 Task: Look for space in Gokwe, Zimbabwe from 6th September, 2023 to 15th September, 2023 for 6 adults in price range Rs.8000 to Rs.12000. Place can be entire place or private room with 6 bedrooms having 6 beds and 6 bathrooms. Property type can be house, flat, guest house. Amenities needed are: wifi, TV, free parkinig on premises, gym, breakfast. Booking option can be shelf check-in. Required host language is English.
Action: Mouse moved to (470, 117)
Screenshot: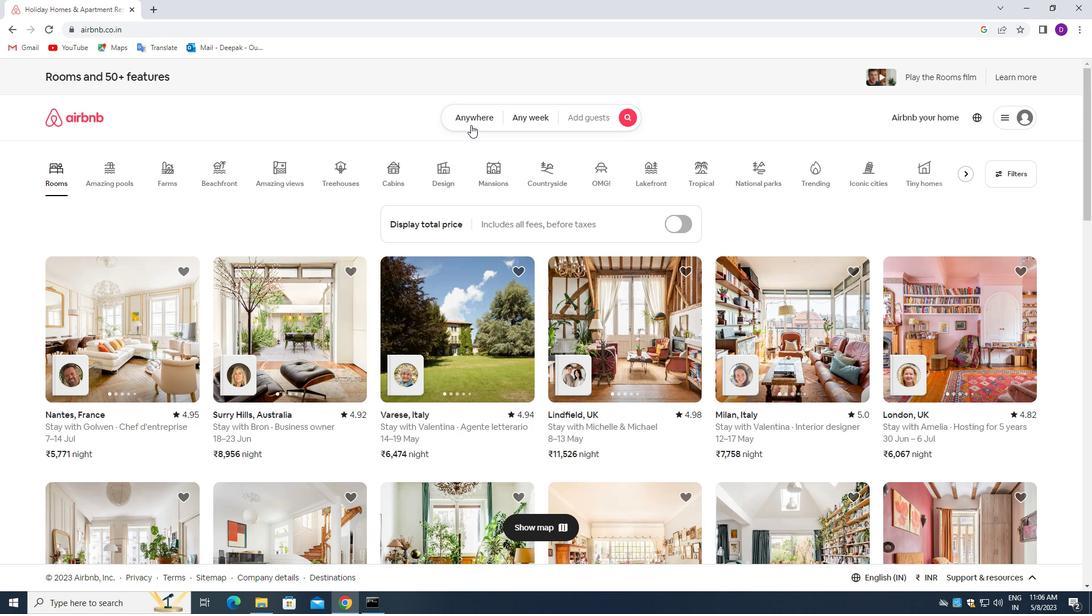 
Action: Mouse pressed left at (470, 117)
Screenshot: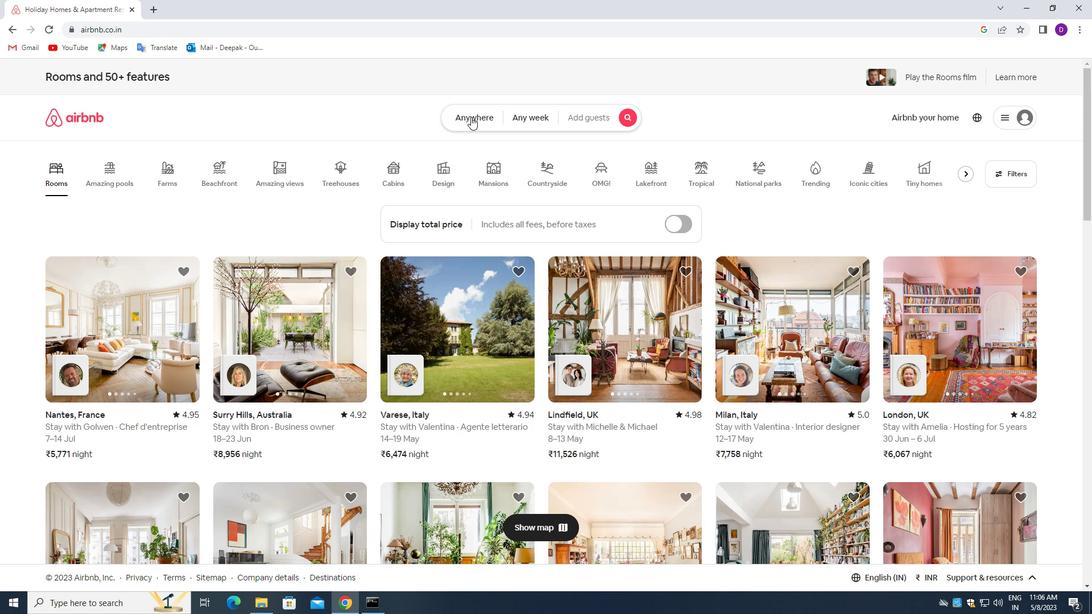 
Action: Mouse moved to (415, 164)
Screenshot: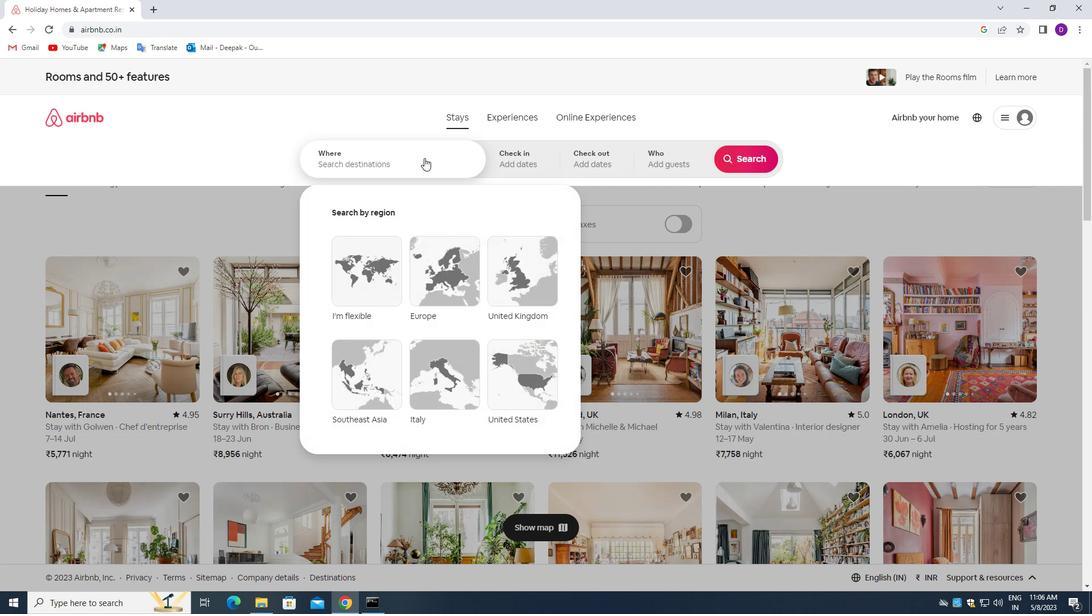 
Action: Mouse pressed left at (415, 164)
Screenshot: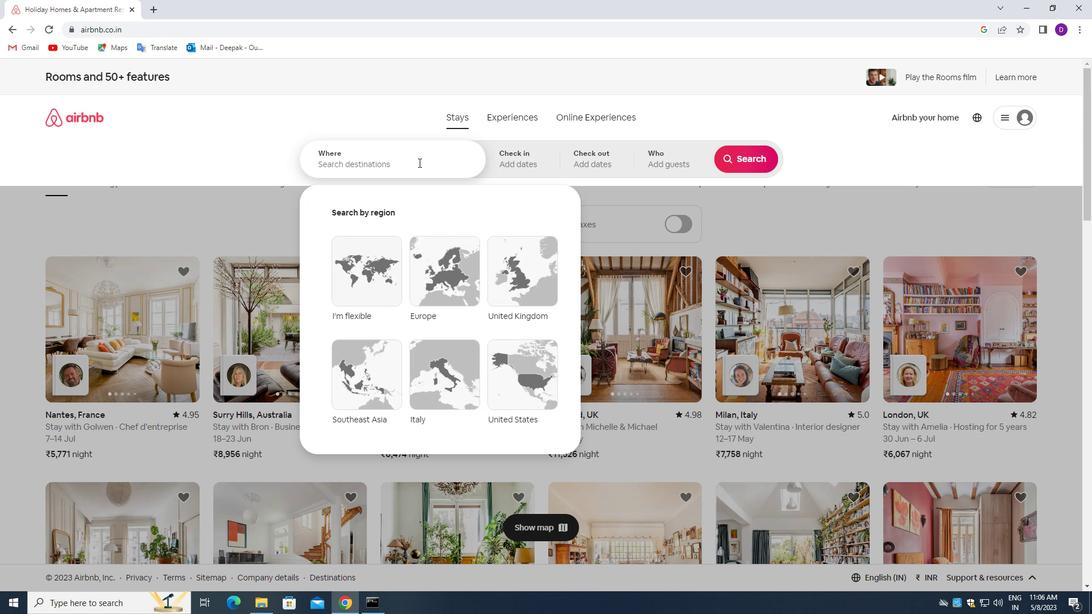 
Action: Mouse moved to (118, 265)
Screenshot: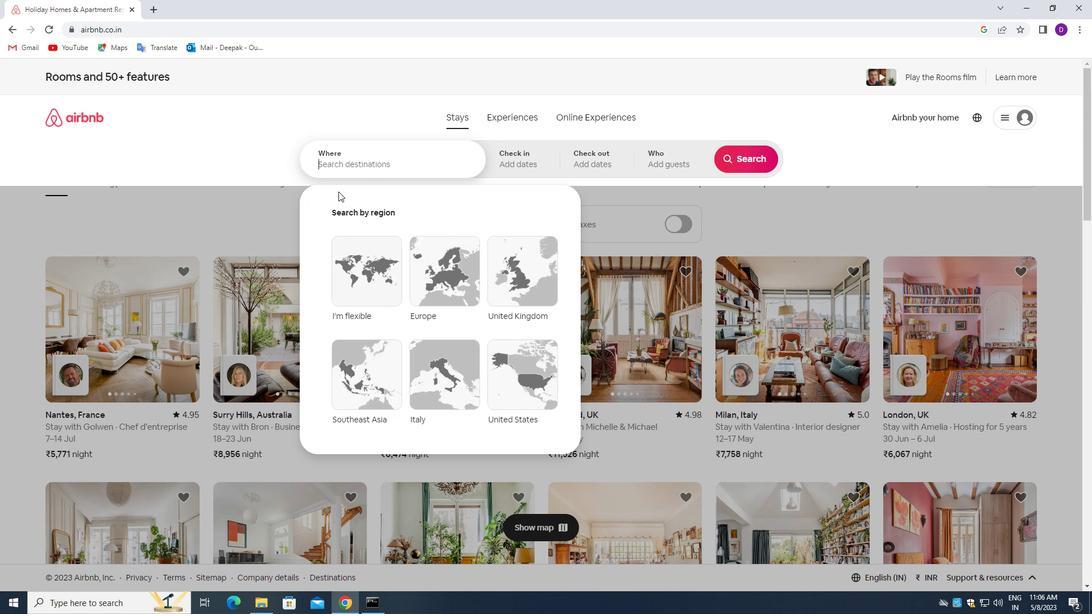 
Action: Key pressed <Key.shift_r>Gokwe,<Key.space><Key.shift_r>Zimbabwe<Key.enter>
Screenshot: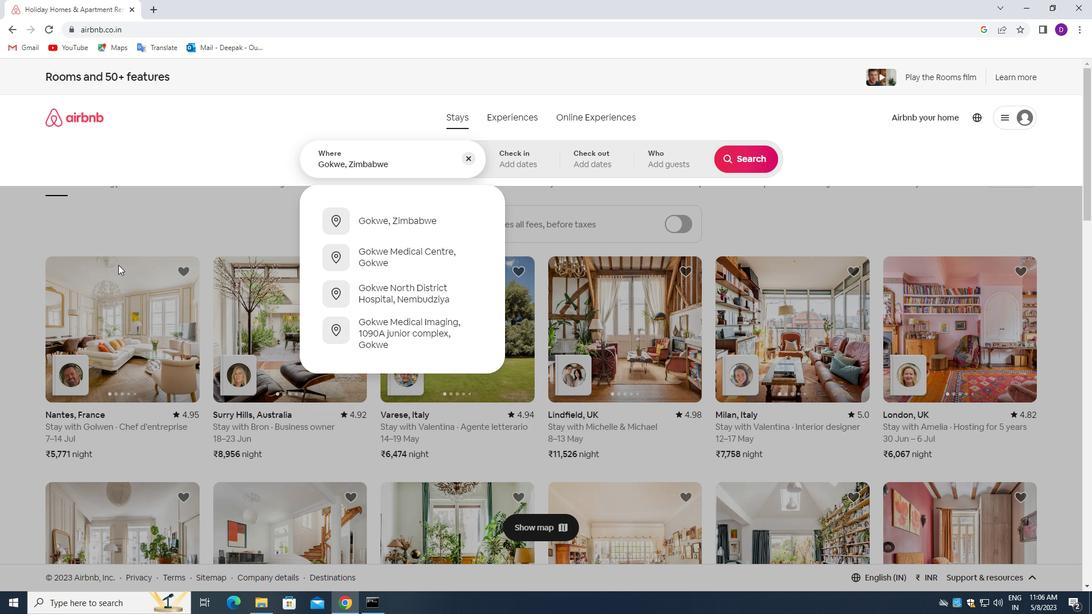 
Action: Mouse moved to (737, 251)
Screenshot: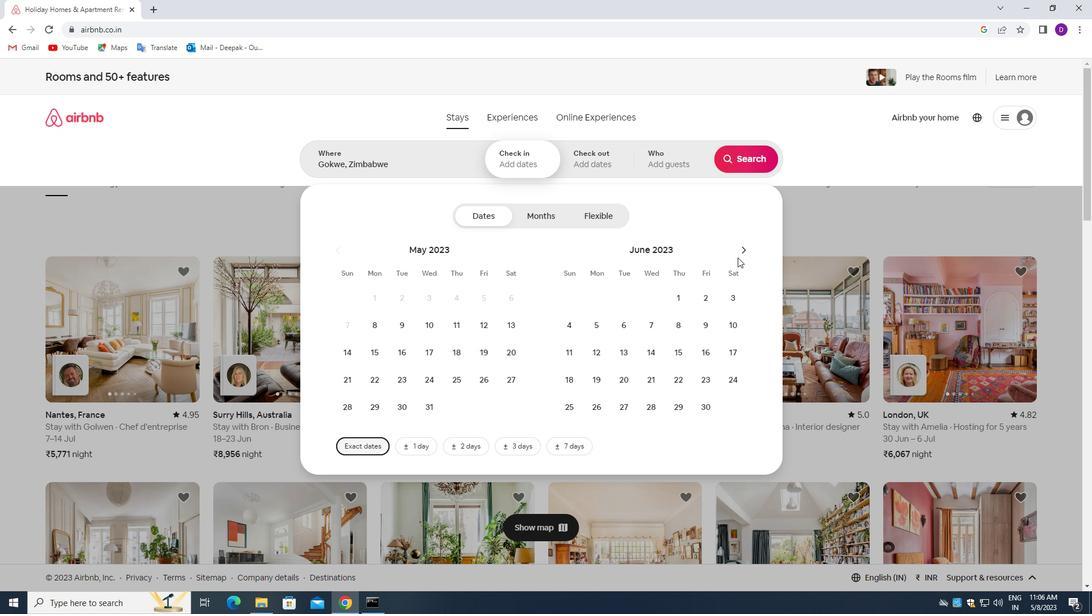 
Action: Mouse pressed left at (737, 251)
Screenshot: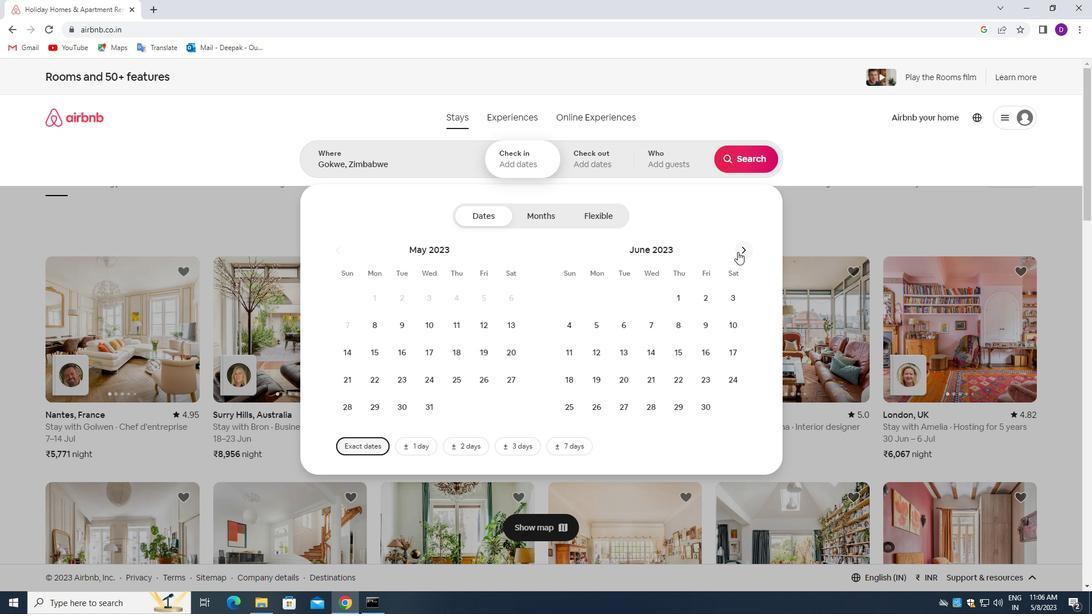 
Action: Mouse pressed left at (737, 251)
Screenshot: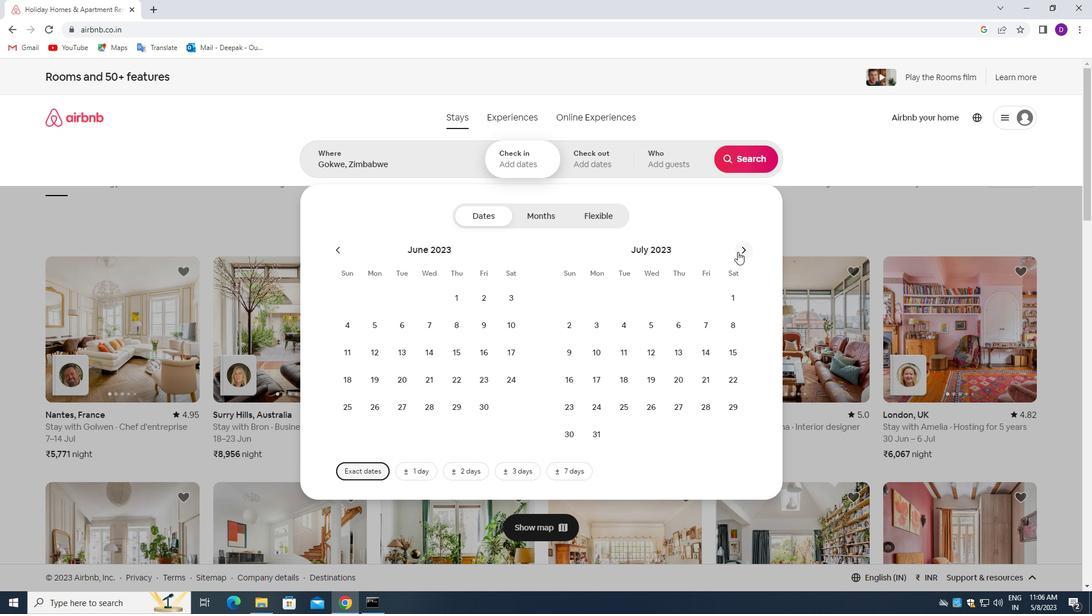 
Action: Mouse pressed left at (737, 251)
Screenshot: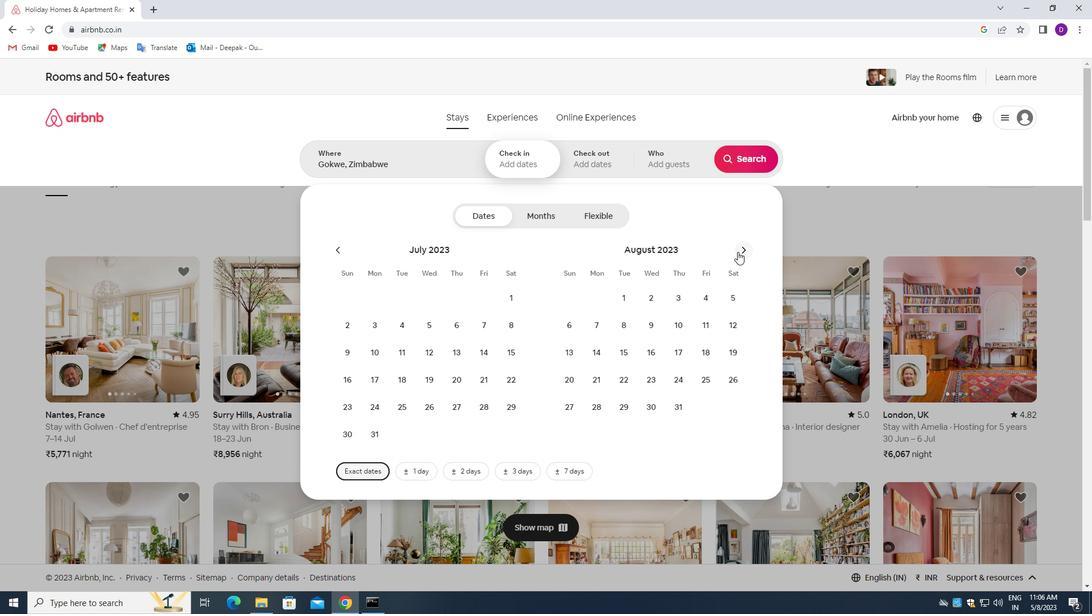 
Action: Mouse moved to (654, 323)
Screenshot: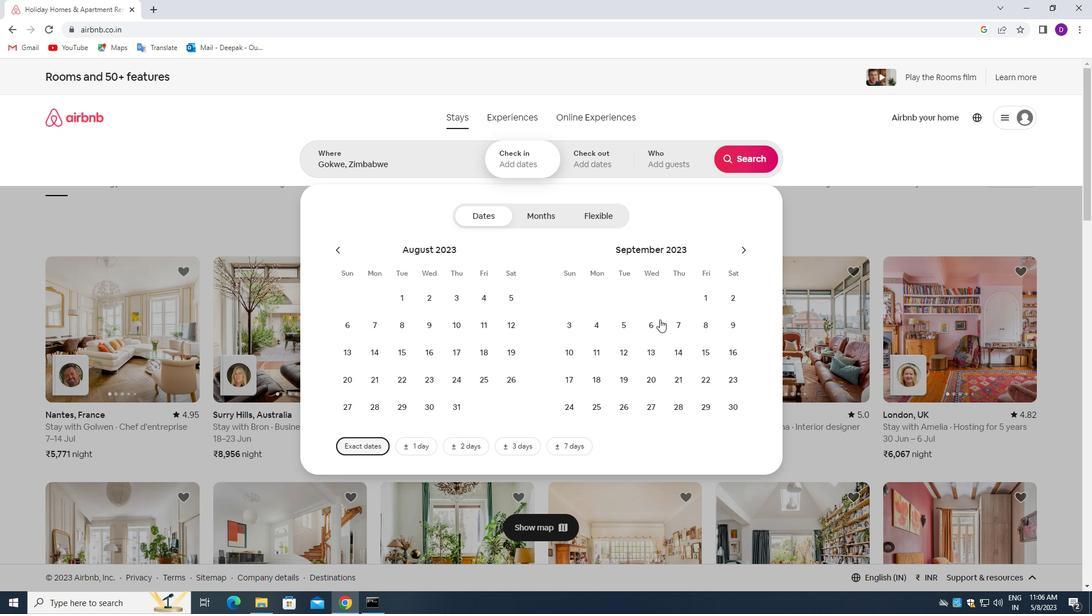 
Action: Mouse pressed left at (654, 323)
Screenshot: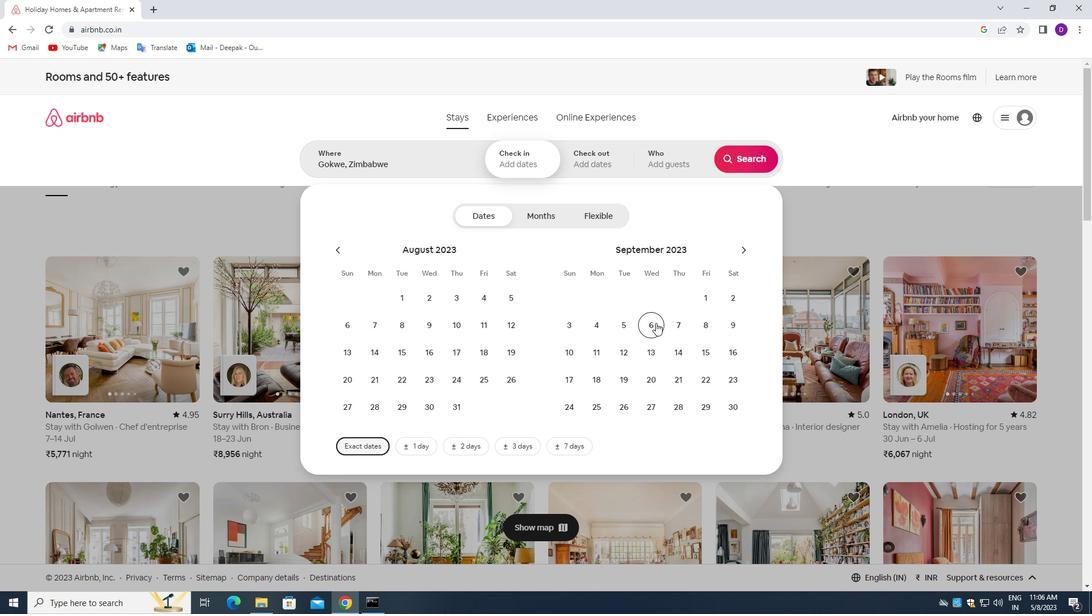 
Action: Mouse moved to (699, 345)
Screenshot: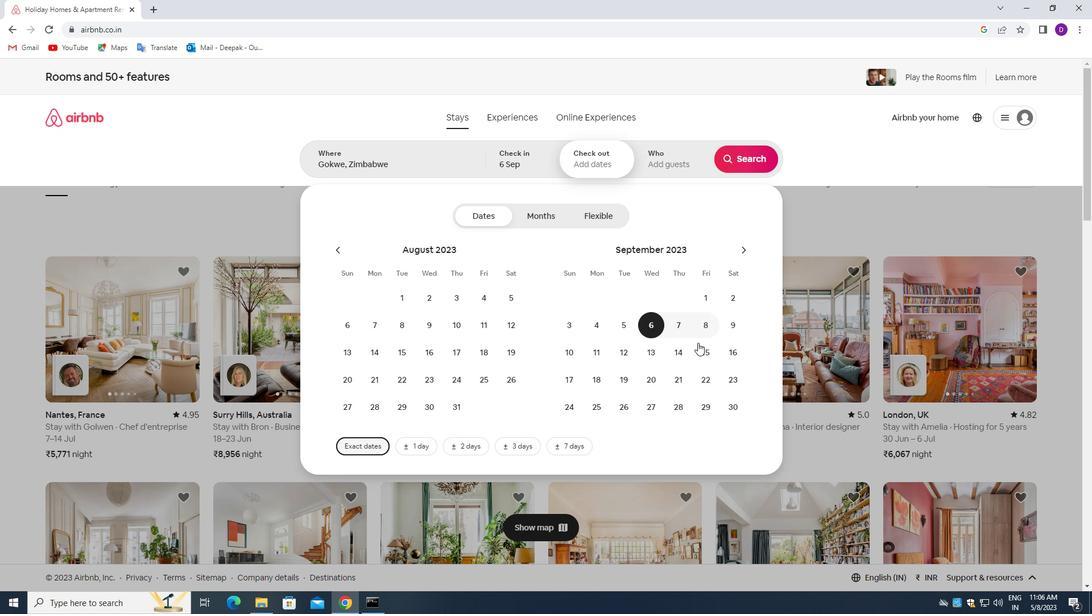 
Action: Mouse pressed left at (699, 345)
Screenshot: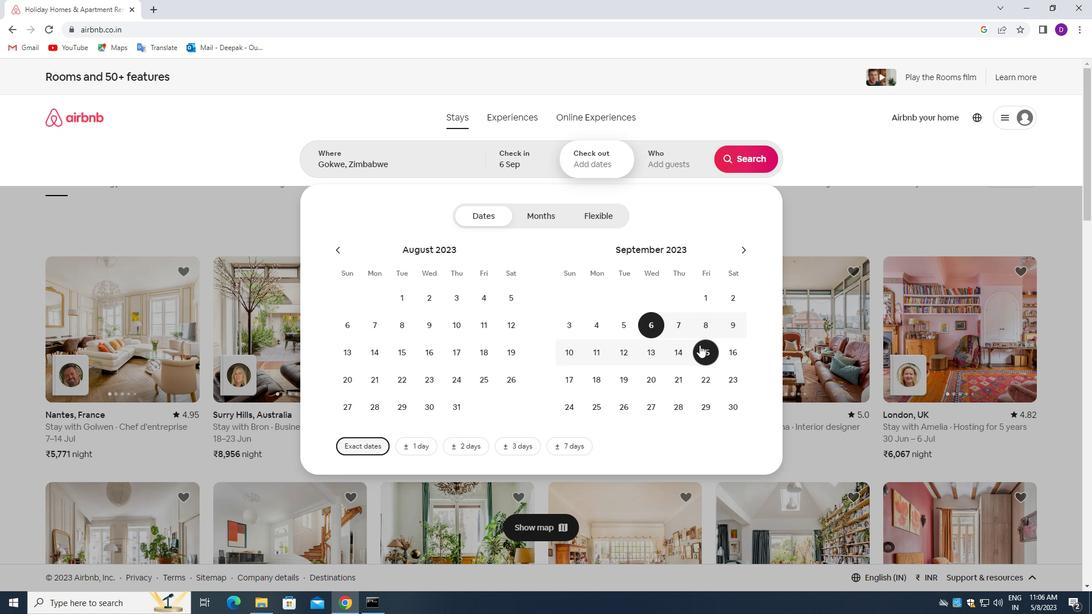 
Action: Mouse moved to (656, 163)
Screenshot: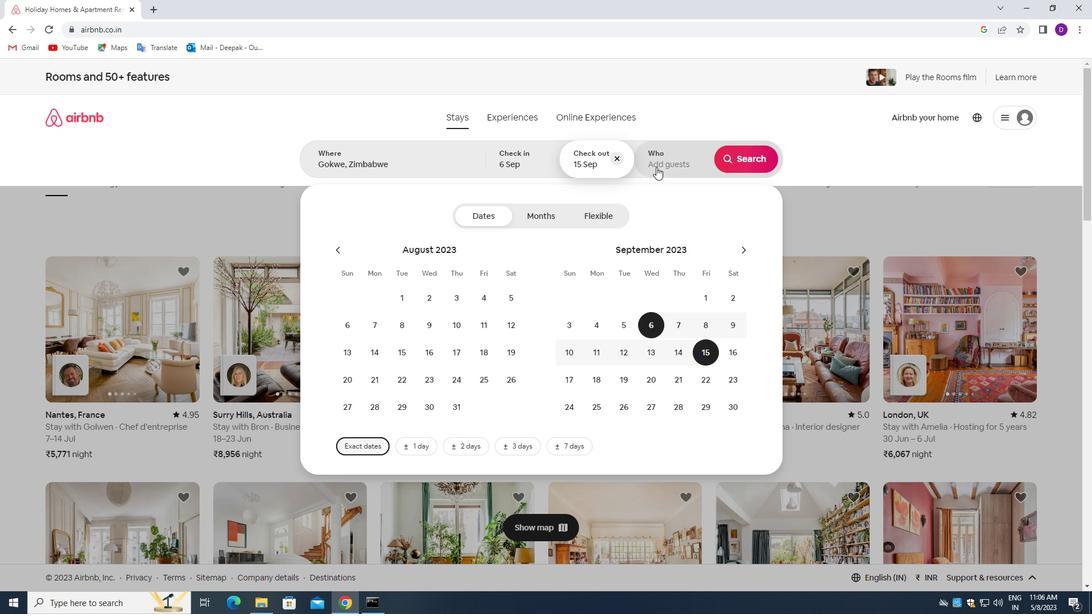 
Action: Mouse pressed left at (656, 163)
Screenshot: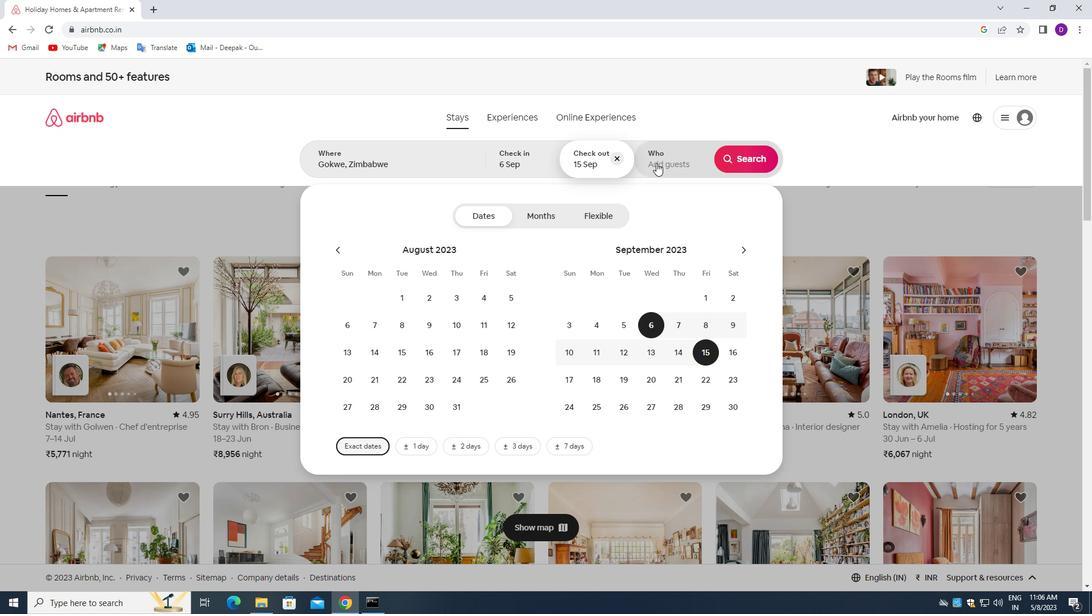 
Action: Mouse moved to (746, 219)
Screenshot: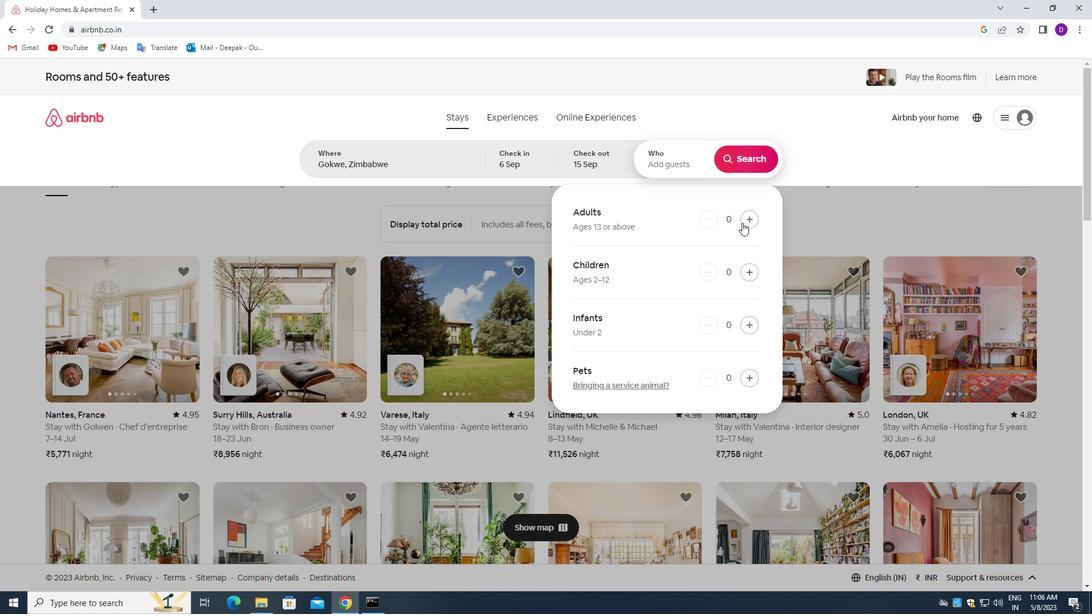 
Action: Mouse pressed left at (746, 219)
Screenshot: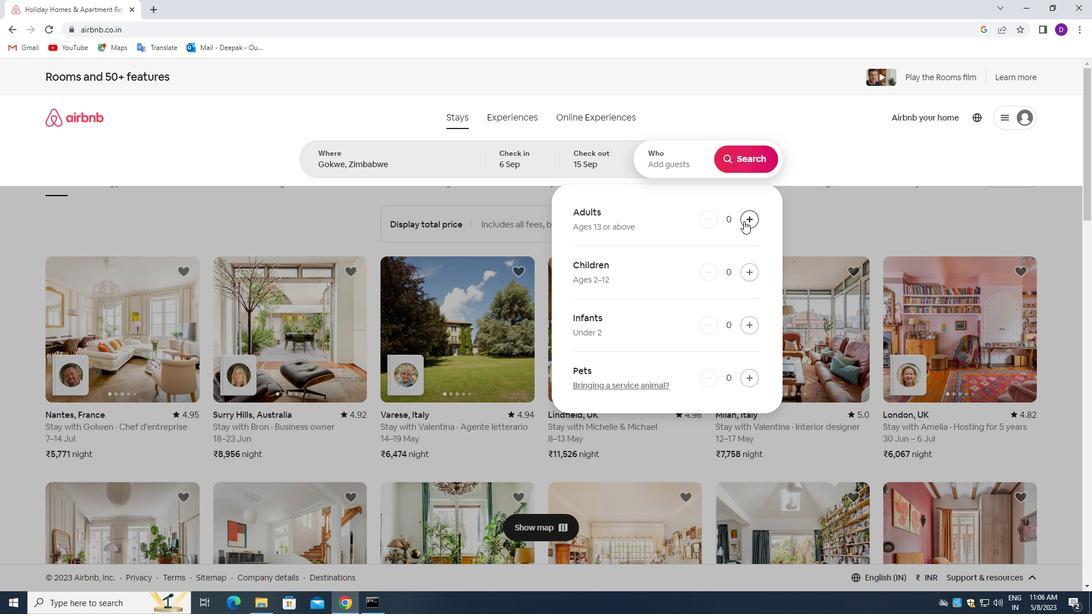 
Action: Mouse pressed left at (746, 219)
Screenshot: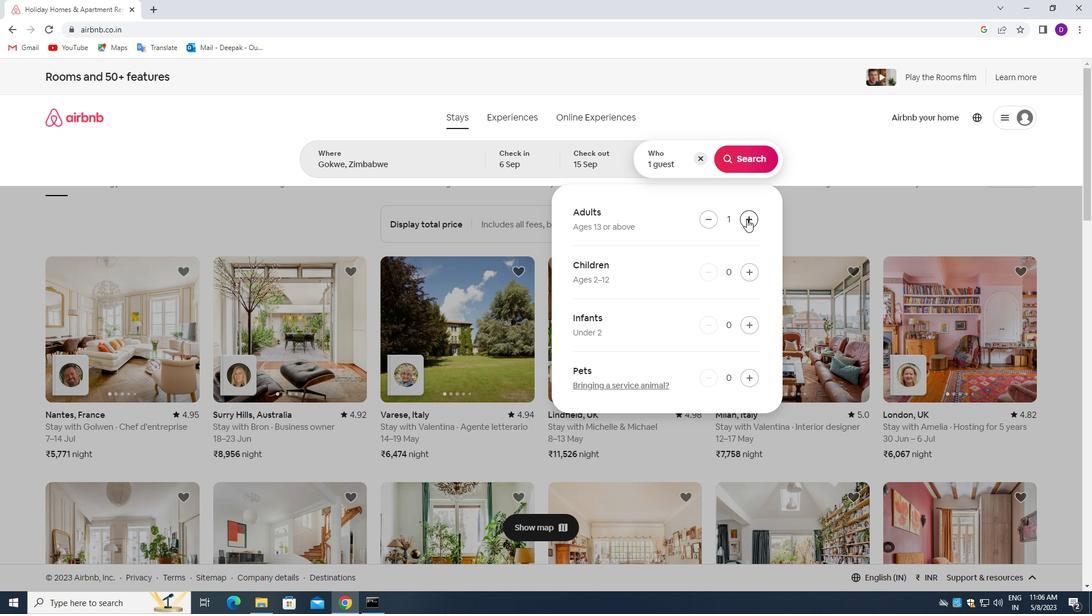 
Action: Mouse pressed left at (746, 219)
Screenshot: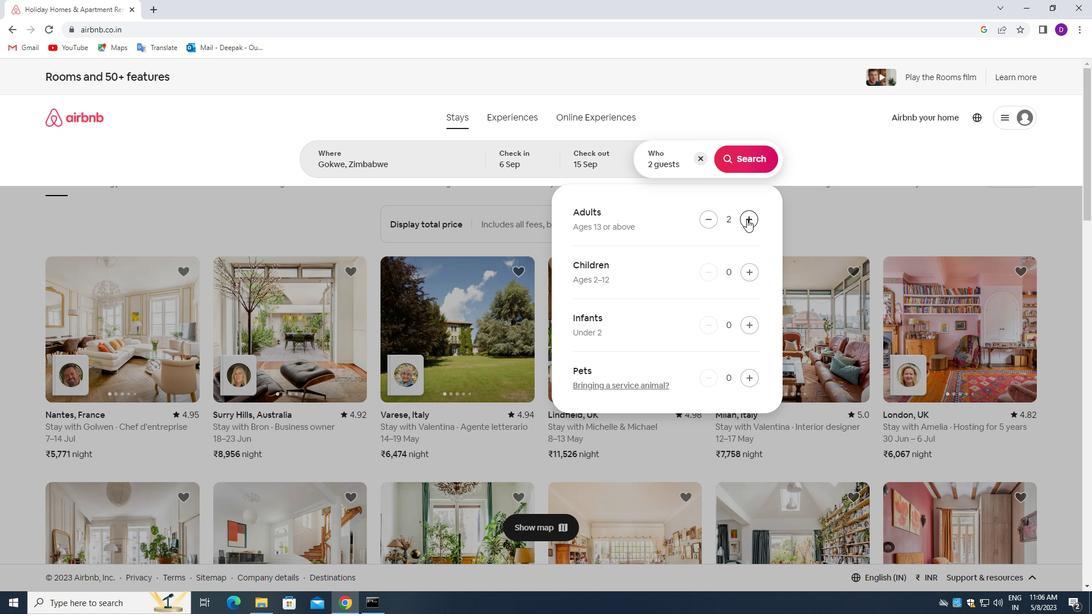 
Action: Mouse pressed left at (746, 219)
Screenshot: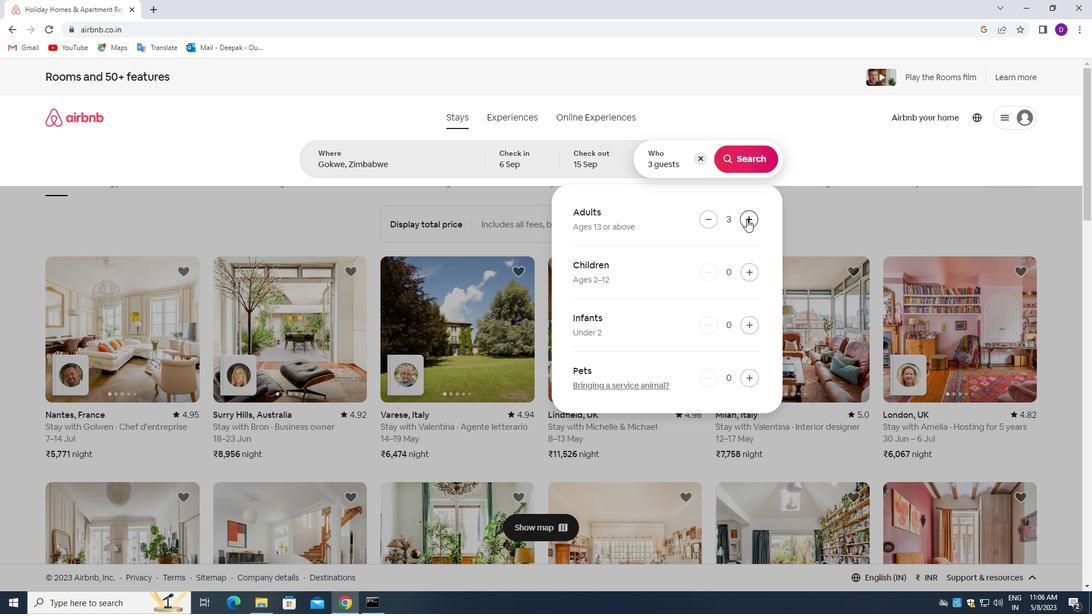 
Action: Mouse pressed left at (746, 219)
Screenshot: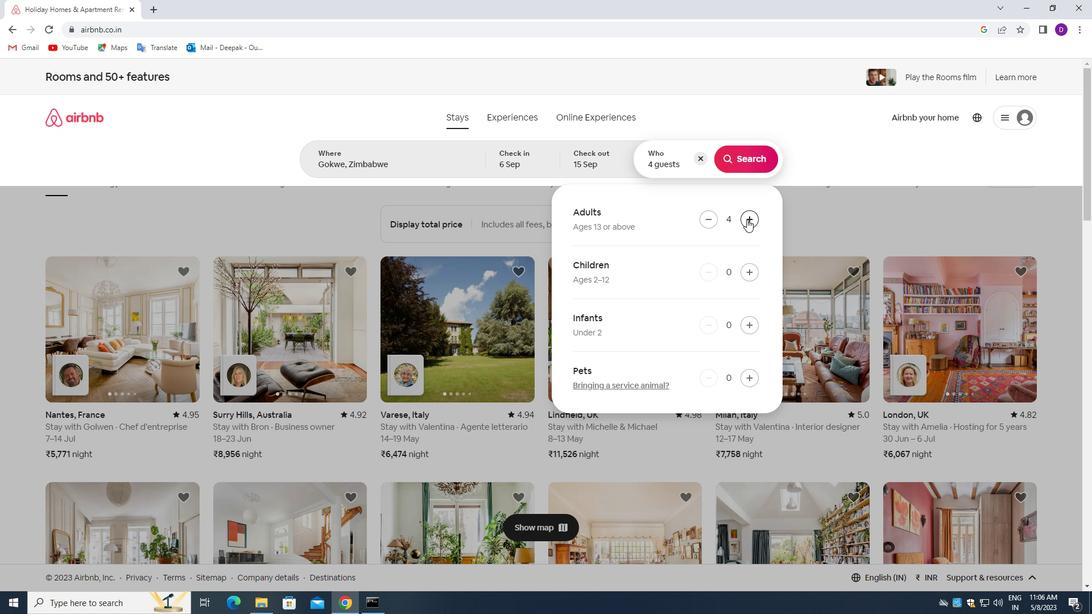 
Action: Mouse pressed left at (746, 219)
Screenshot: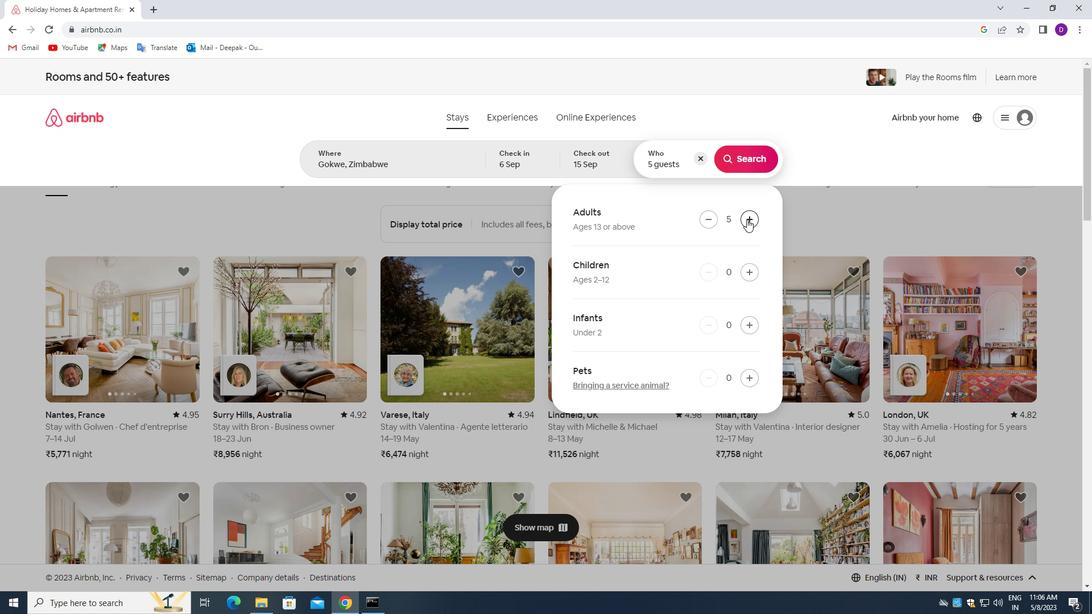 
Action: Mouse moved to (740, 156)
Screenshot: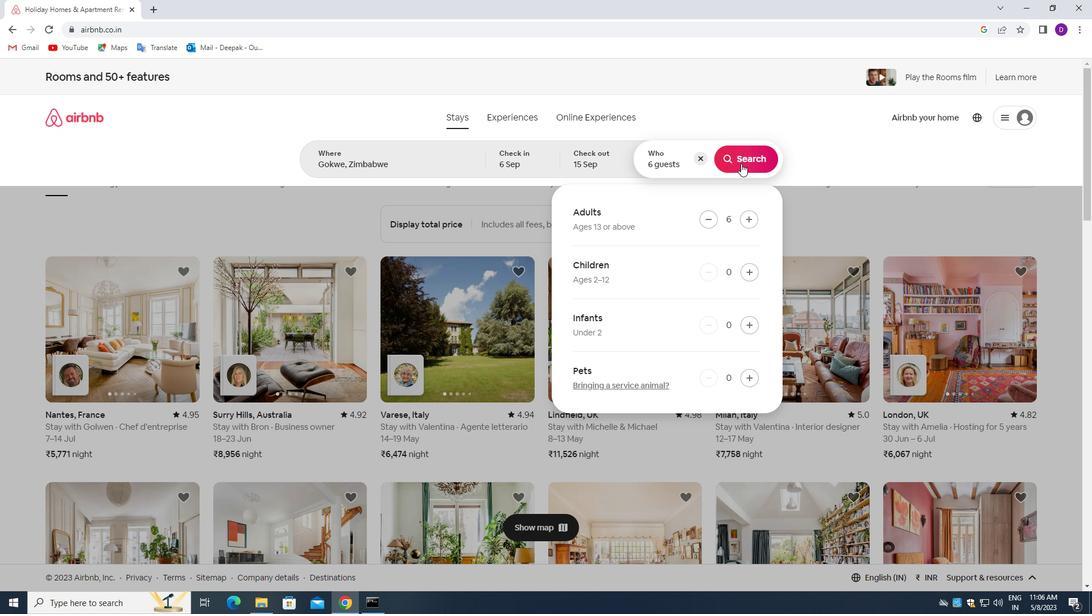 
Action: Mouse pressed left at (740, 156)
Screenshot: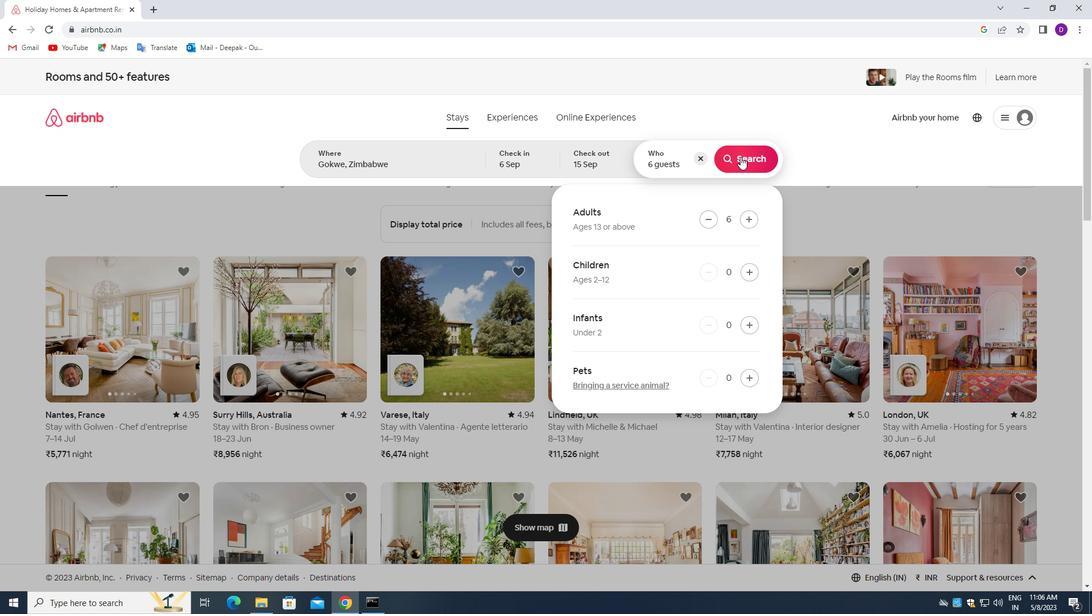 
Action: Mouse moved to (1031, 125)
Screenshot: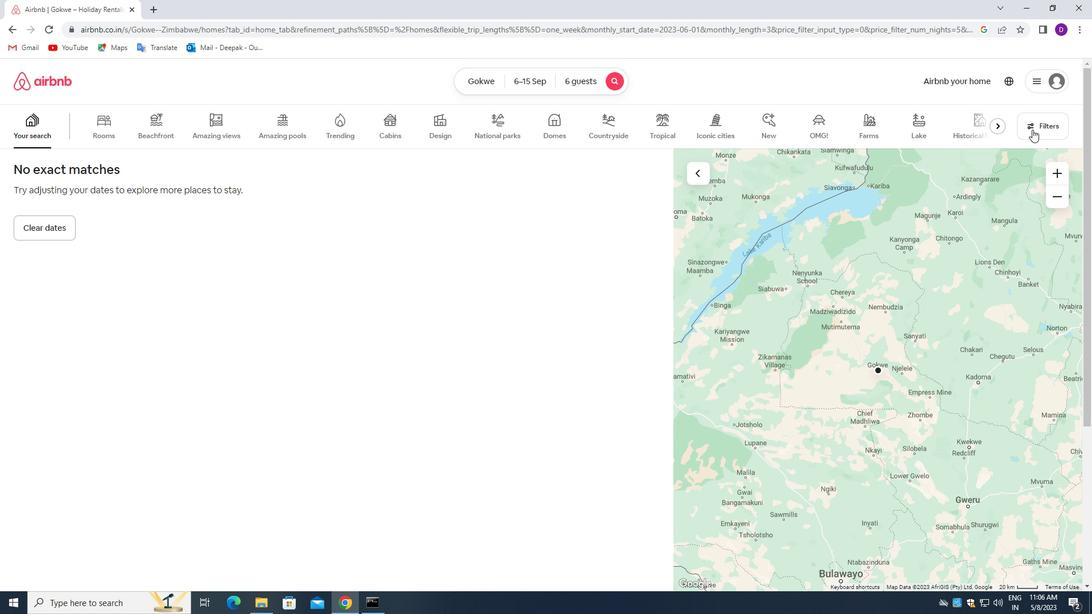 
Action: Mouse pressed left at (1031, 125)
Screenshot: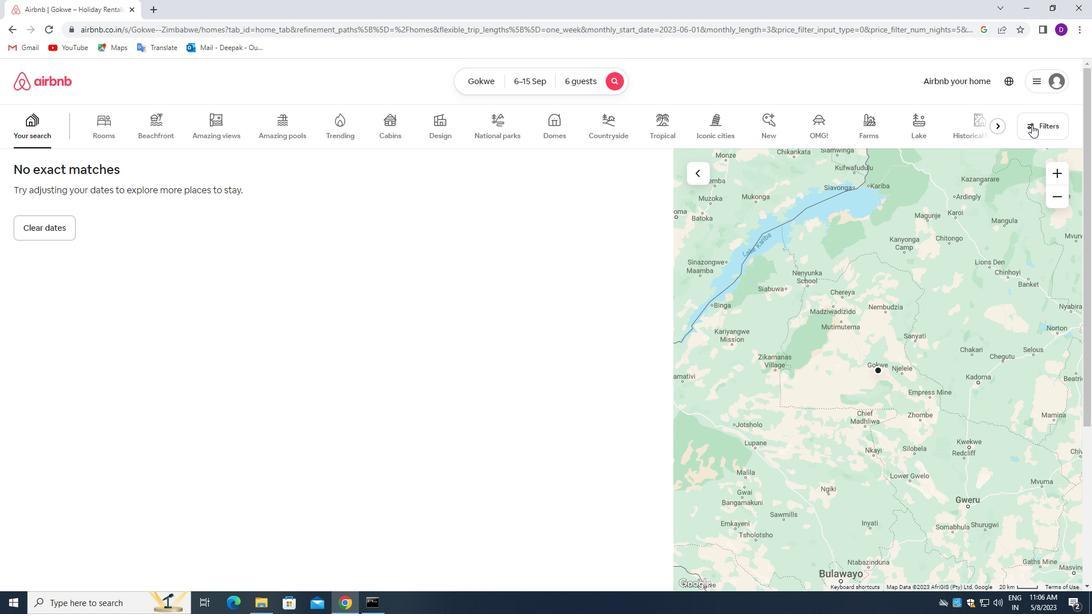 
Action: Mouse moved to (396, 407)
Screenshot: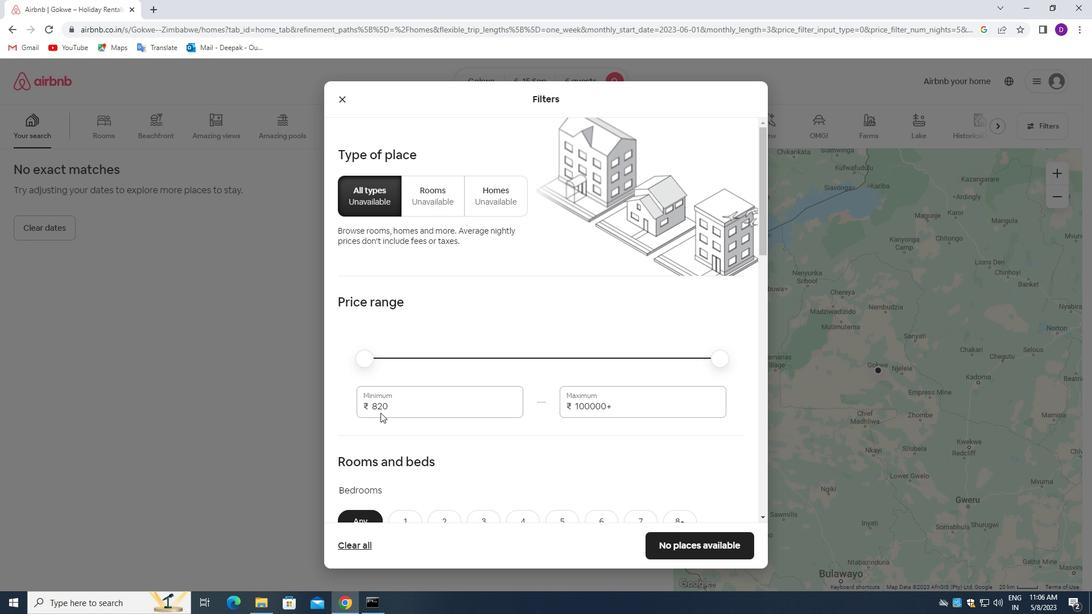 
Action: Mouse pressed left at (396, 407)
Screenshot: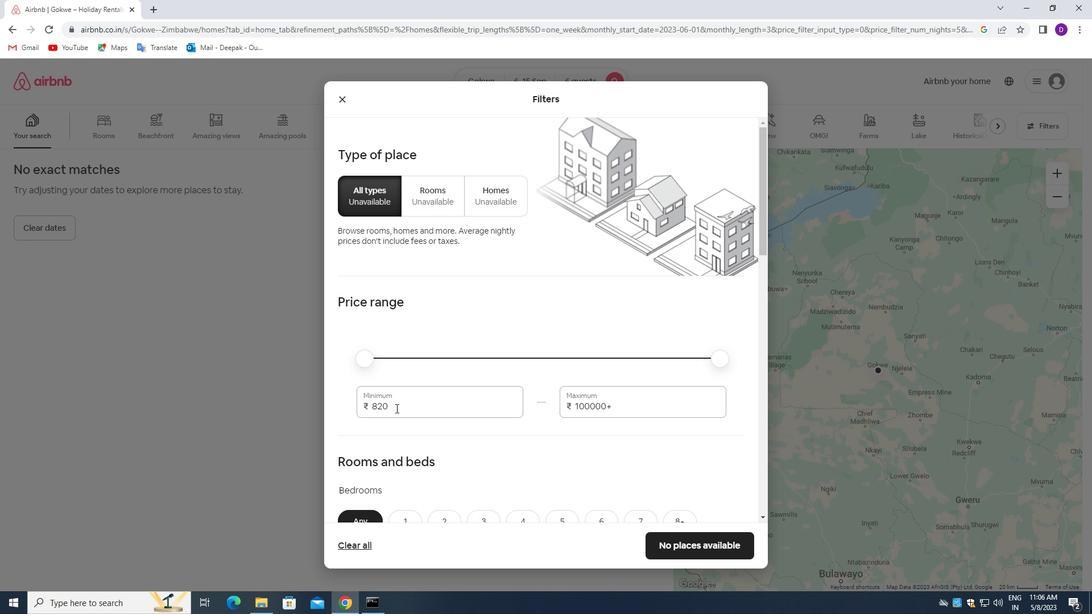 
Action: Mouse moved to (397, 407)
Screenshot: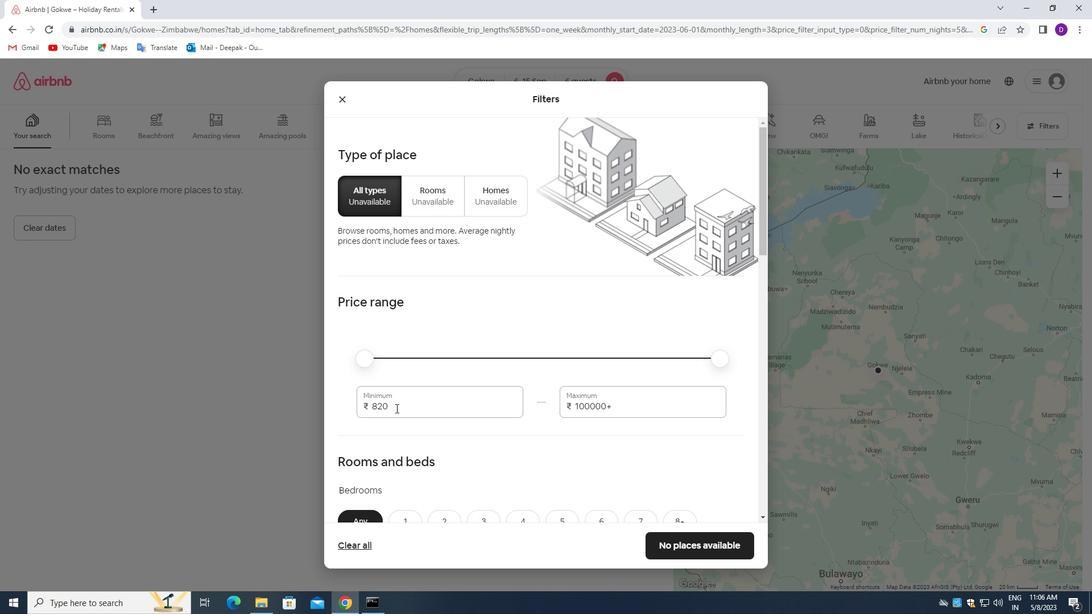 
Action: Mouse pressed left at (397, 407)
Screenshot: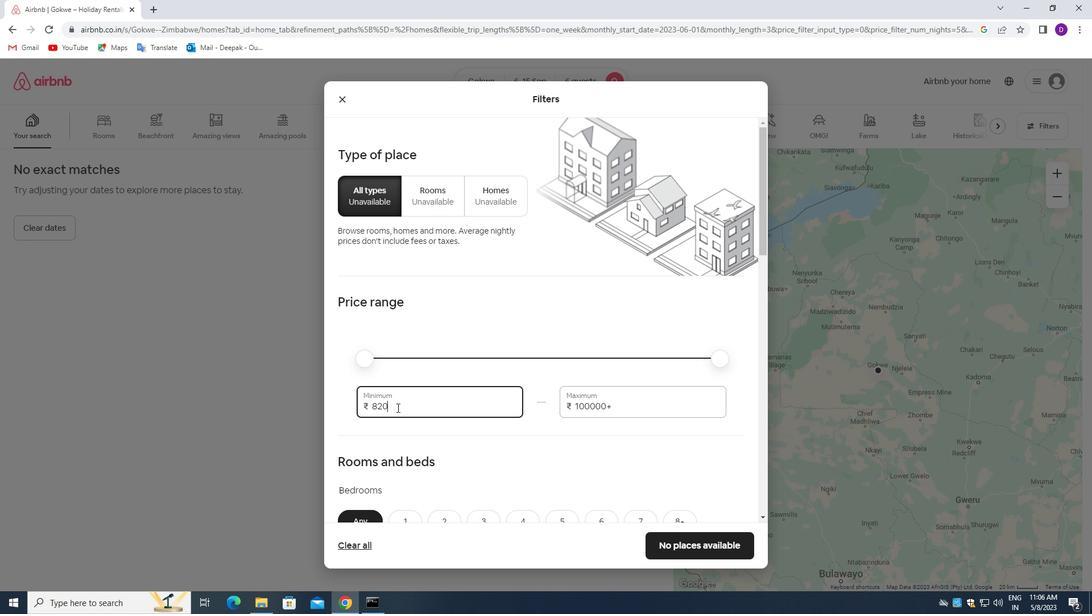
Action: Key pressed 8000<Key.tab>12000
Screenshot: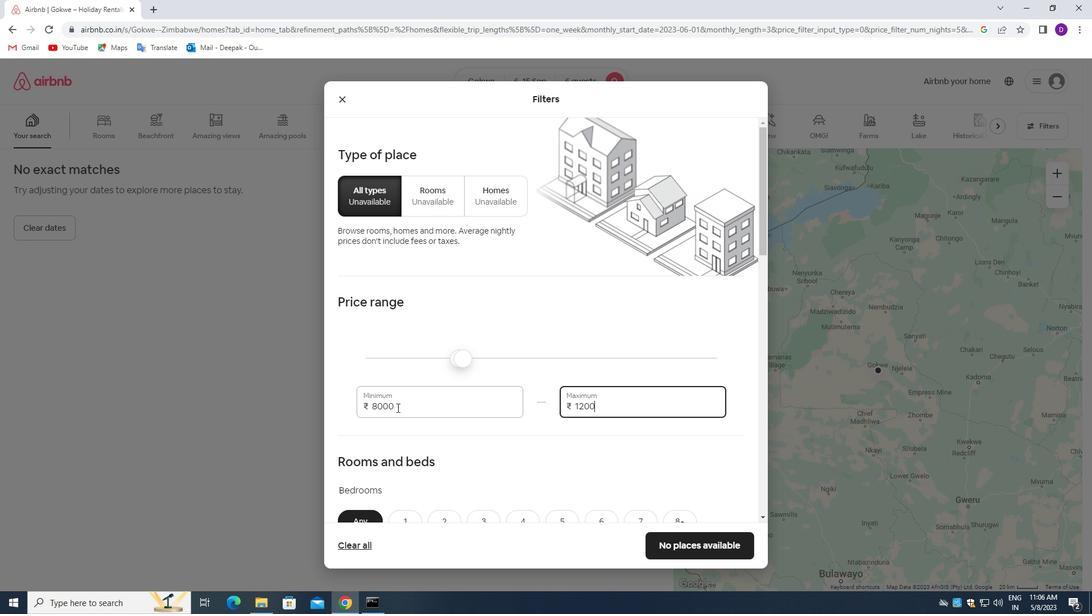 
Action: Mouse moved to (415, 405)
Screenshot: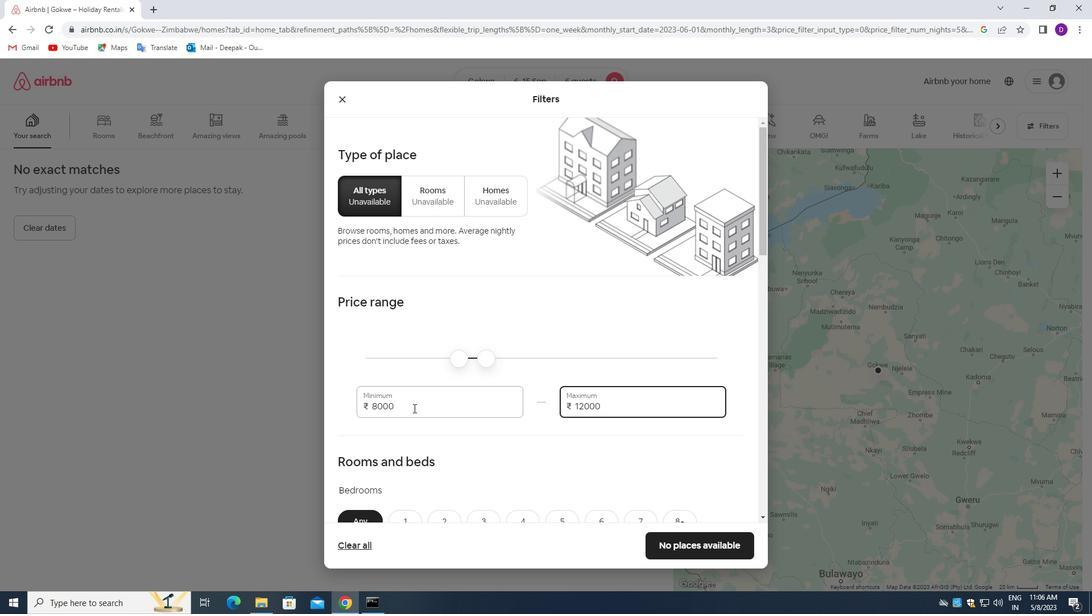 
Action: Mouse scrolled (415, 405) with delta (0, 0)
Screenshot: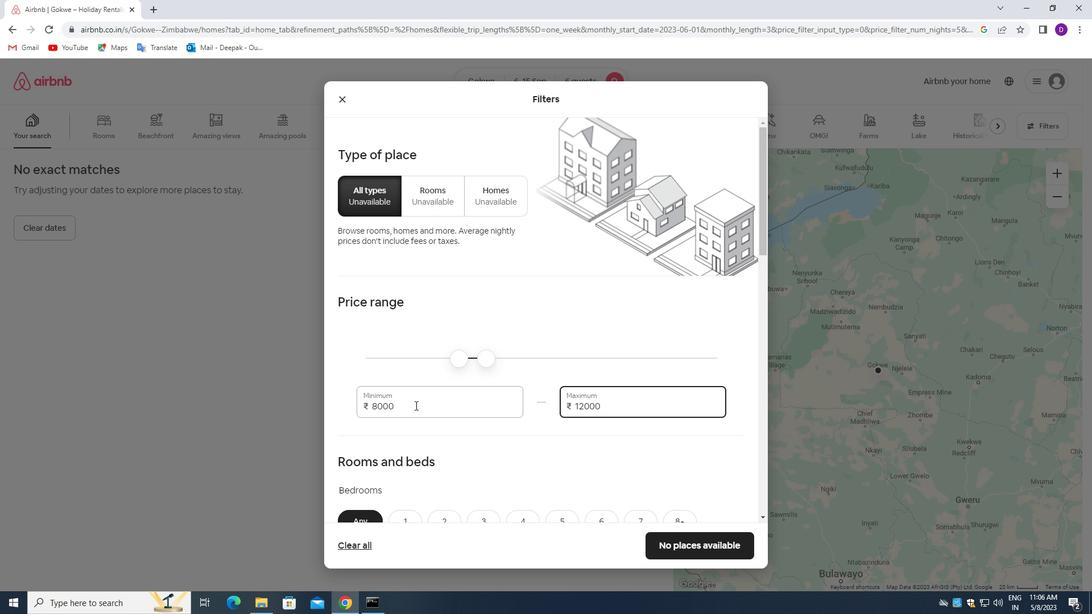 
Action: Mouse scrolled (415, 405) with delta (0, 0)
Screenshot: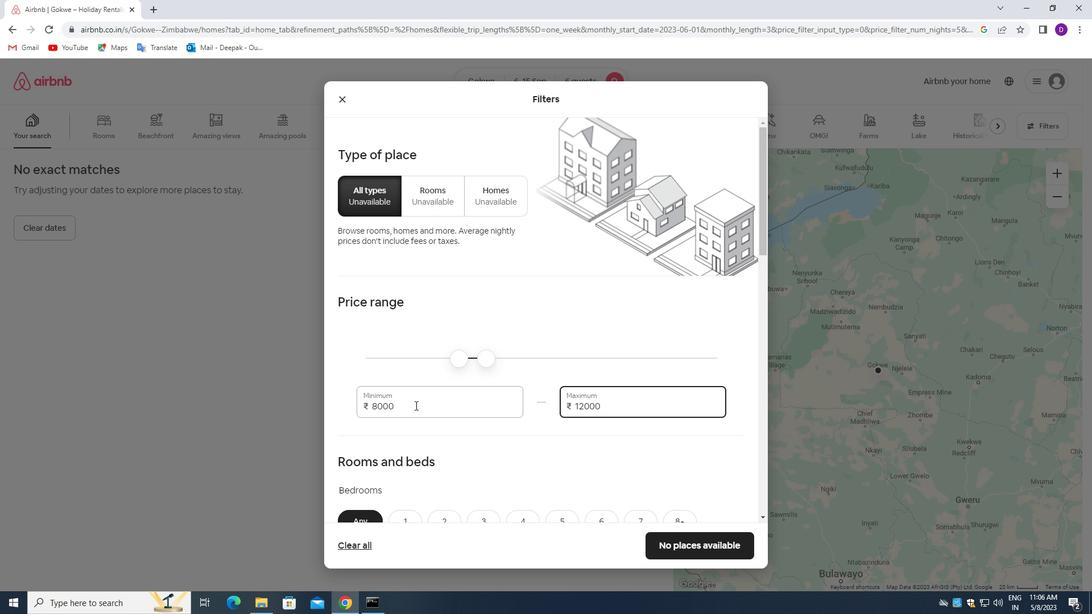 
Action: Mouse scrolled (415, 405) with delta (0, 0)
Screenshot: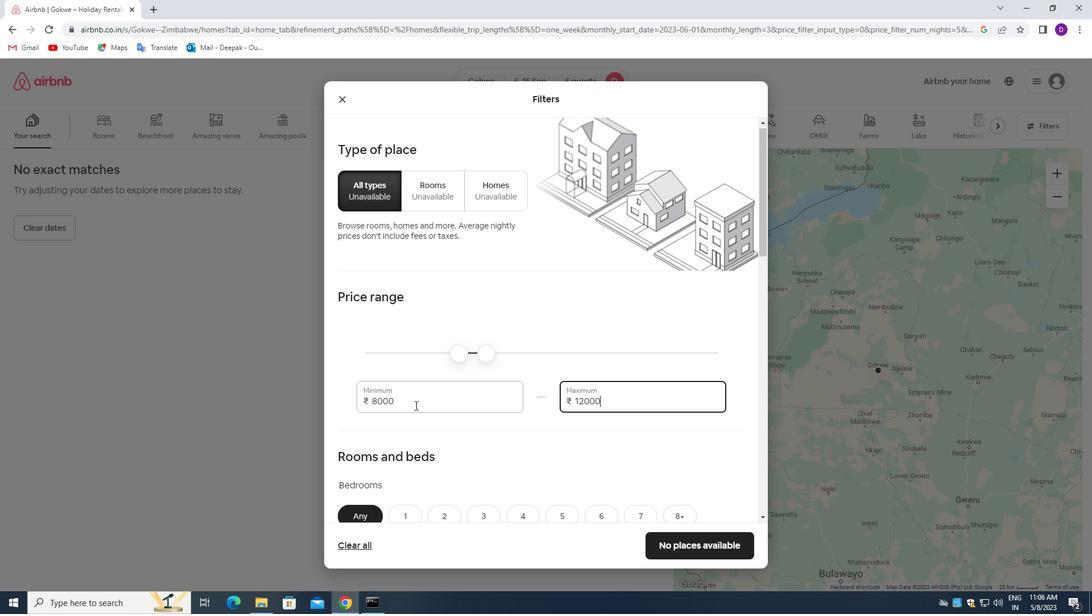 
Action: Mouse moved to (603, 356)
Screenshot: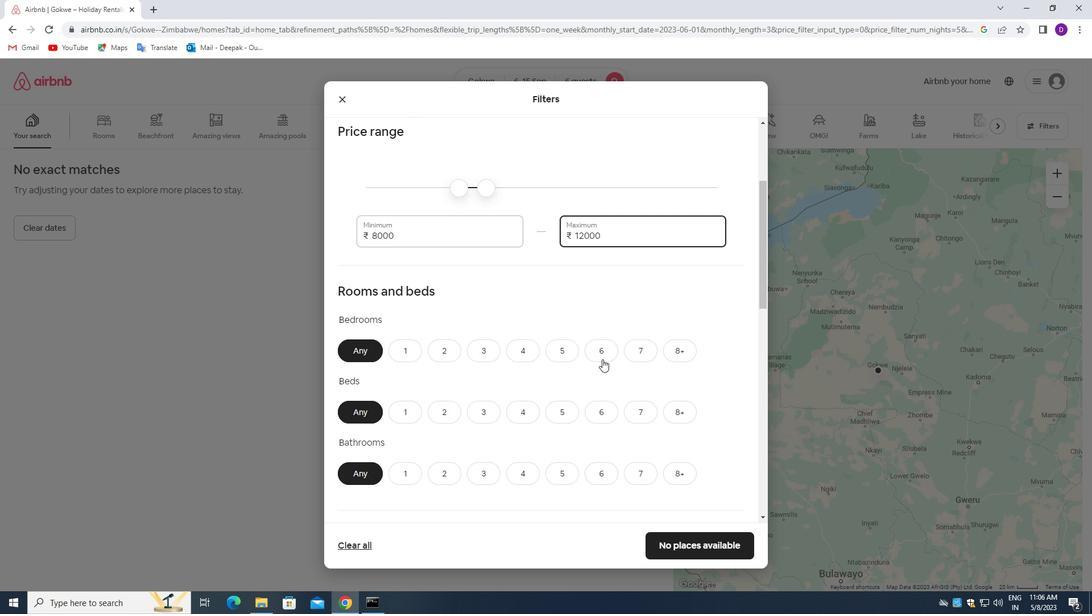 
Action: Mouse pressed left at (603, 356)
Screenshot: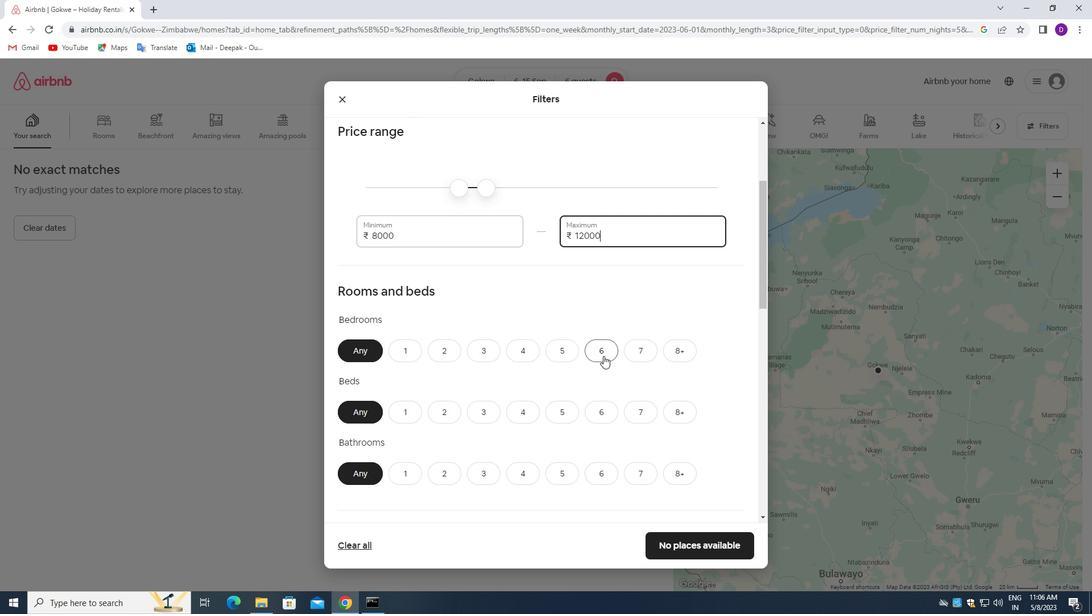 
Action: Mouse moved to (600, 406)
Screenshot: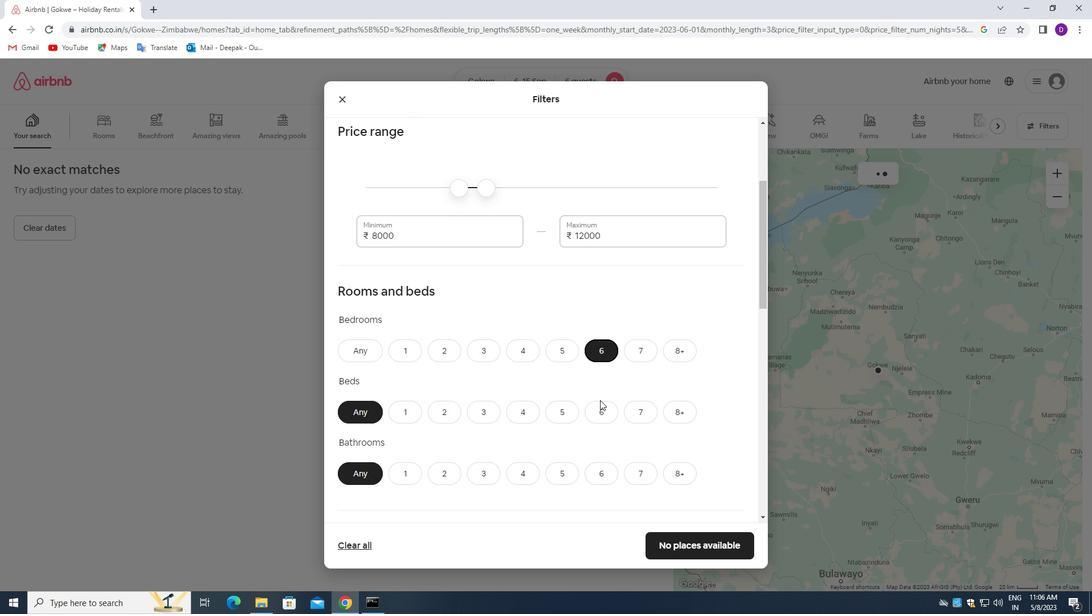 
Action: Mouse pressed left at (600, 406)
Screenshot: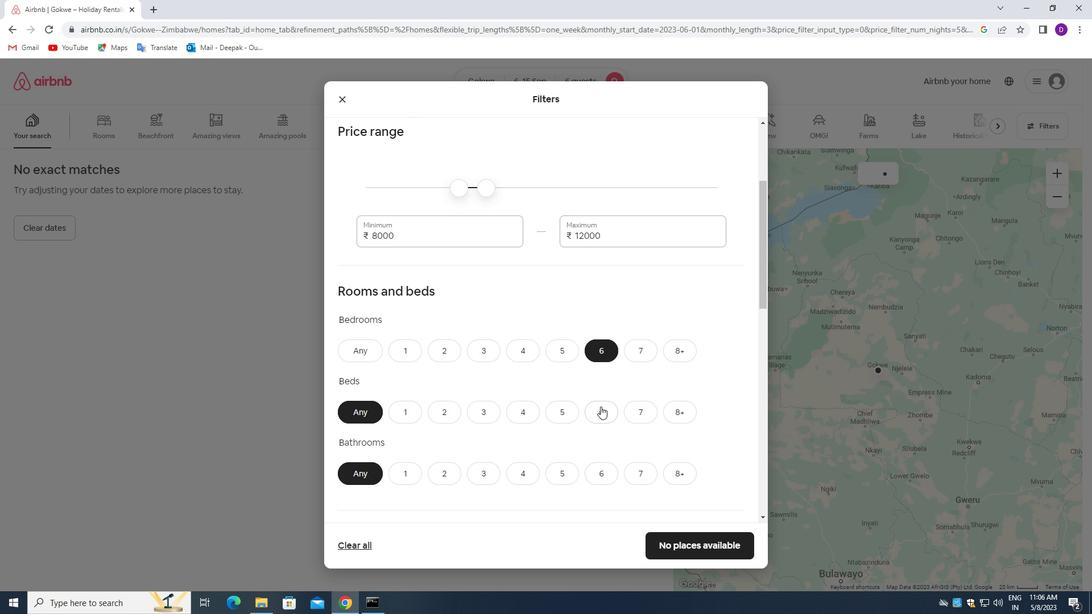 
Action: Mouse moved to (605, 467)
Screenshot: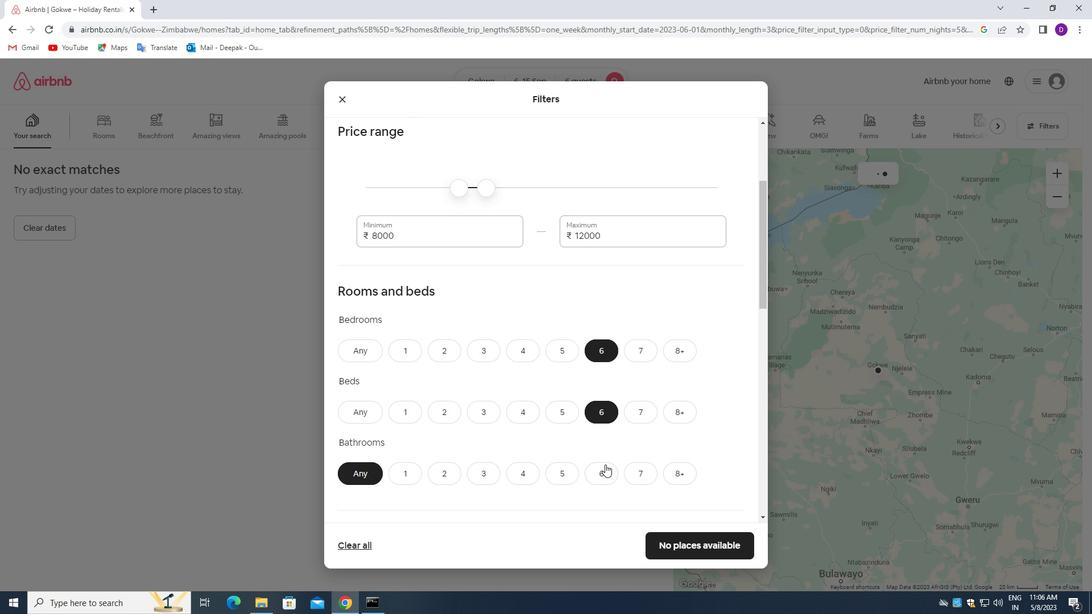 
Action: Mouse pressed left at (605, 467)
Screenshot: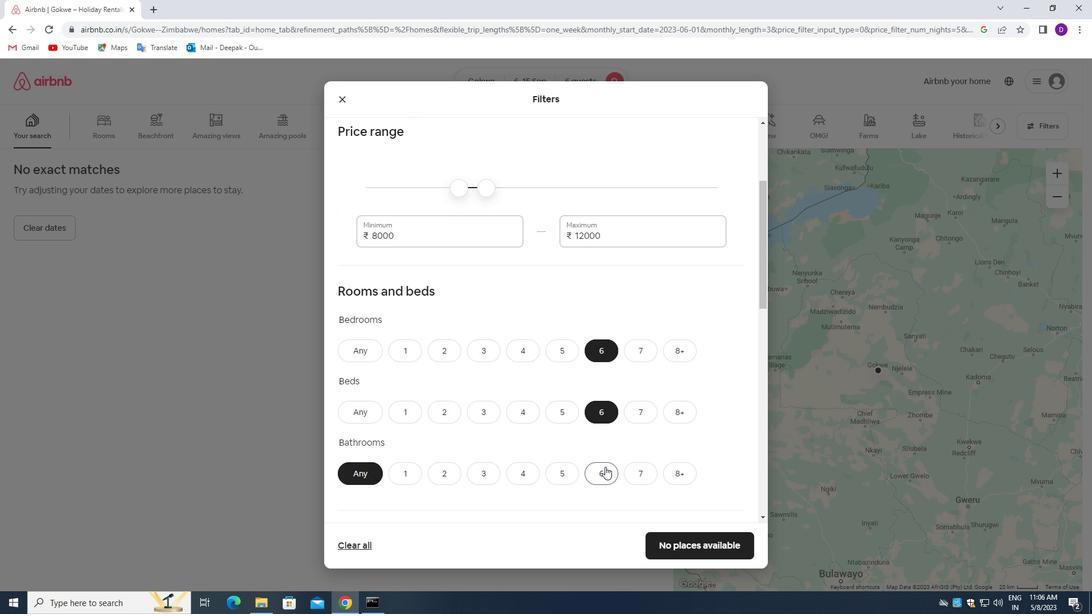 
Action: Mouse moved to (546, 376)
Screenshot: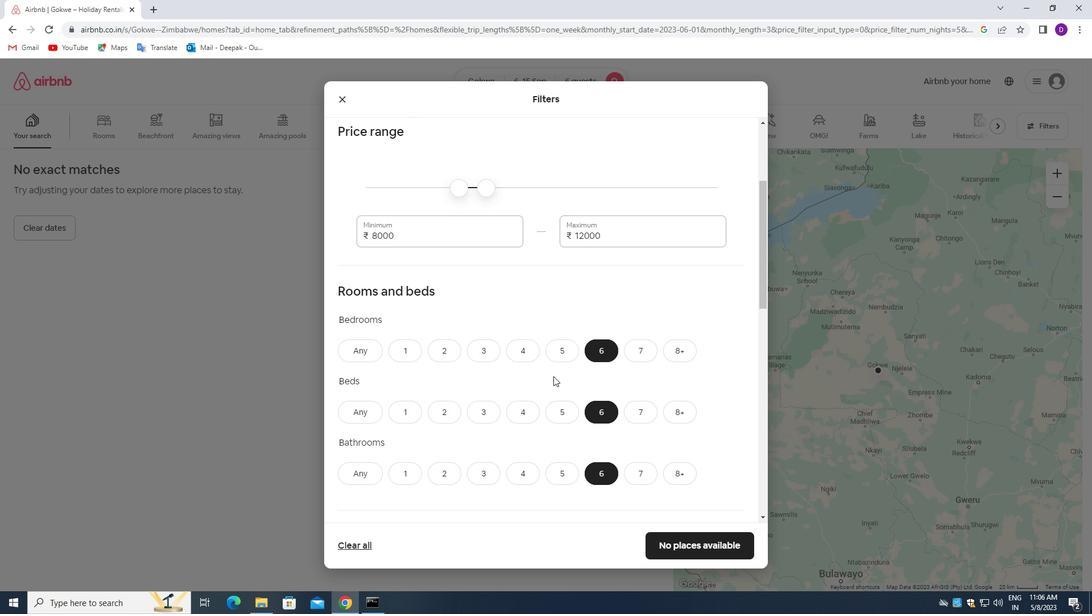 
Action: Mouse scrolled (546, 375) with delta (0, 0)
Screenshot: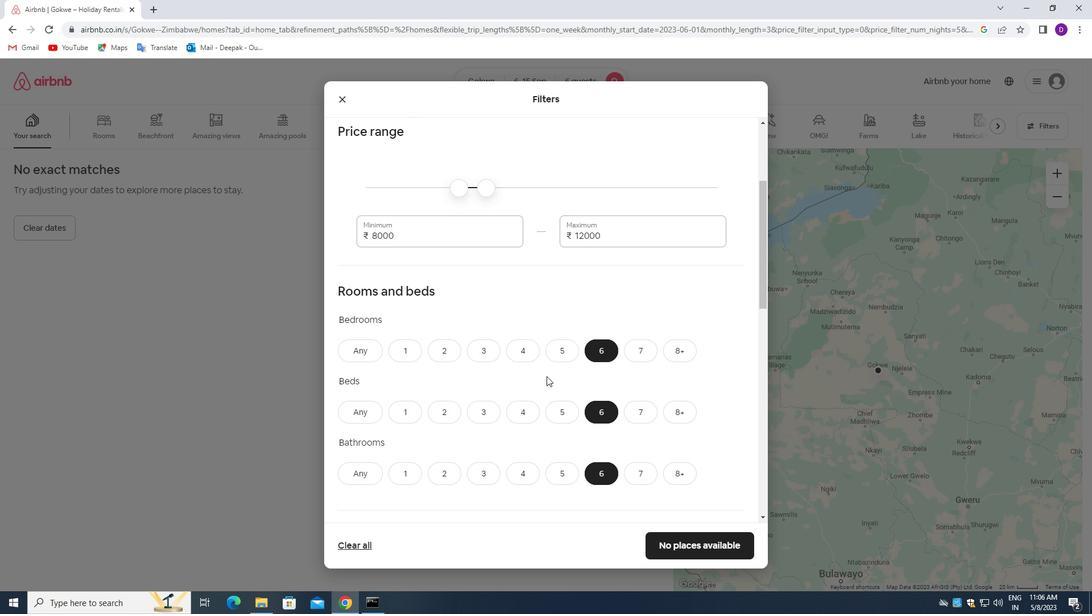 
Action: Mouse moved to (544, 374)
Screenshot: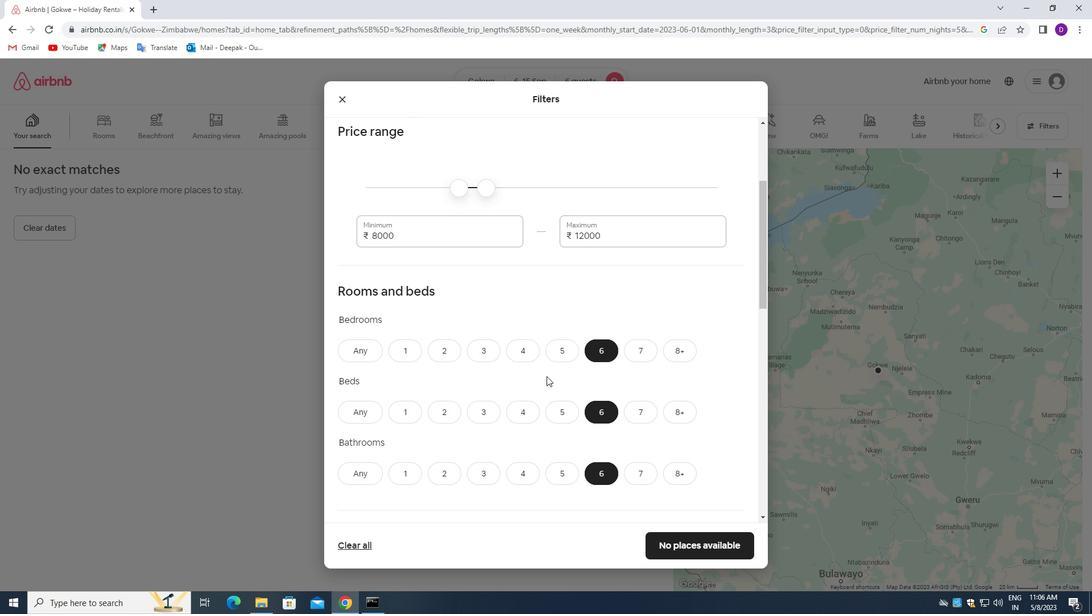
Action: Mouse scrolled (544, 374) with delta (0, 0)
Screenshot: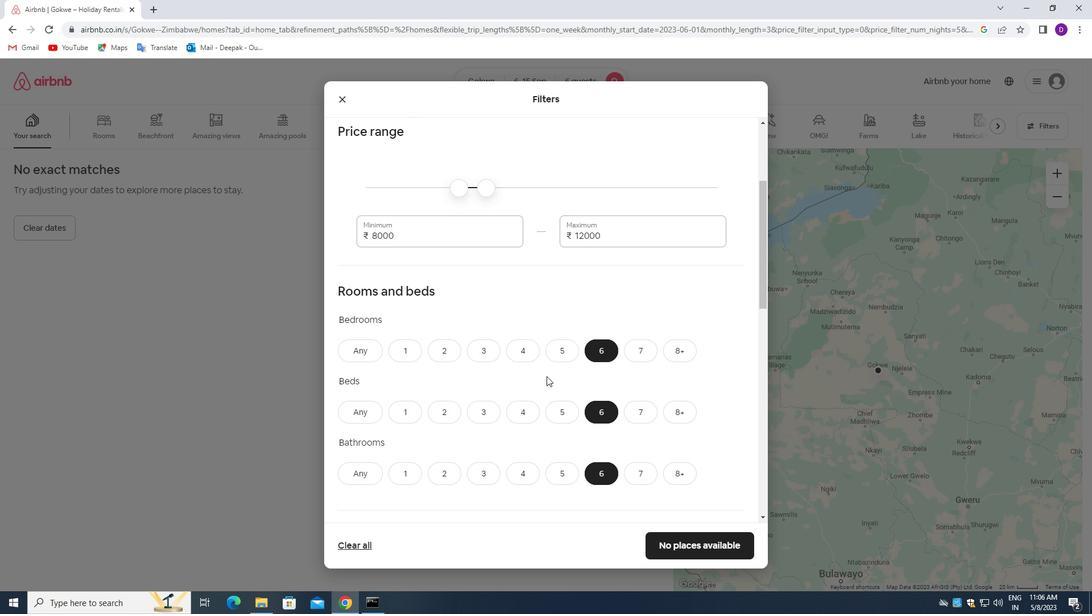 
Action: Mouse moved to (517, 370)
Screenshot: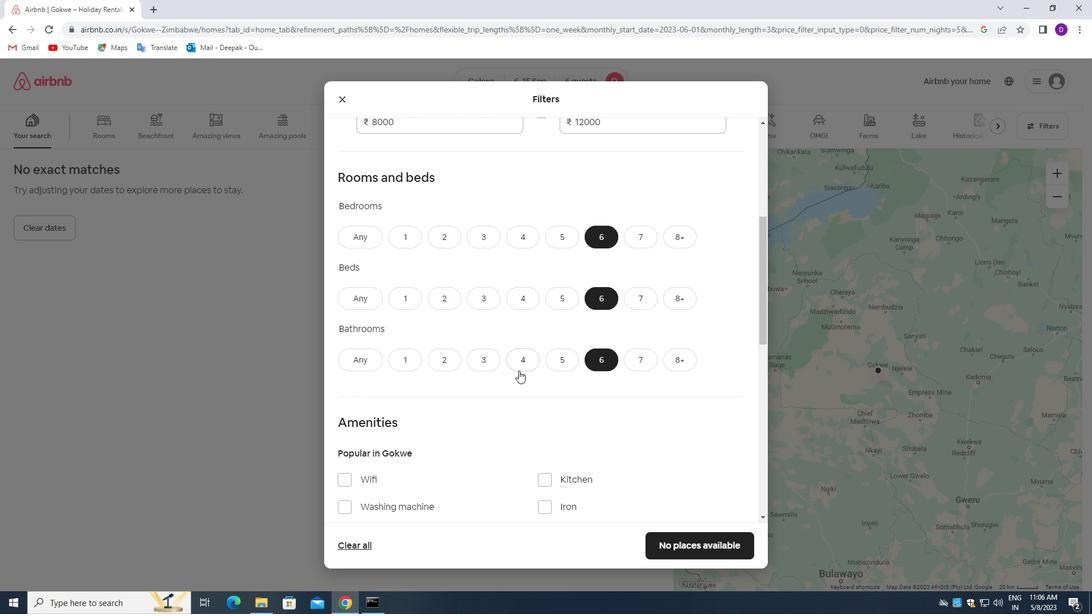 
Action: Mouse scrolled (517, 370) with delta (0, 0)
Screenshot: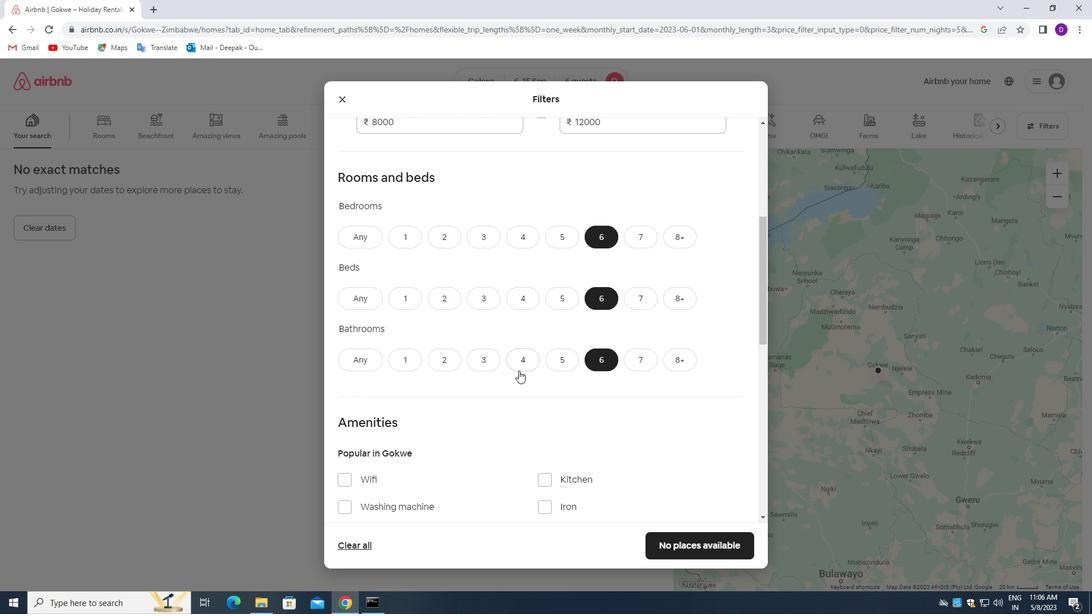 
Action: Mouse moved to (434, 387)
Screenshot: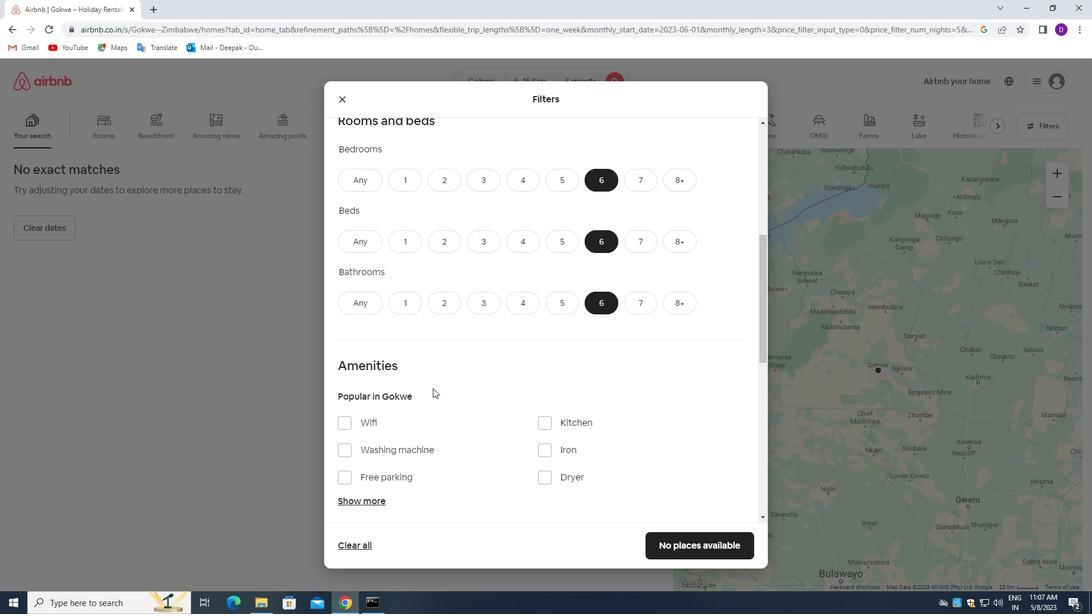 
Action: Mouse scrolled (434, 386) with delta (0, 0)
Screenshot: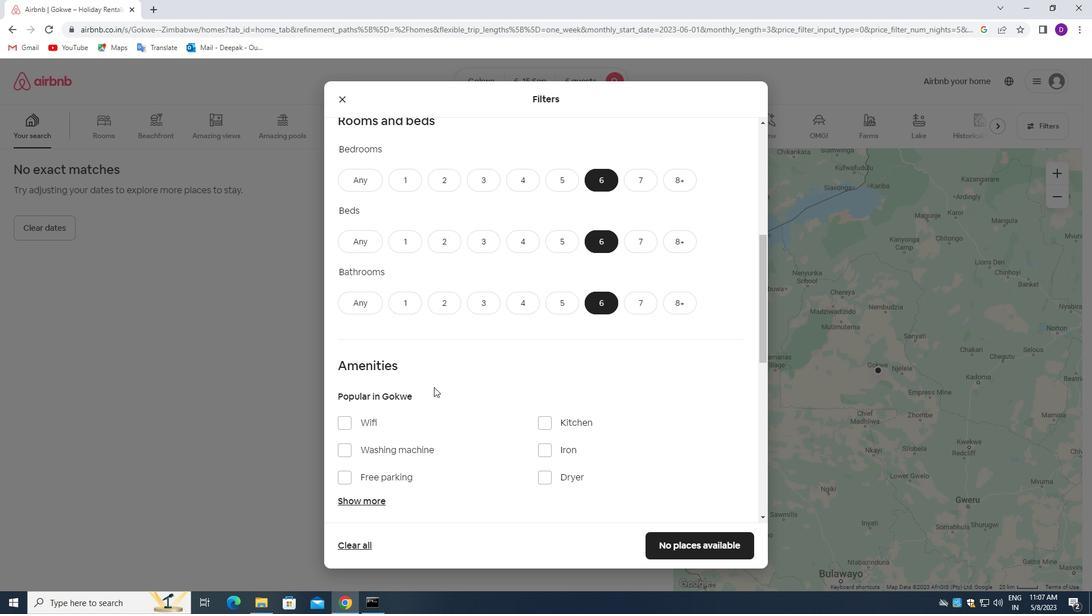 
Action: Mouse moved to (437, 386)
Screenshot: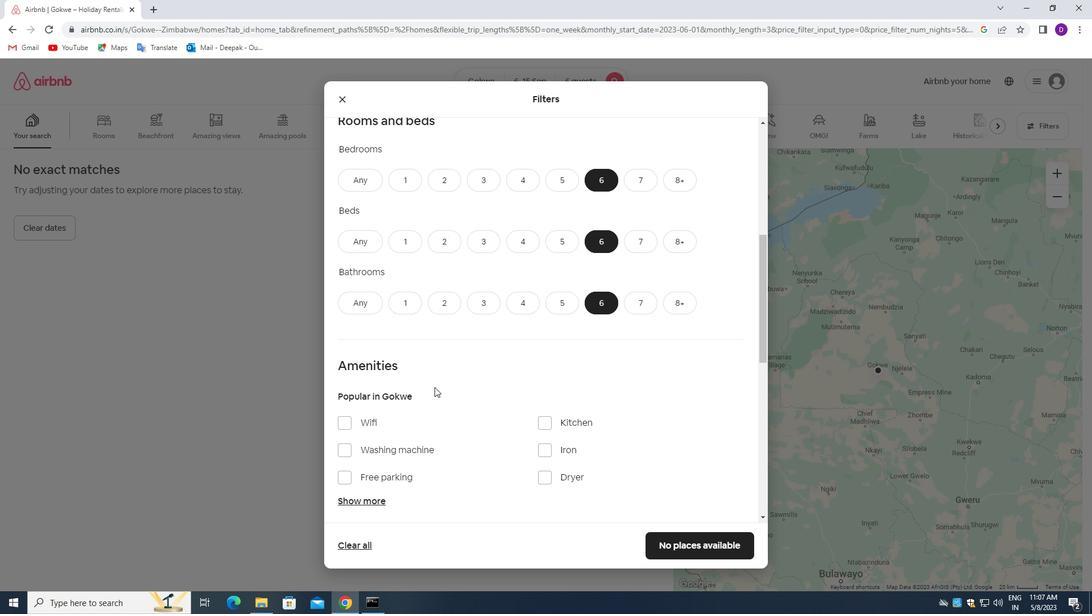 
Action: Mouse scrolled (437, 386) with delta (0, 0)
Screenshot: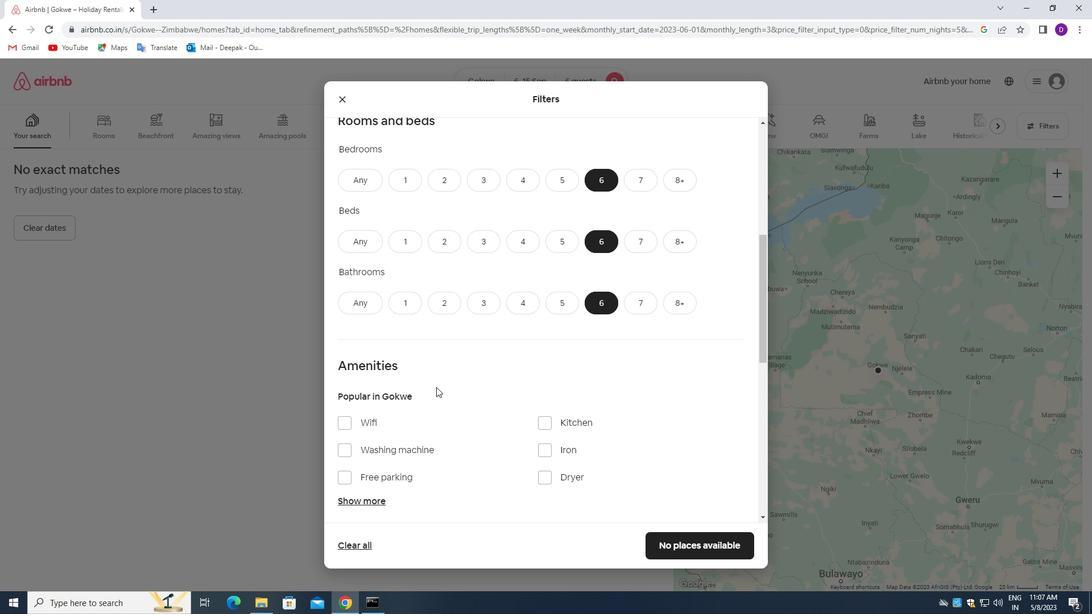 
Action: Mouse moved to (340, 307)
Screenshot: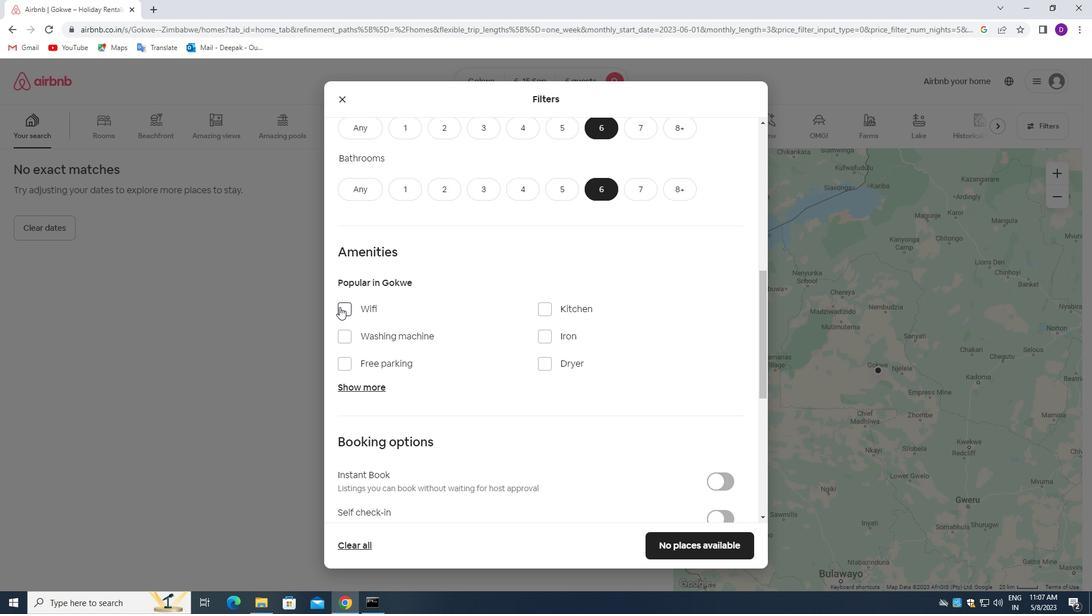 
Action: Mouse pressed left at (340, 307)
Screenshot: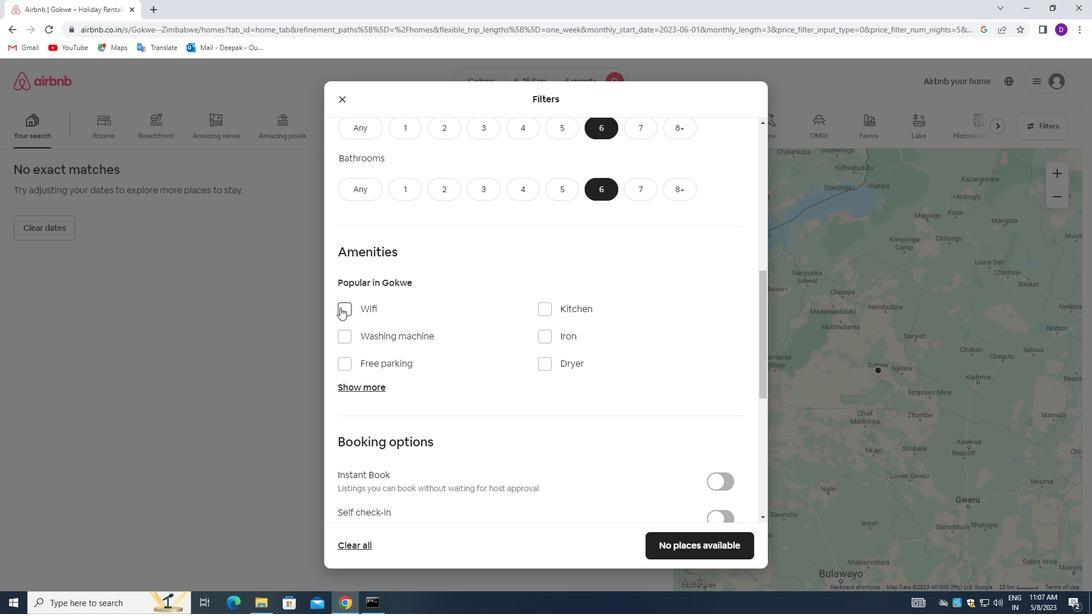 
Action: Mouse moved to (346, 366)
Screenshot: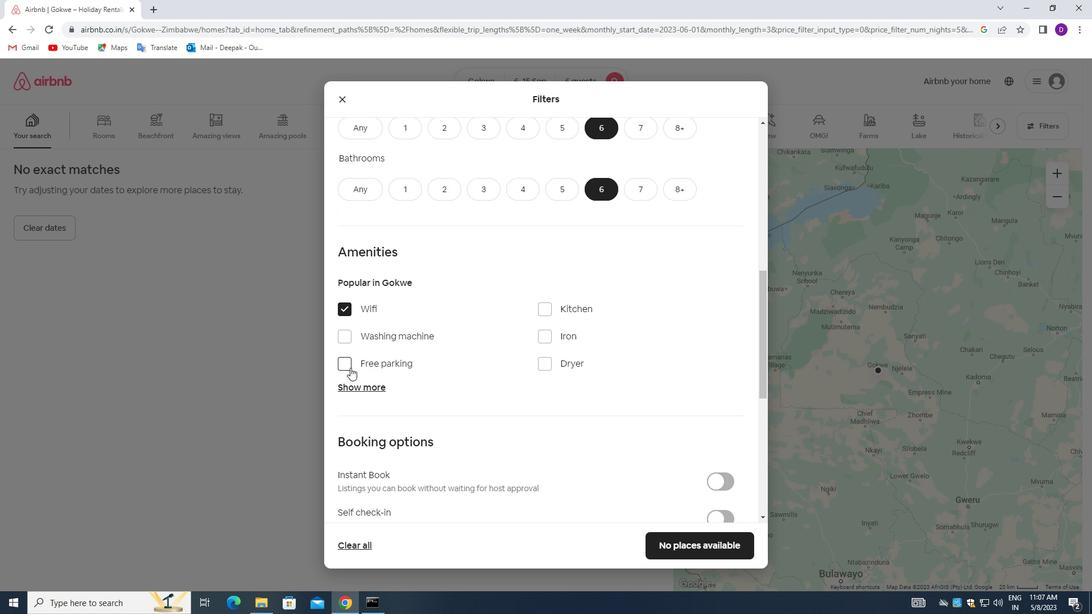
Action: Mouse pressed left at (346, 366)
Screenshot: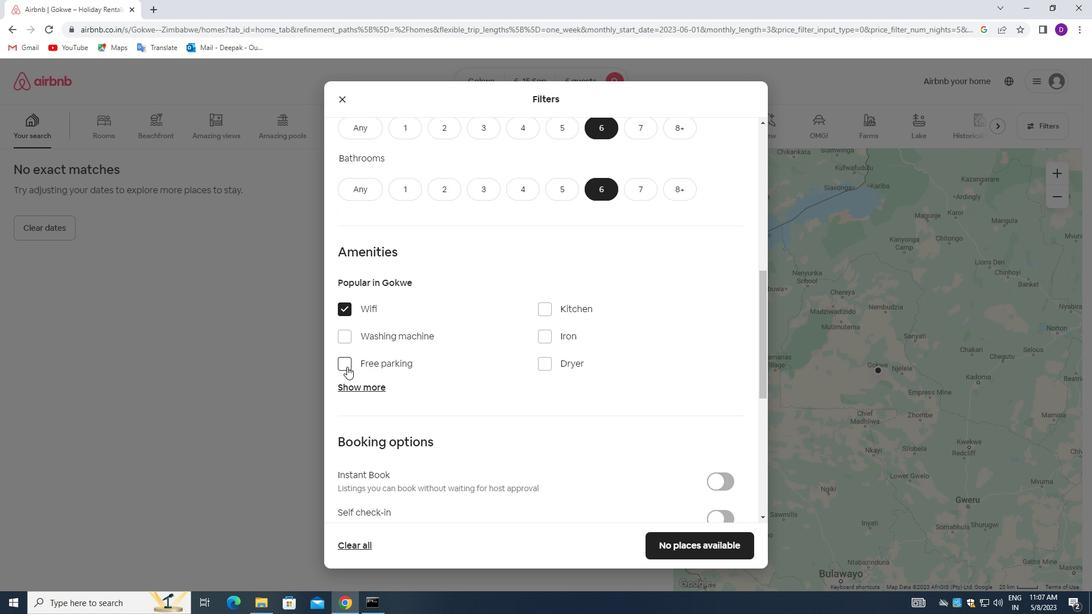 
Action: Mouse moved to (358, 383)
Screenshot: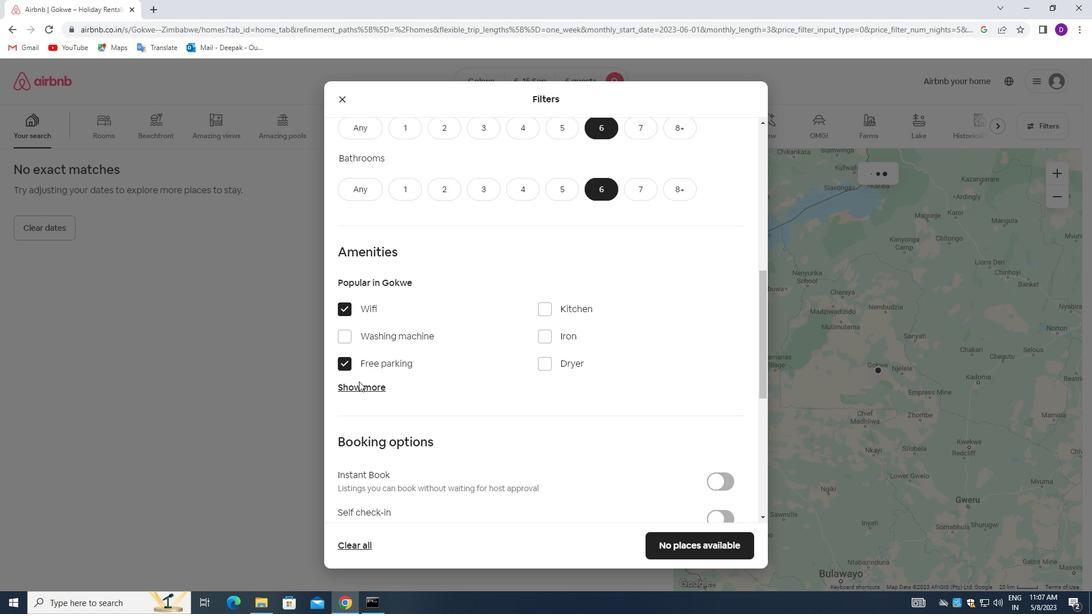
Action: Mouse pressed left at (358, 383)
Screenshot: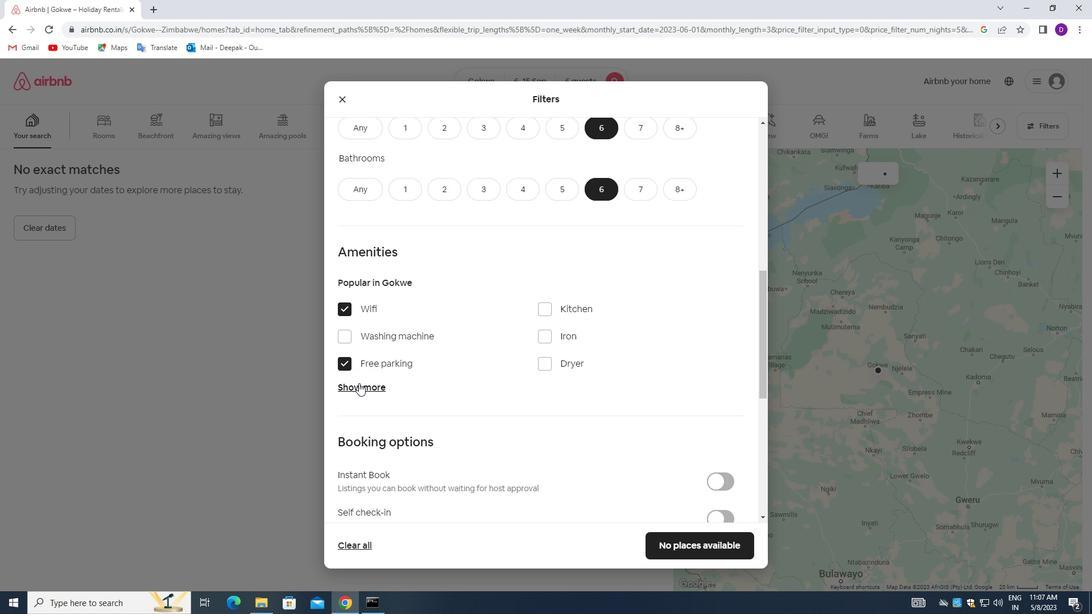 
Action: Mouse moved to (448, 353)
Screenshot: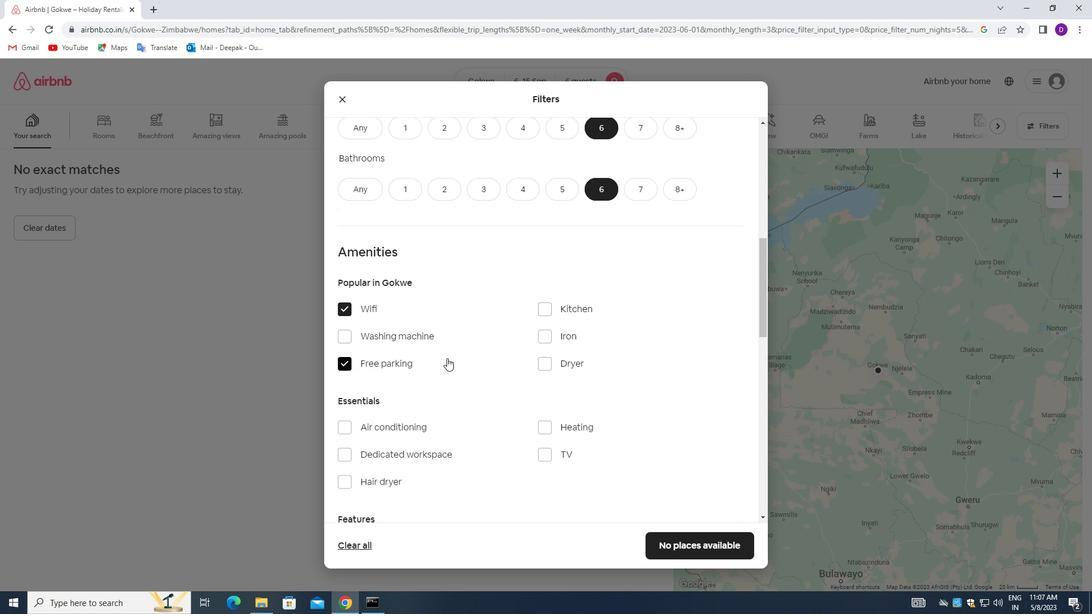 
Action: Mouse scrolled (448, 353) with delta (0, 0)
Screenshot: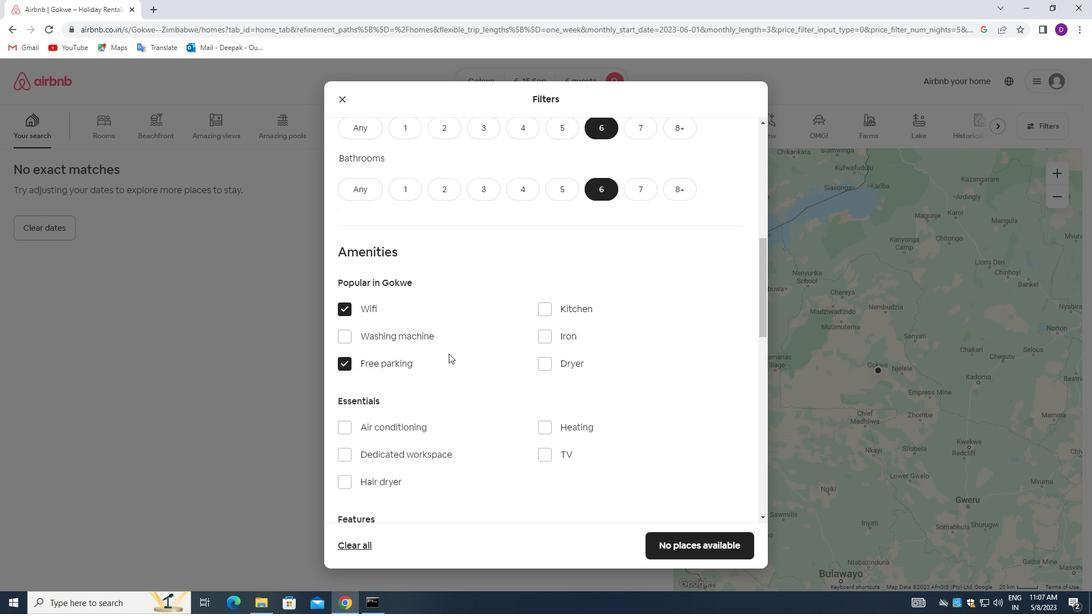 
Action: Mouse moved to (542, 397)
Screenshot: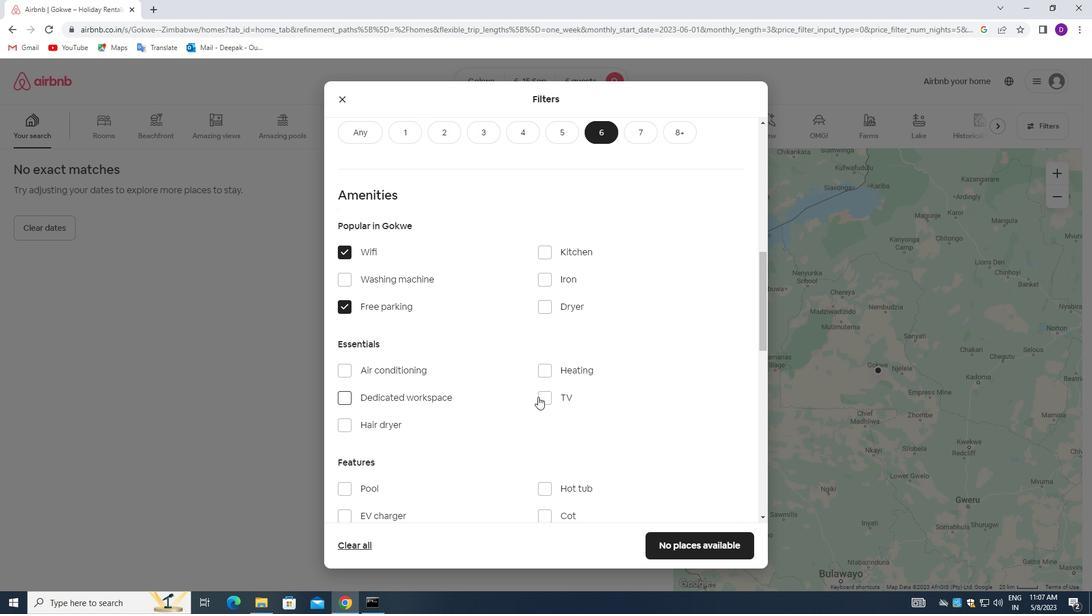 
Action: Mouse pressed left at (542, 397)
Screenshot: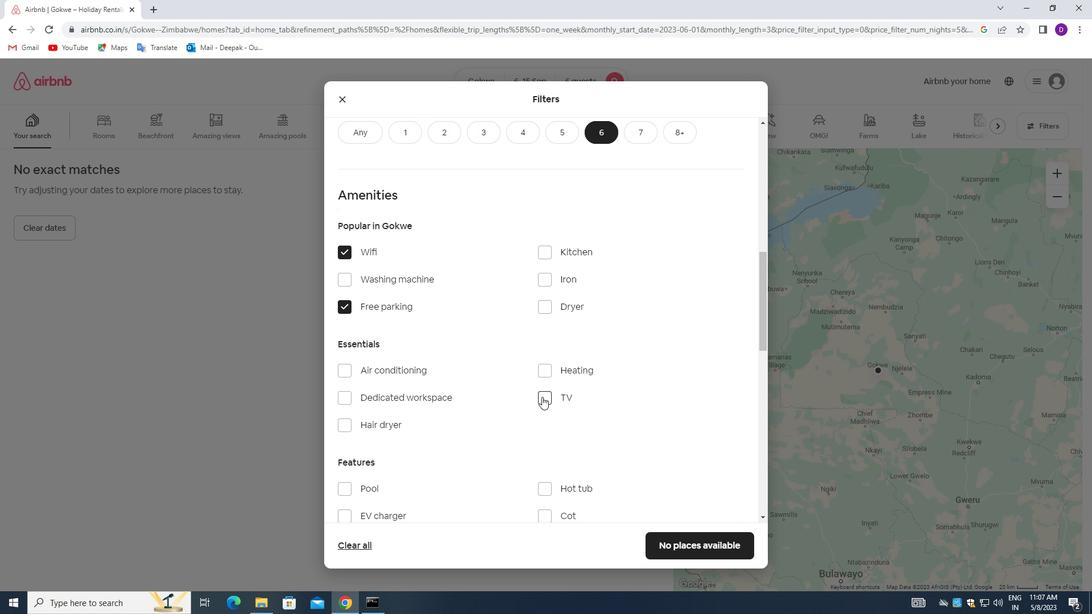 
Action: Mouse moved to (464, 346)
Screenshot: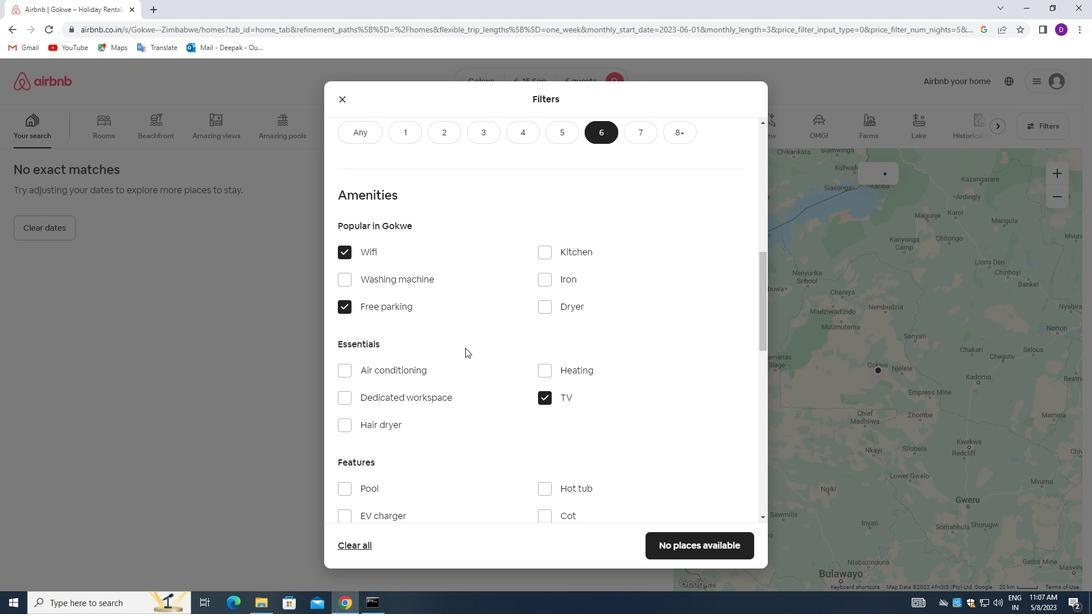 
Action: Mouse scrolled (464, 346) with delta (0, 0)
Screenshot: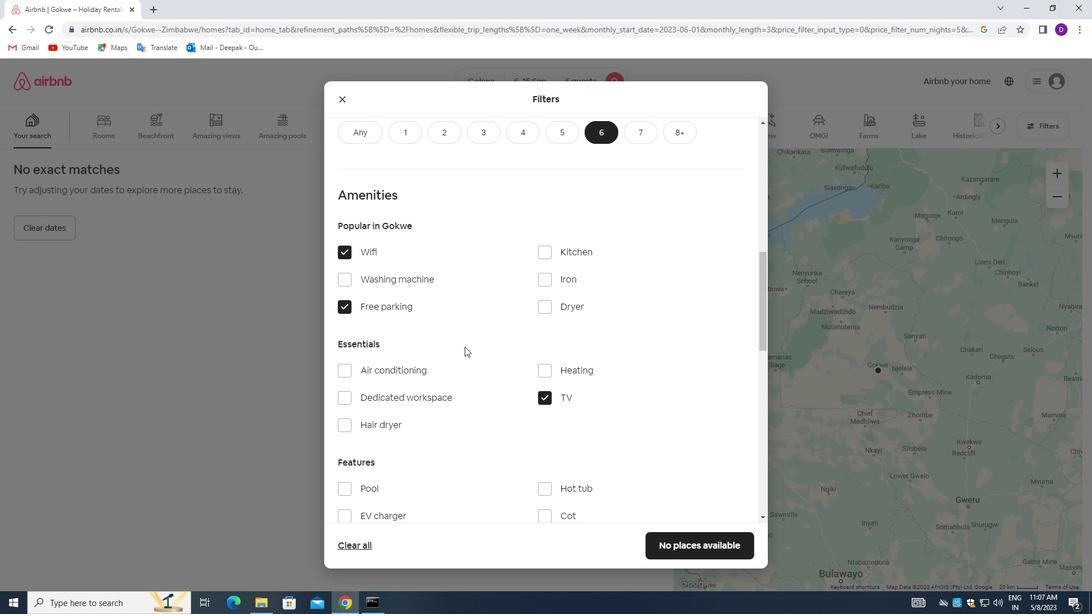 
Action: Mouse moved to (464, 349)
Screenshot: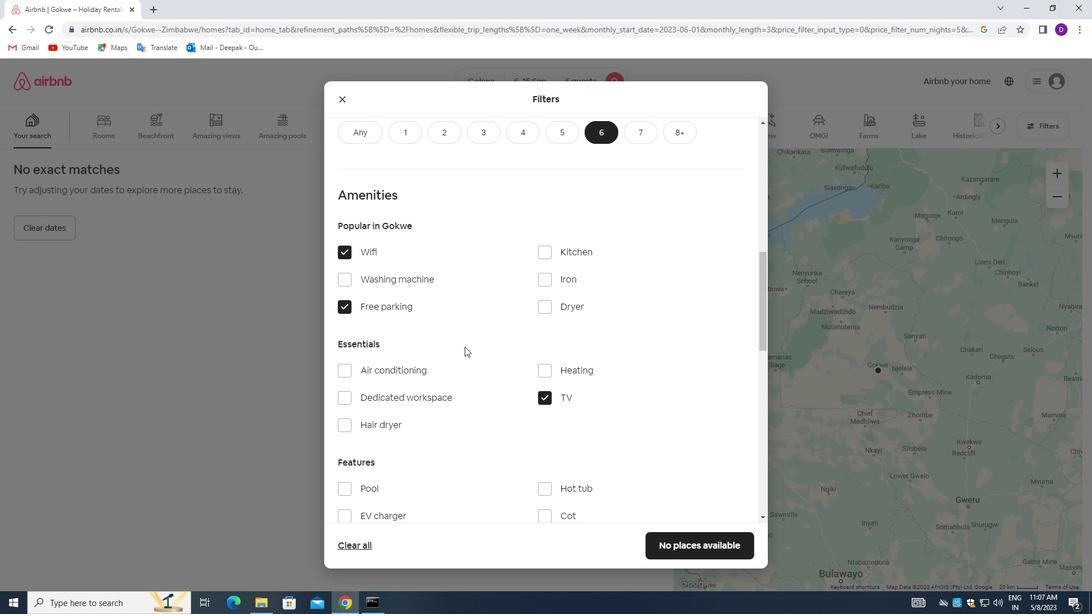 
Action: Mouse scrolled (464, 348) with delta (0, 0)
Screenshot: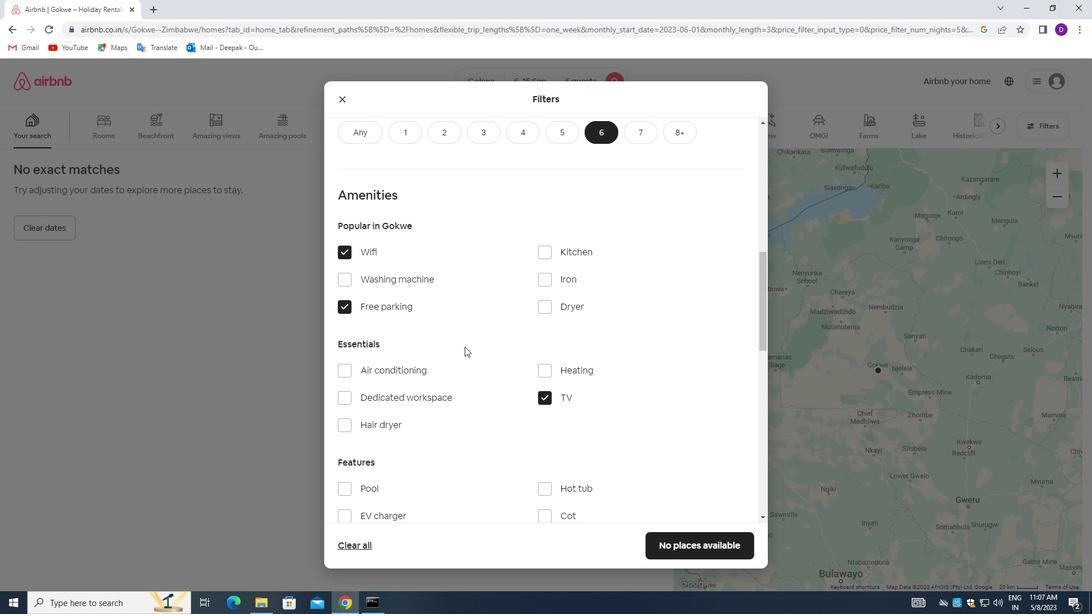 
Action: Mouse moved to (464, 351)
Screenshot: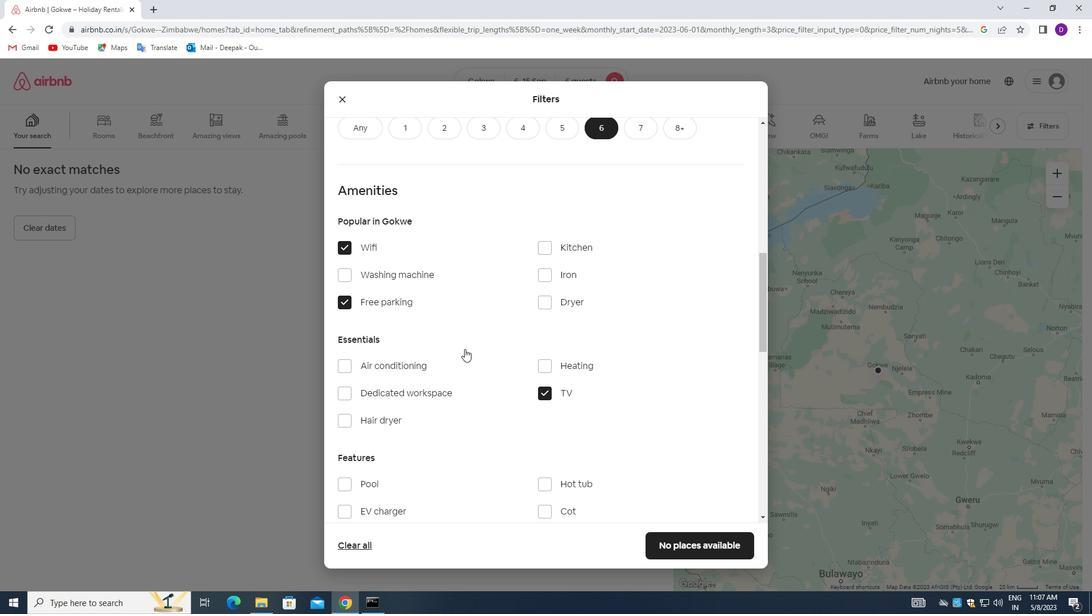 
Action: Mouse scrolled (464, 350) with delta (0, 0)
Screenshot: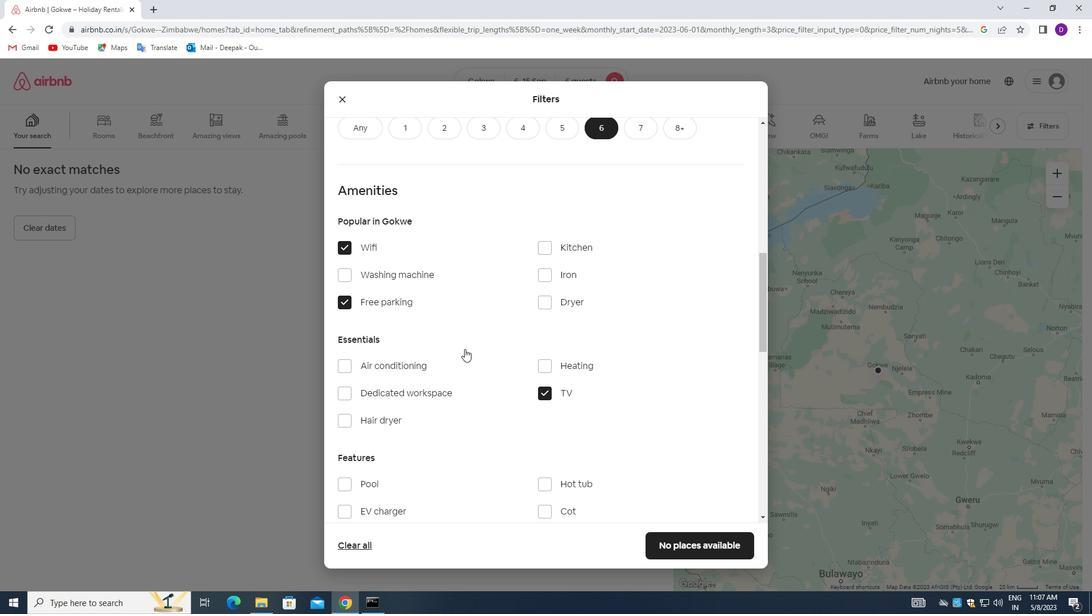 
Action: Mouse moved to (345, 376)
Screenshot: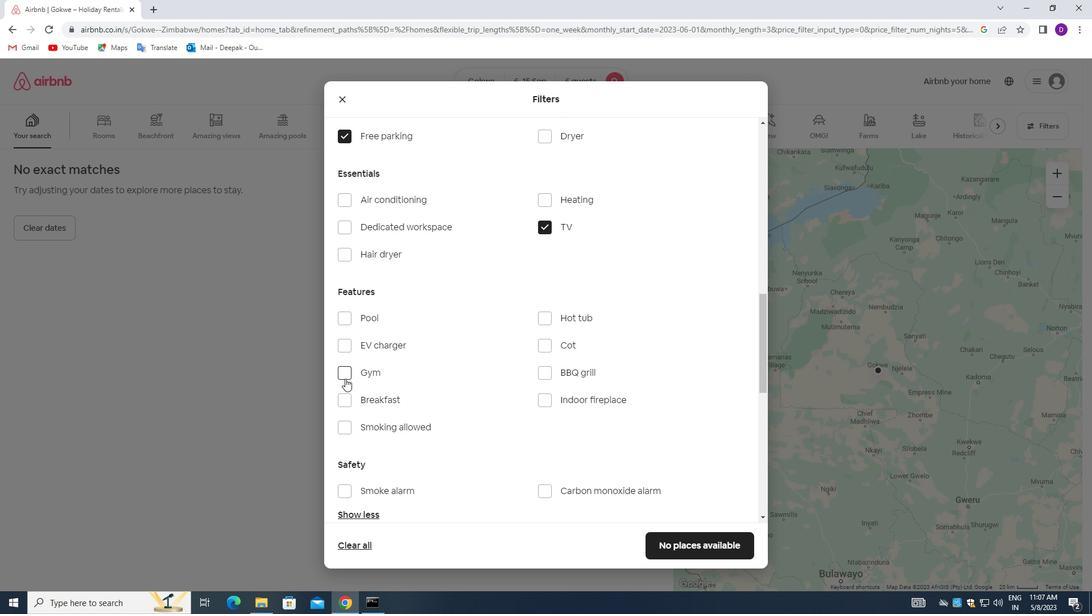 
Action: Mouse pressed left at (345, 376)
Screenshot: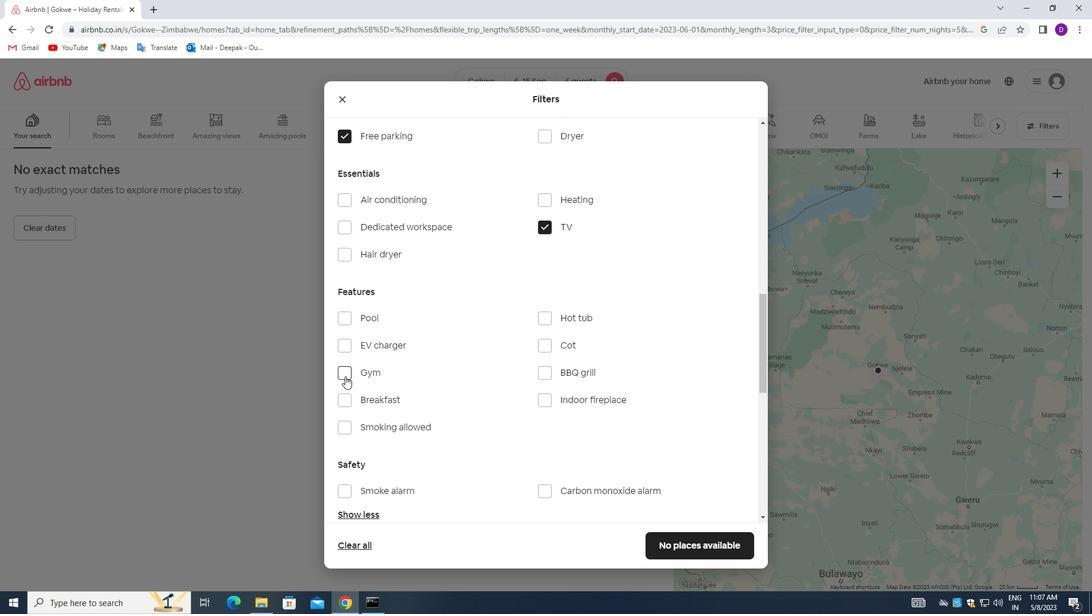 
Action: Mouse moved to (347, 405)
Screenshot: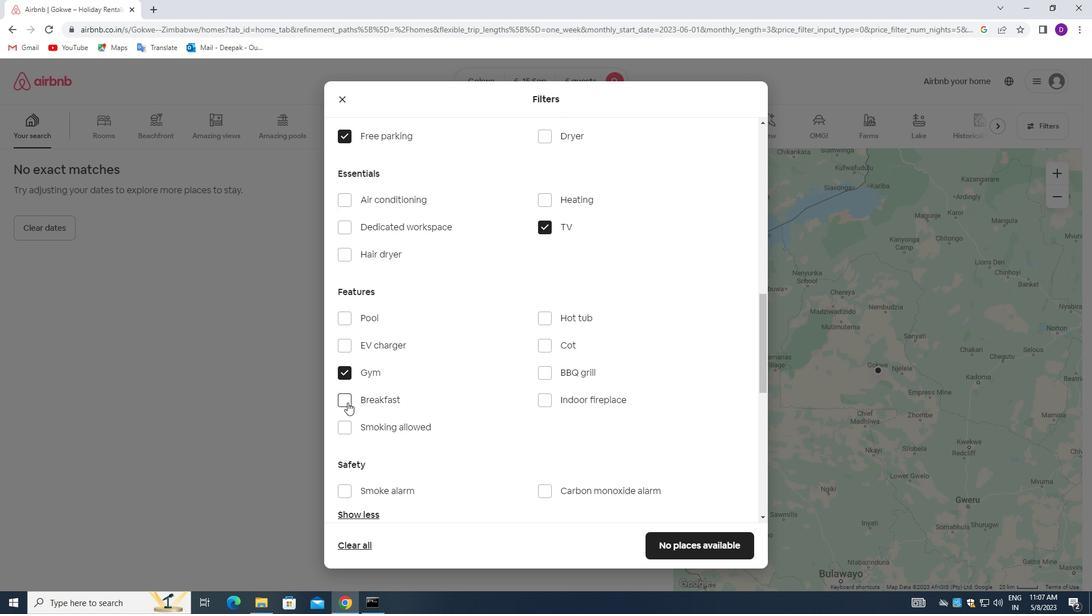 
Action: Mouse pressed left at (347, 405)
Screenshot: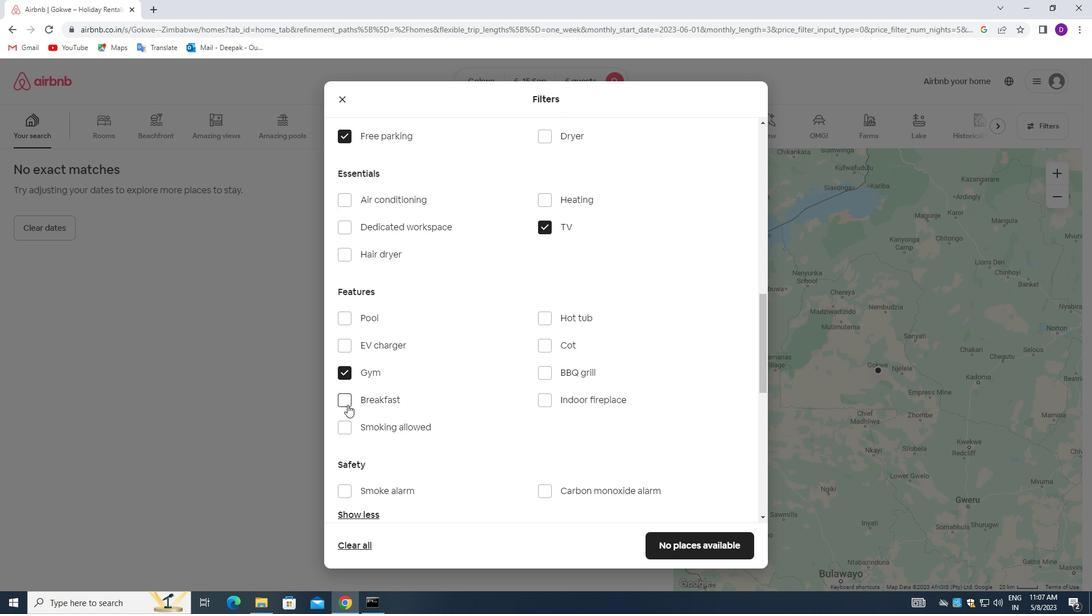 
Action: Mouse moved to (442, 362)
Screenshot: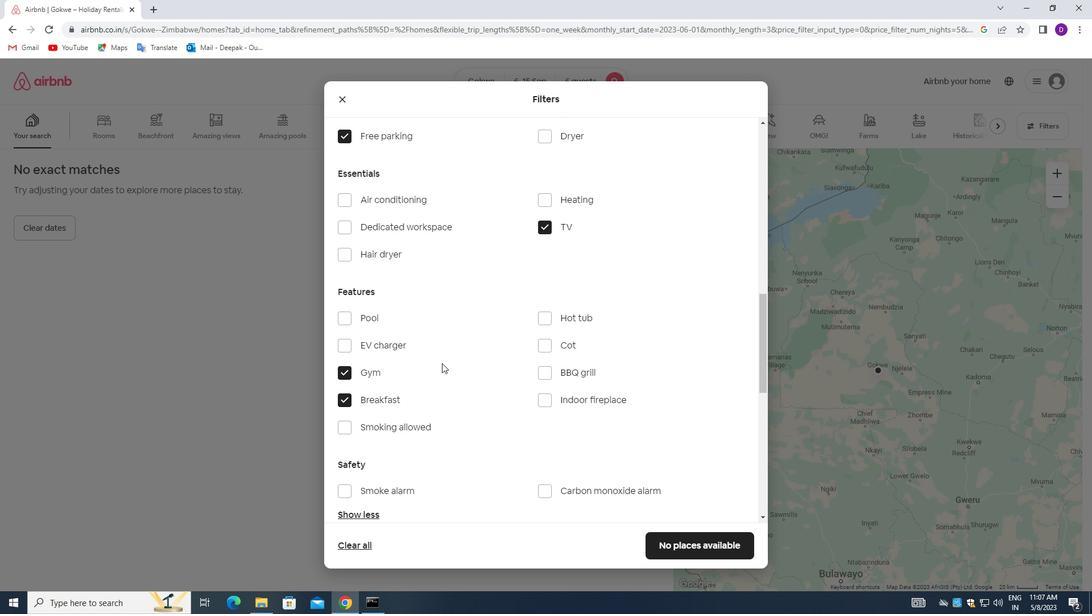 
Action: Mouse scrolled (442, 362) with delta (0, 0)
Screenshot: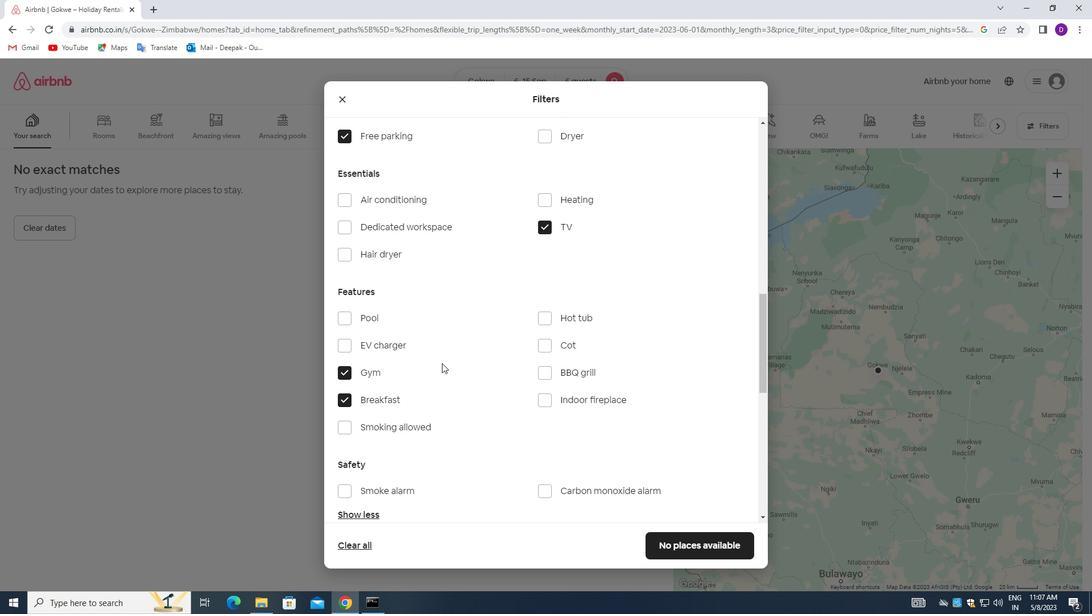 
Action: Mouse moved to (442, 362)
Screenshot: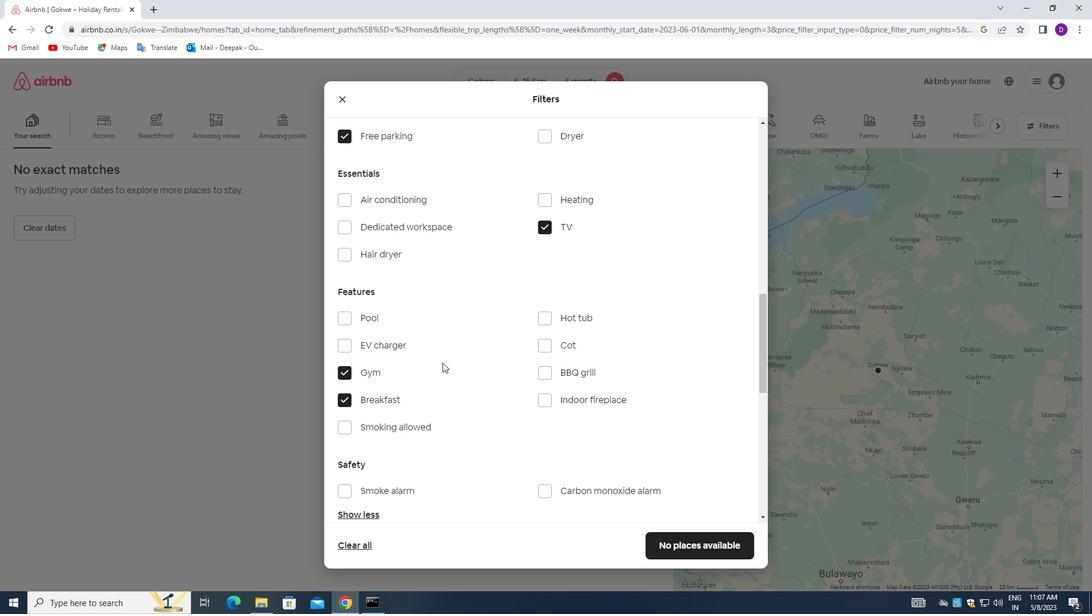 
Action: Mouse scrolled (442, 362) with delta (0, 0)
Screenshot: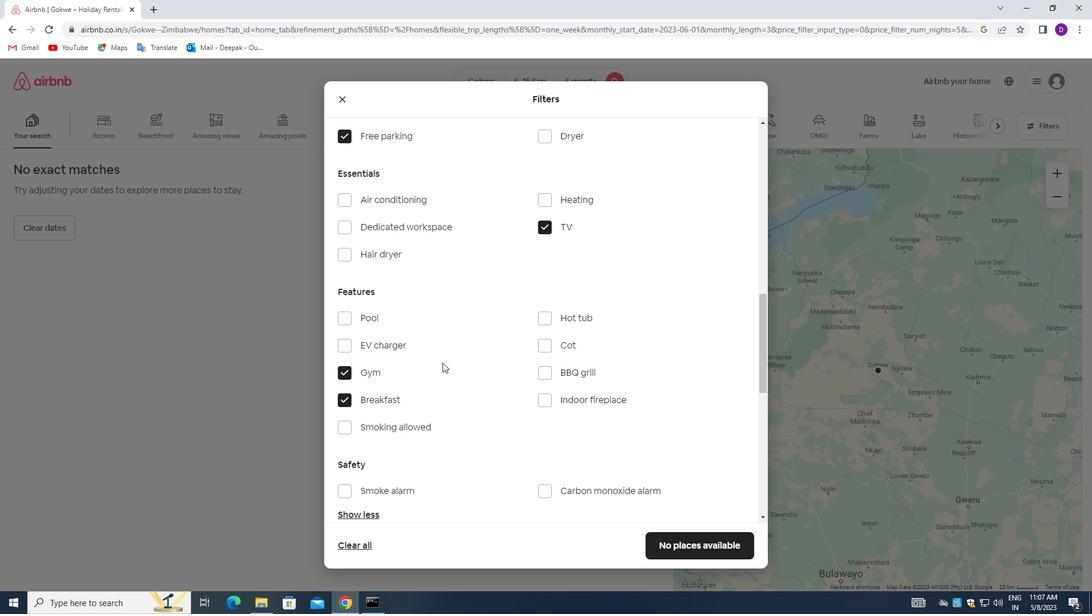 
Action: Mouse moved to (477, 362)
Screenshot: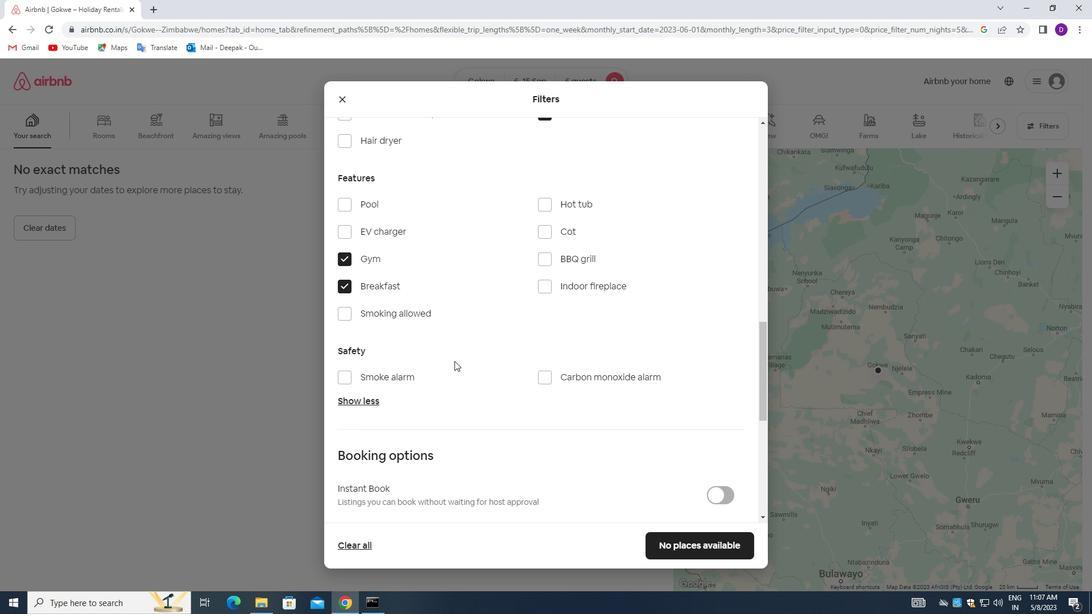 
Action: Mouse scrolled (477, 362) with delta (0, 0)
Screenshot: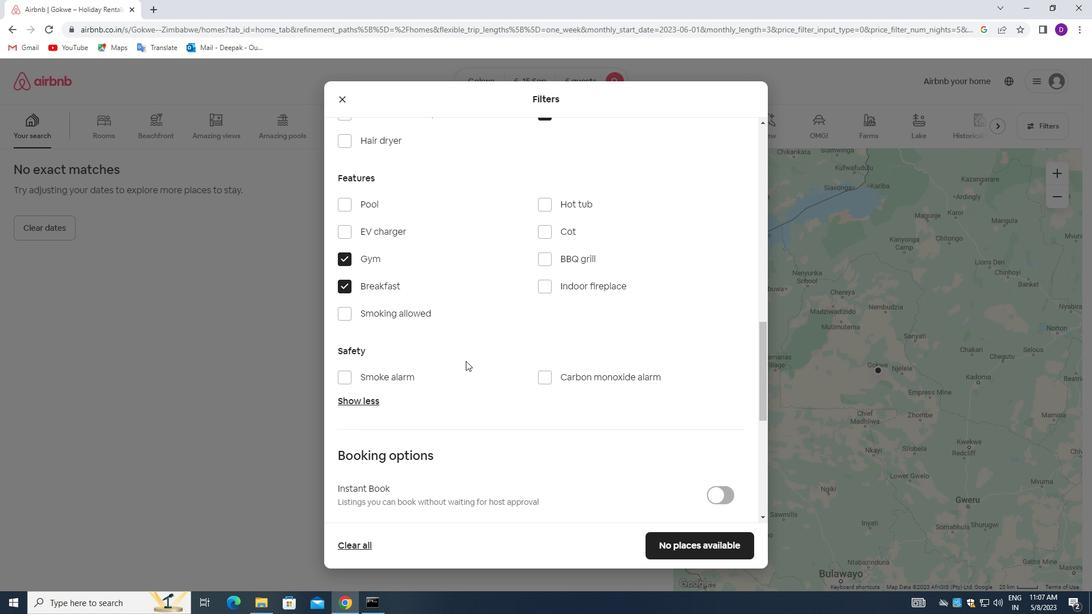 
Action: Mouse moved to (478, 363)
Screenshot: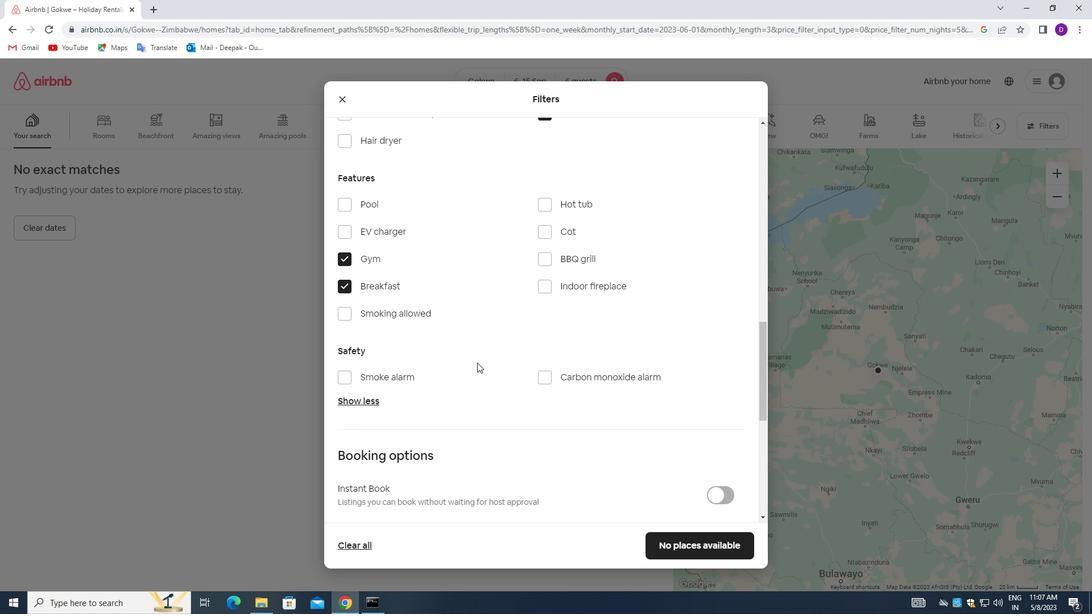 
Action: Mouse scrolled (478, 362) with delta (0, 0)
Screenshot: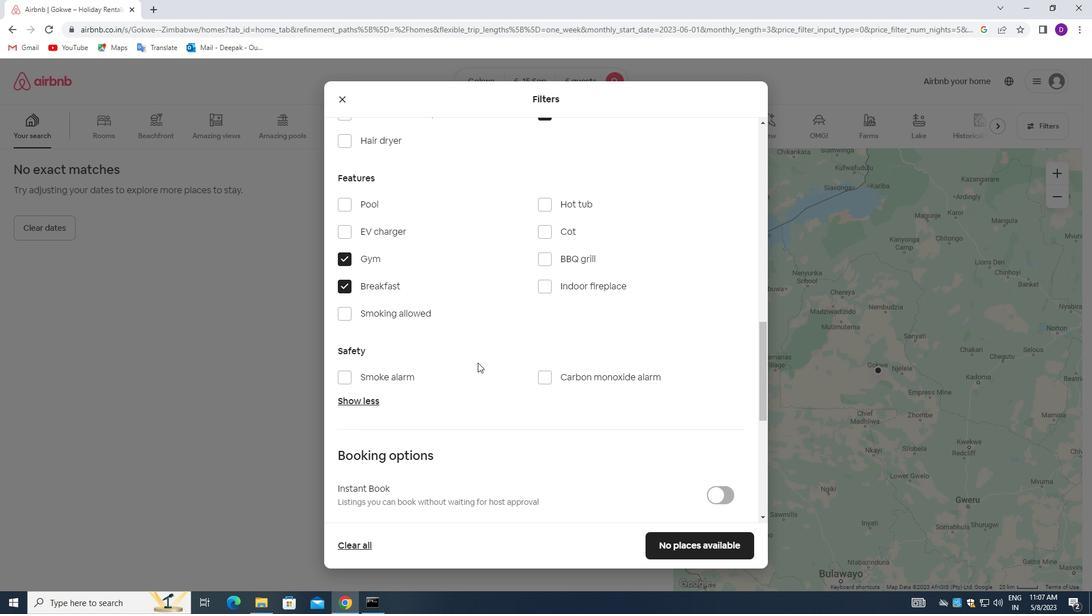 
Action: Mouse scrolled (478, 362) with delta (0, 0)
Screenshot: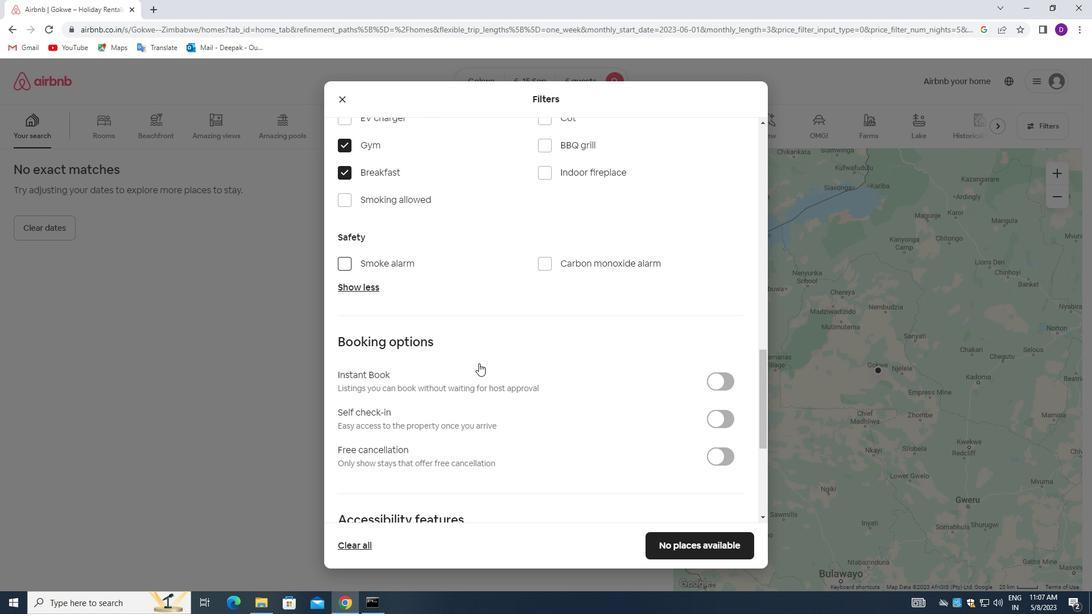 
Action: Mouse moved to (713, 365)
Screenshot: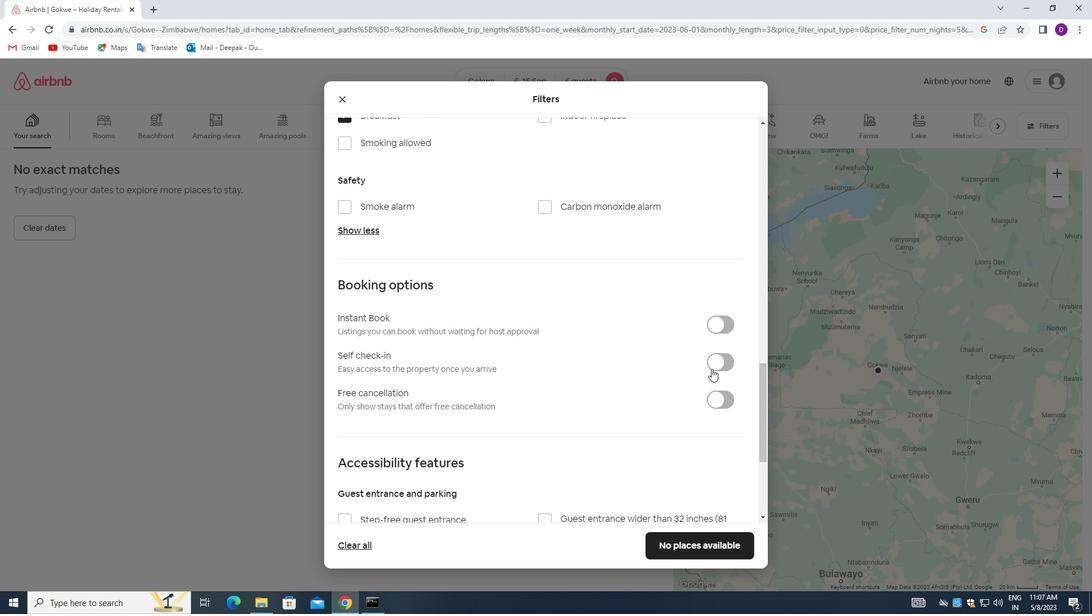 
Action: Mouse pressed left at (713, 365)
Screenshot: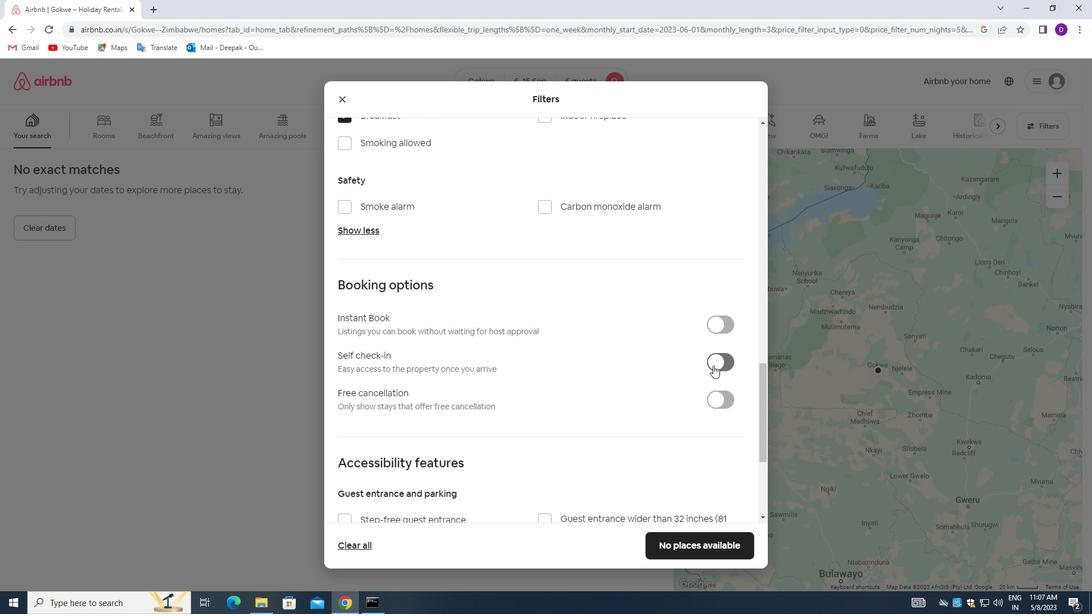 
Action: Mouse moved to (526, 358)
Screenshot: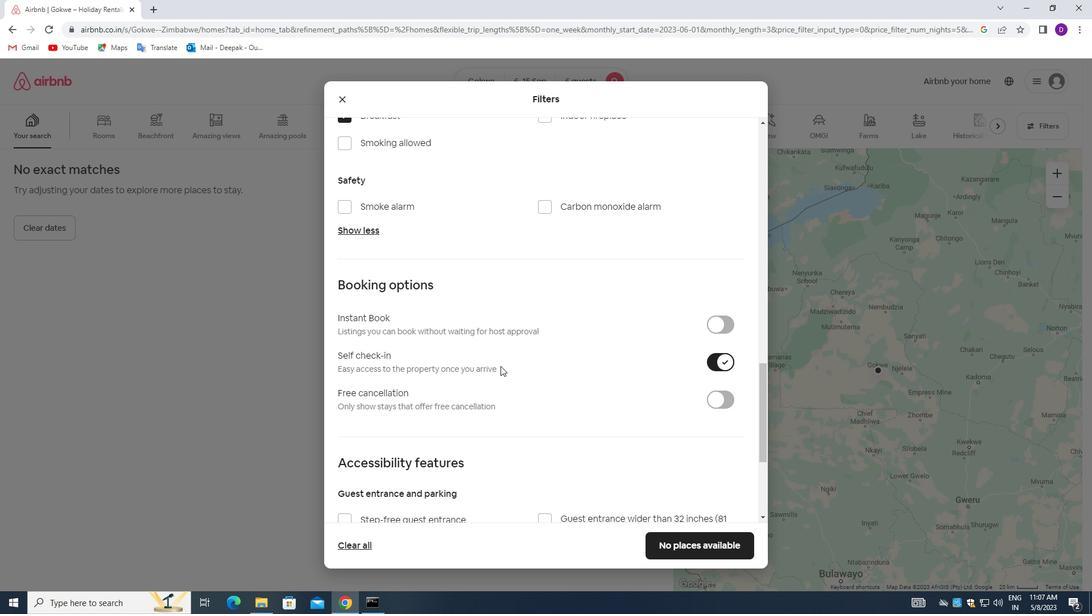
Action: Mouse scrolled (526, 358) with delta (0, 0)
Screenshot: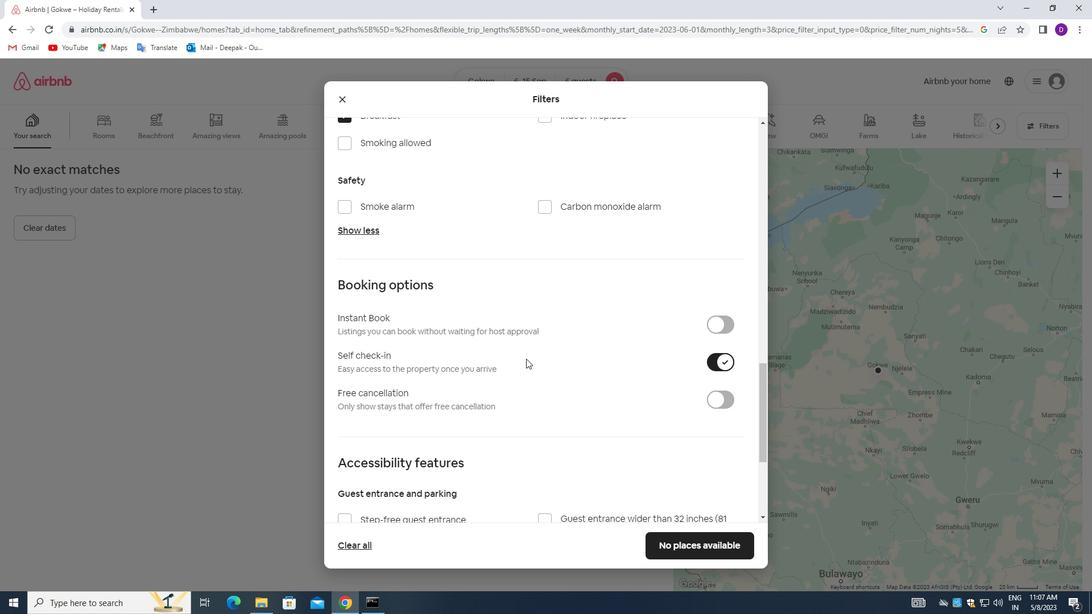 
Action: Mouse moved to (517, 358)
Screenshot: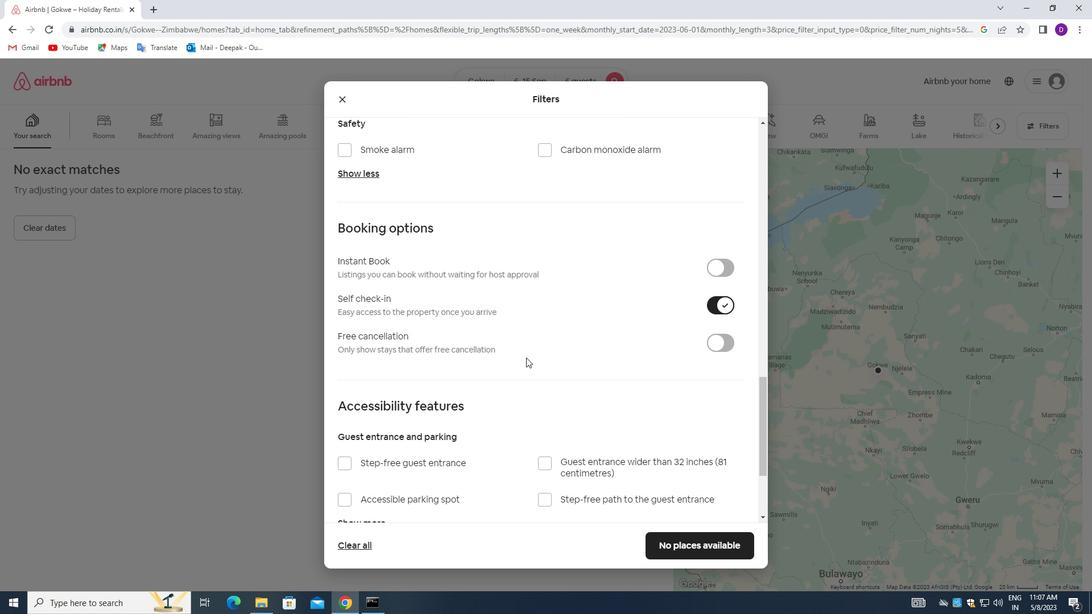 
Action: Mouse scrolled (517, 358) with delta (0, 0)
Screenshot: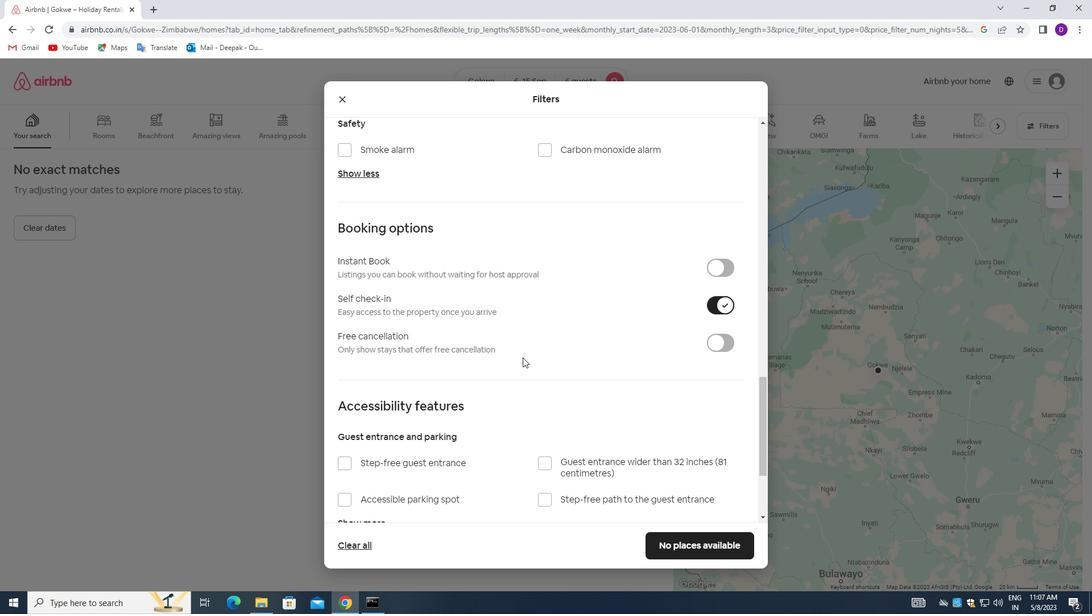 
Action: Mouse moved to (515, 358)
Screenshot: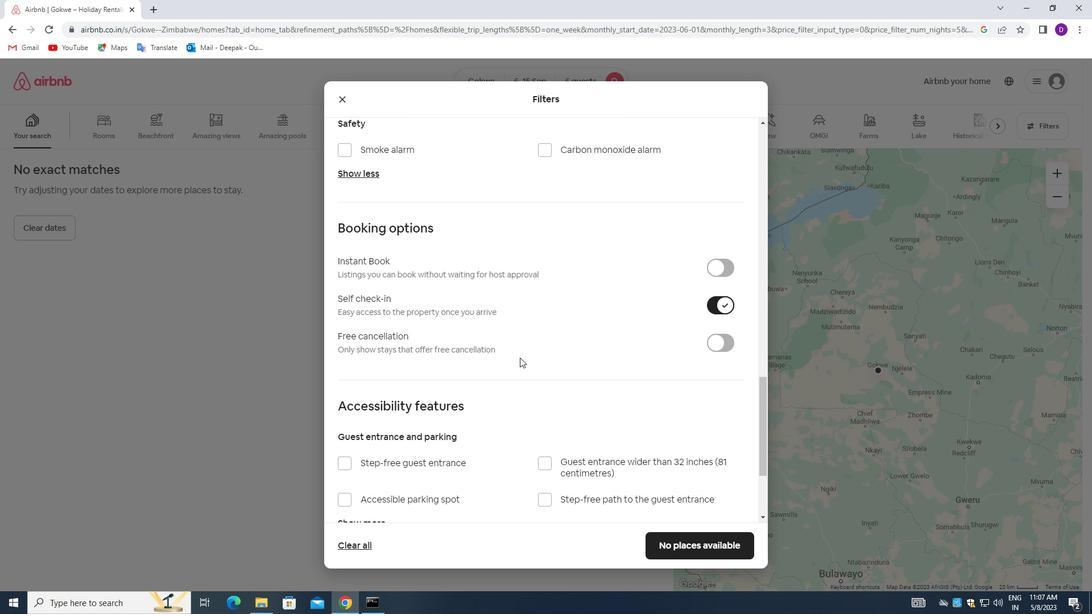 
Action: Mouse scrolled (515, 358) with delta (0, 0)
Screenshot: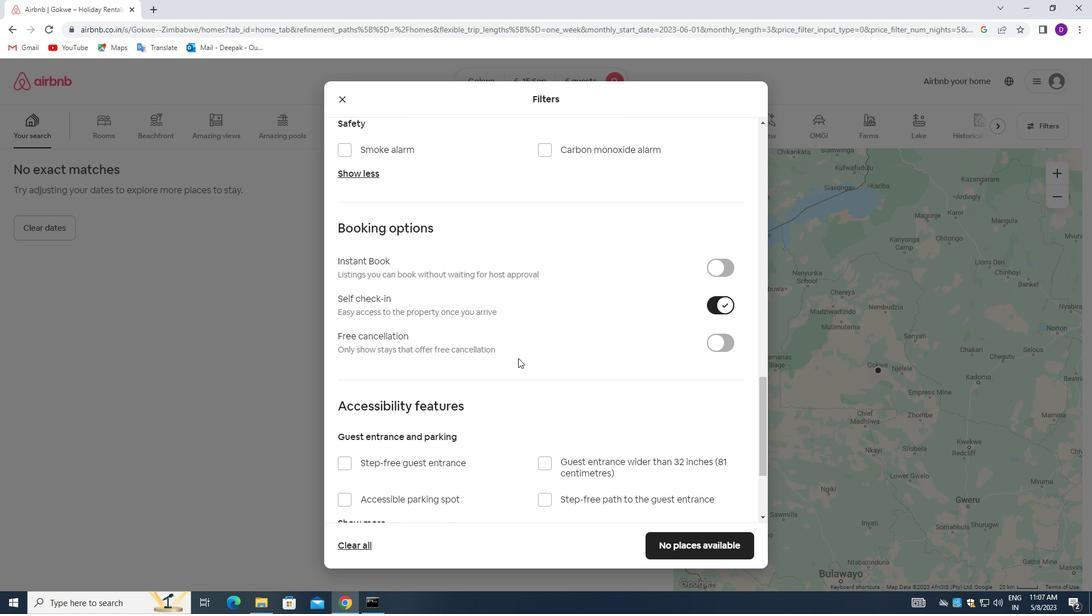 
Action: Mouse moved to (514, 359)
Screenshot: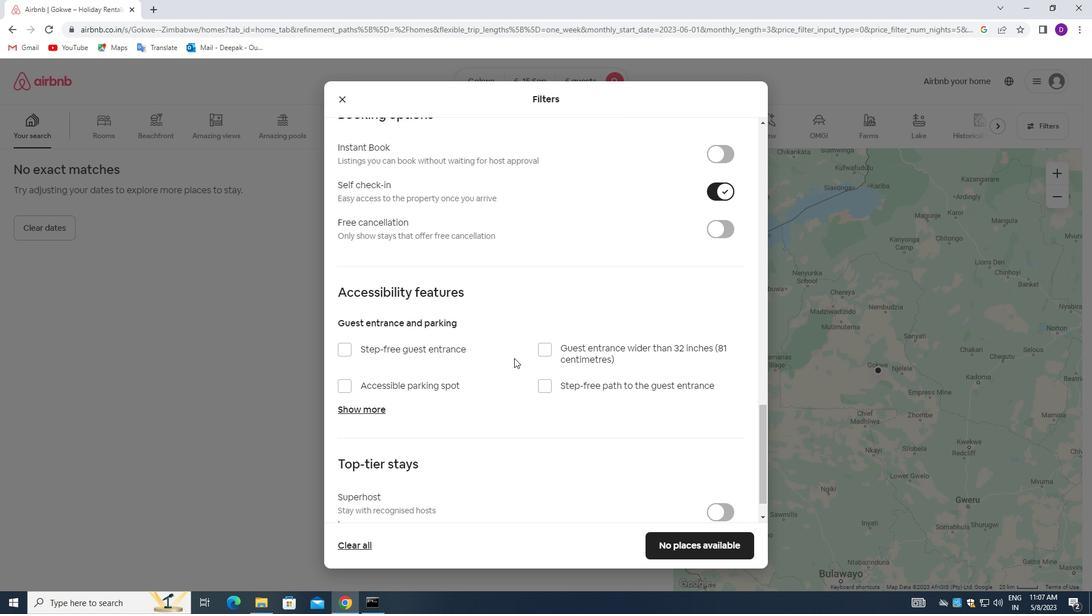 
Action: Mouse scrolled (514, 358) with delta (0, 0)
Screenshot: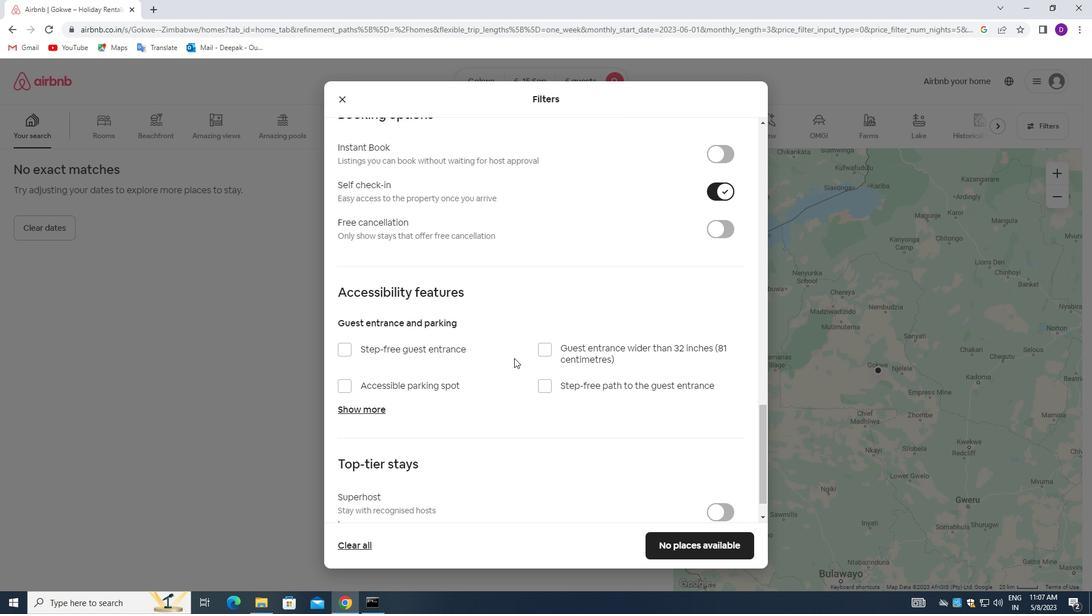
Action: Mouse moved to (513, 373)
Screenshot: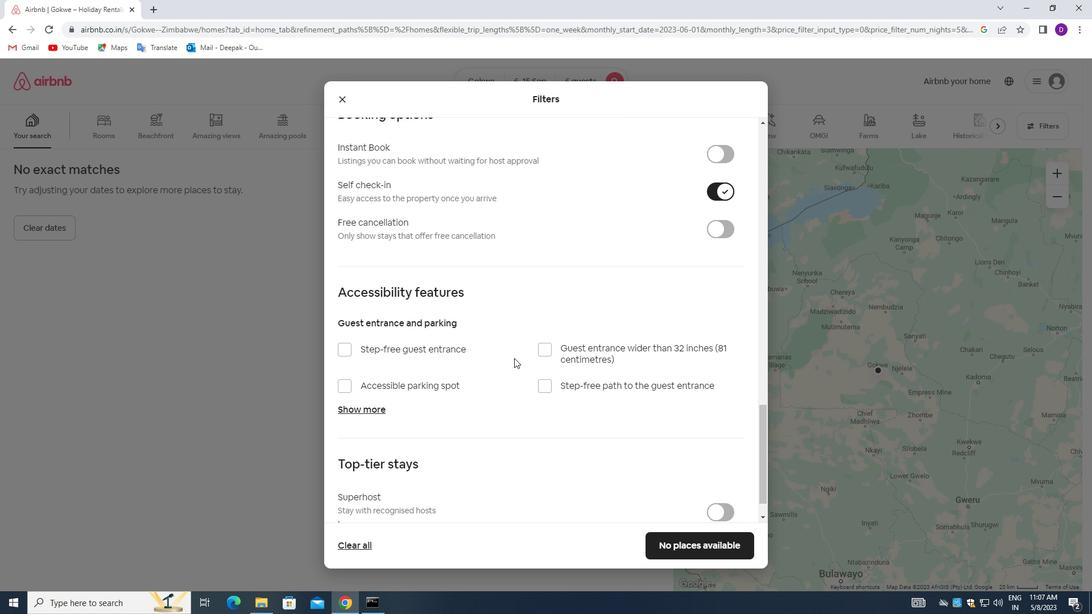 
Action: Mouse scrolled (513, 372) with delta (0, 0)
Screenshot: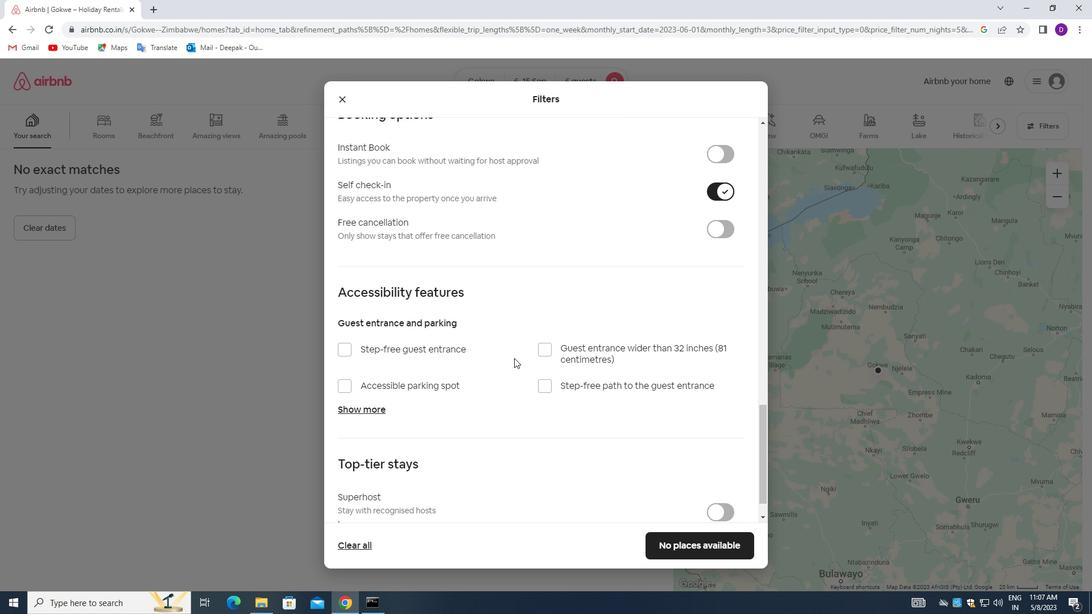 
Action: Mouse moved to (510, 409)
Screenshot: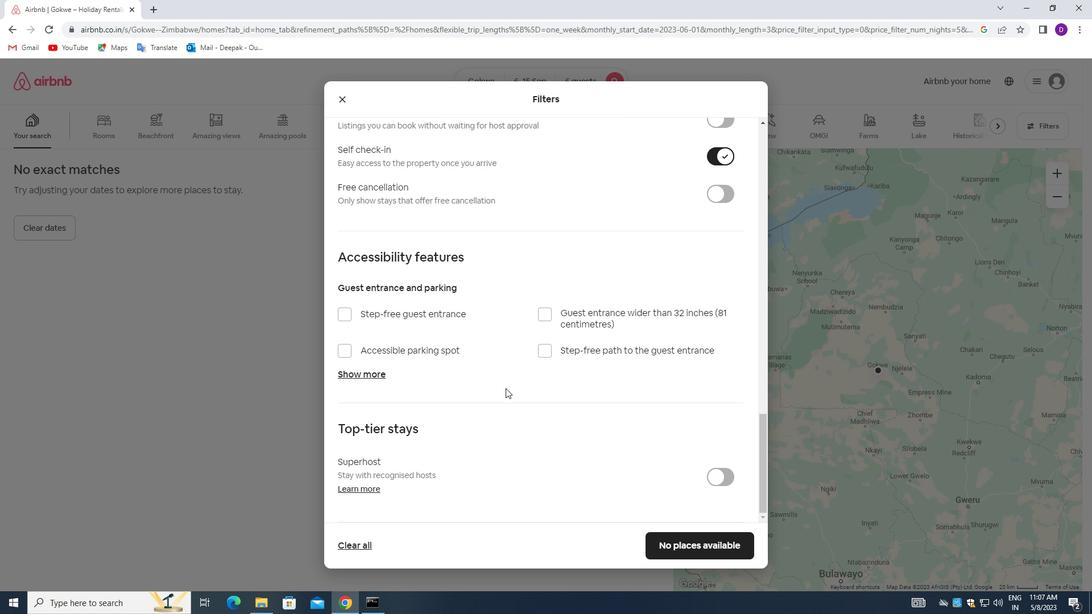 
Action: Mouse scrolled (510, 408) with delta (0, 0)
Screenshot: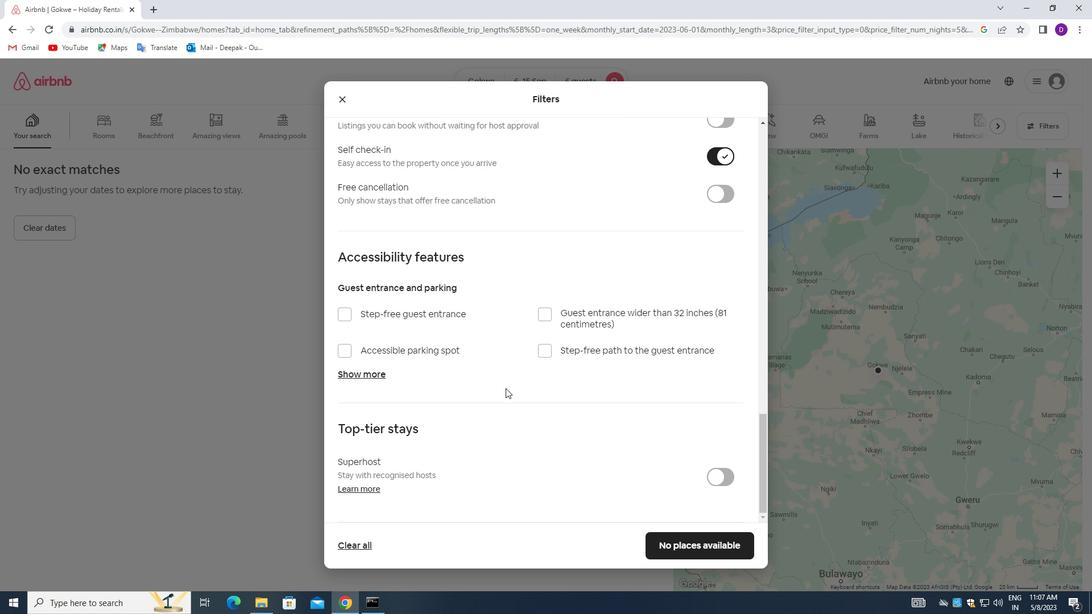 
Action: Mouse moved to (509, 419)
Screenshot: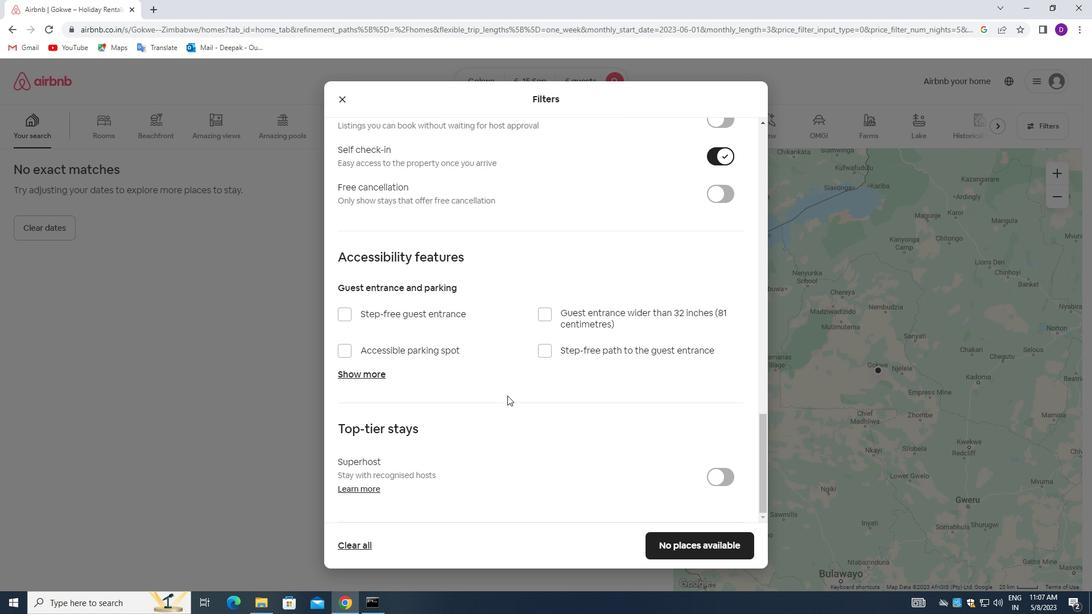 
Action: Mouse scrolled (509, 419) with delta (0, 0)
Screenshot: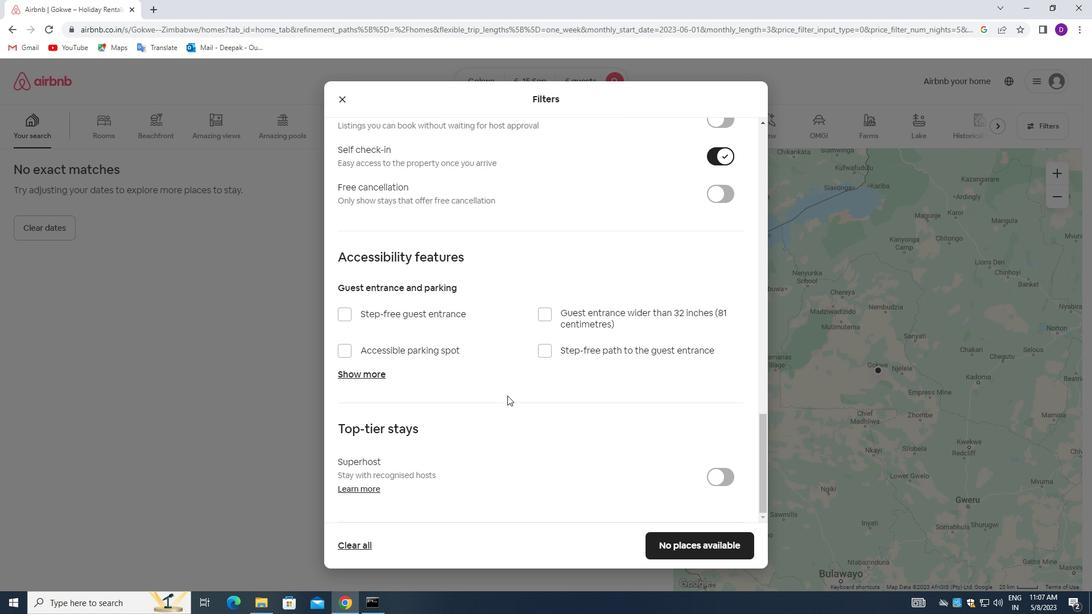 
Action: Mouse moved to (385, 503)
Screenshot: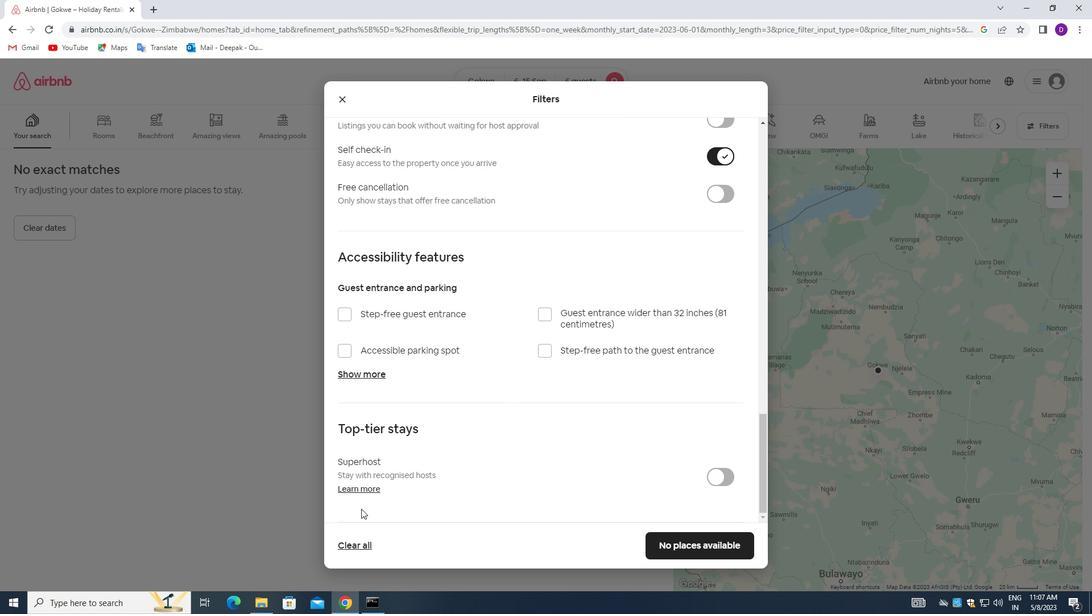
Action: Mouse scrolled (385, 502) with delta (0, 0)
Screenshot: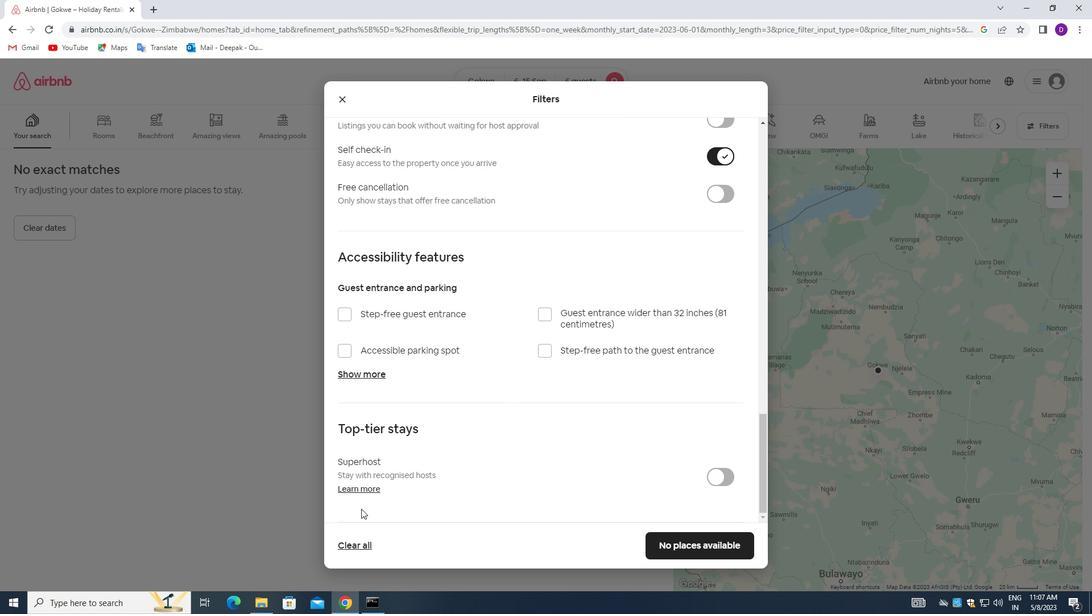 
Action: Mouse moved to (397, 501)
Screenshot: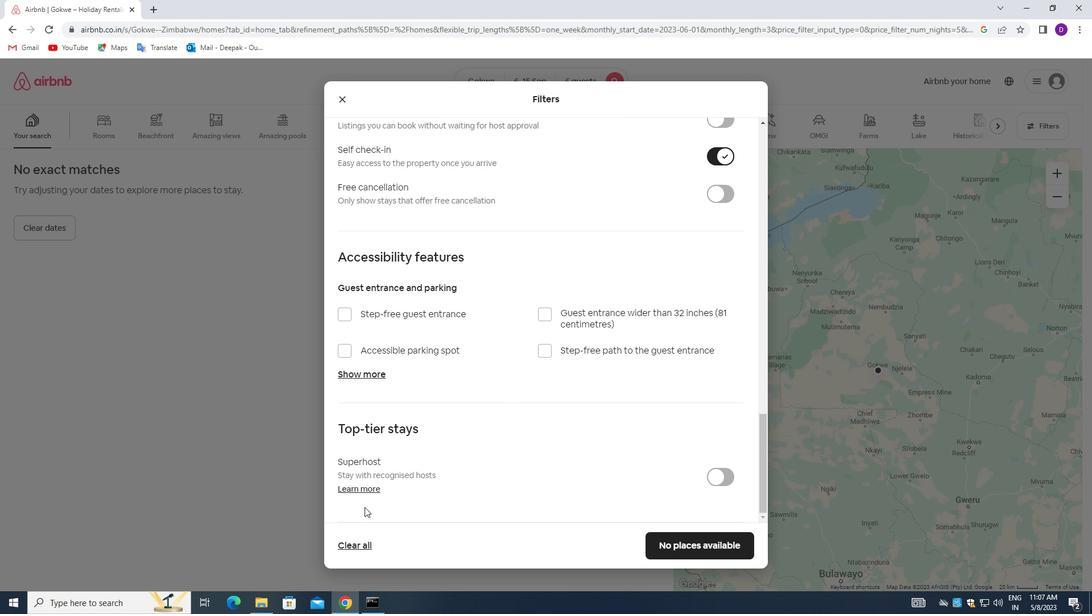 
Action: Mouse scrolled (397, 500) with delta (0, 0)
Screenshot: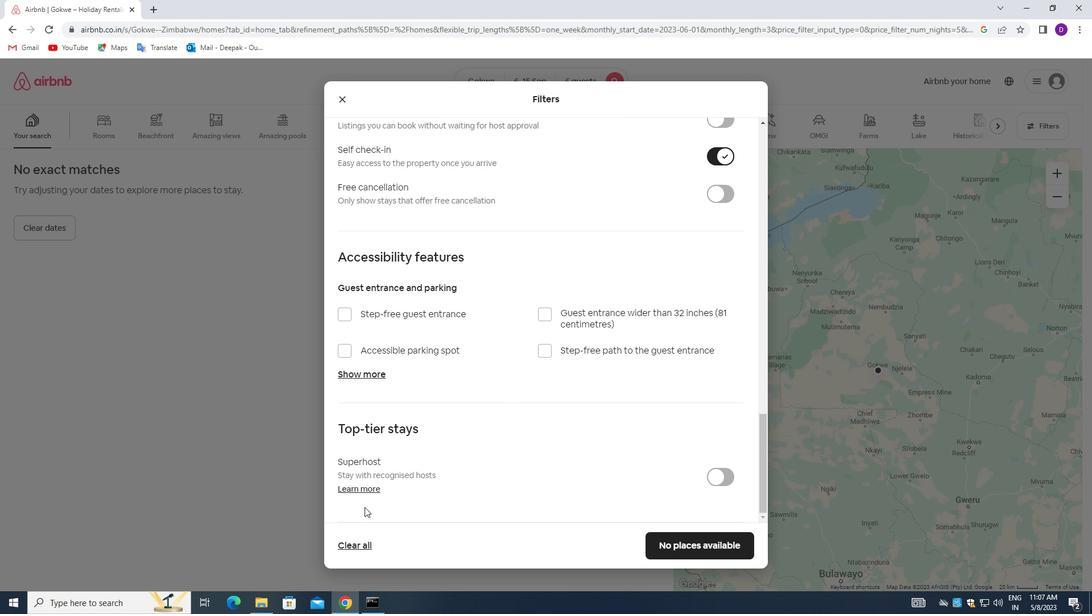 
Action: Mouse moved to (403, 498)
Screenshot: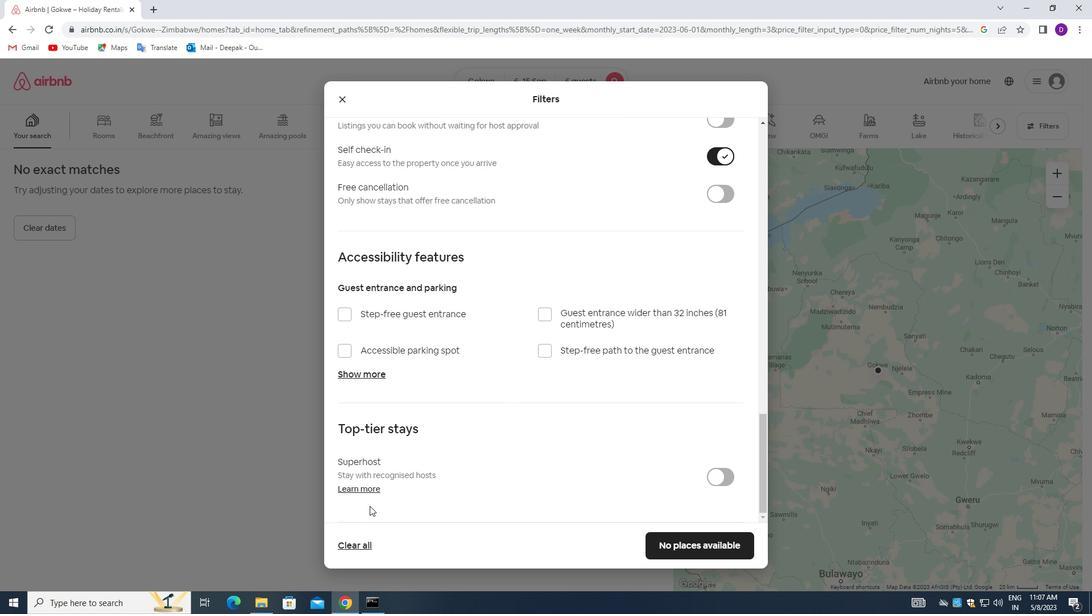 
Action: Mouse scrolled (403, 498) with delta (0, 0)
Screenshot: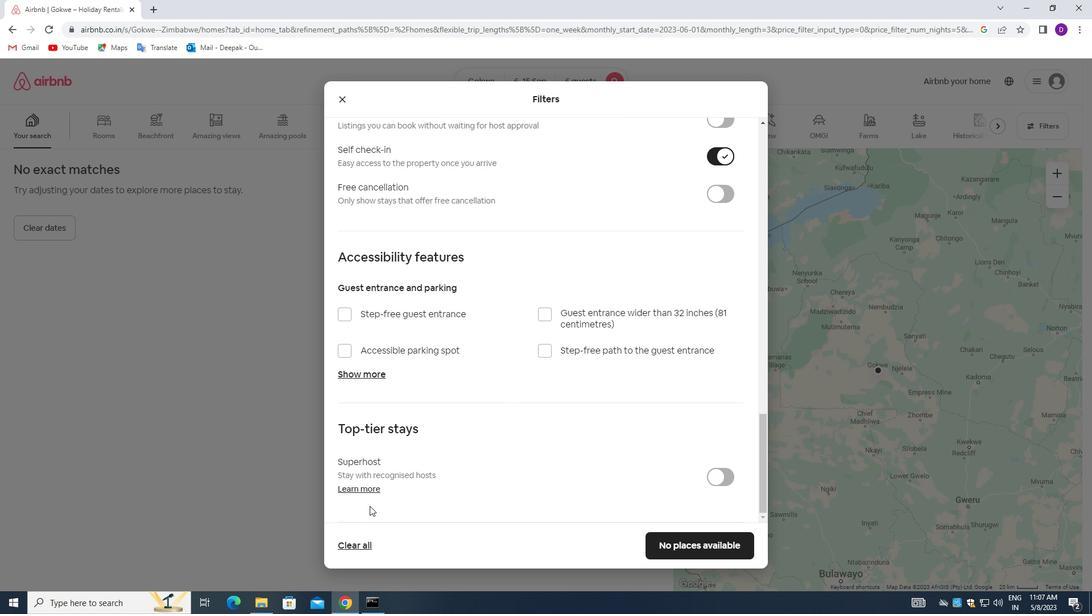 
Action: Mouse moved to (658, 544)
Screenshot: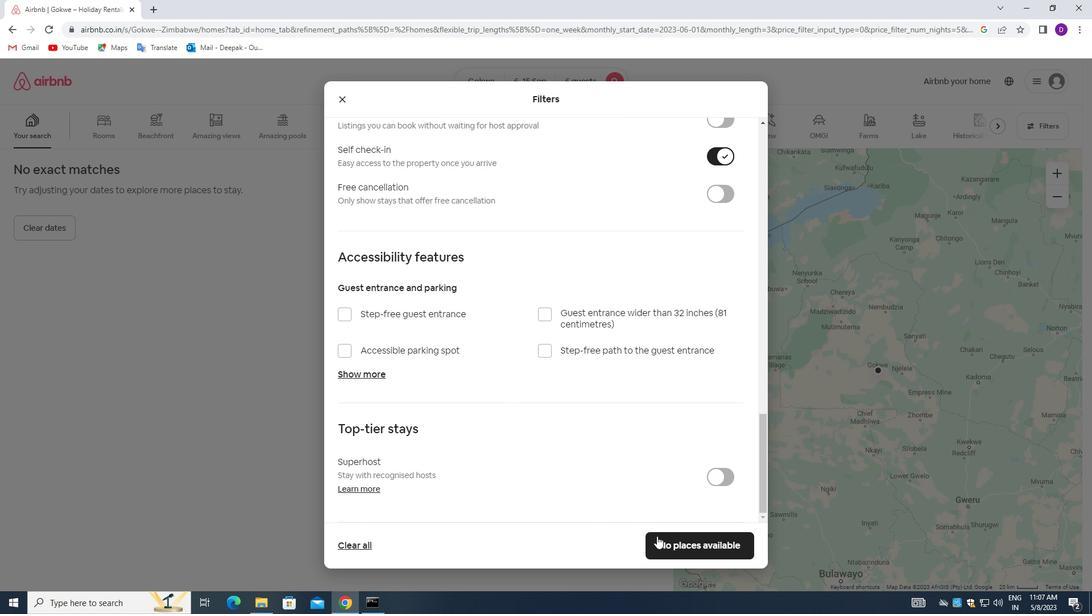 
Action: Mouse pressed left at (658, 544)
Screenshot: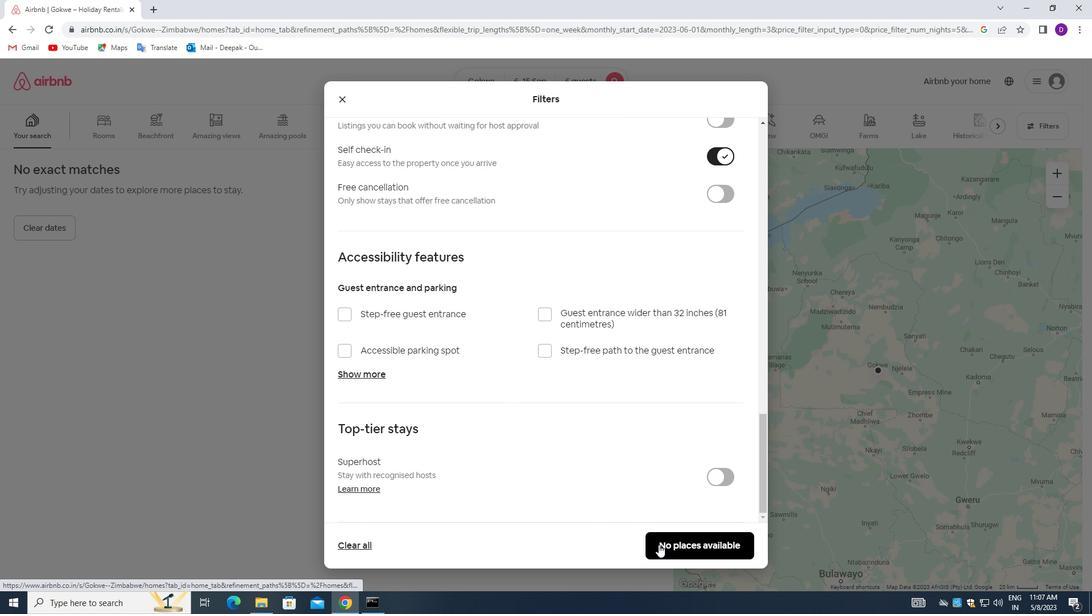 
Action: Mouse moved to (627, 451)
Screenshot: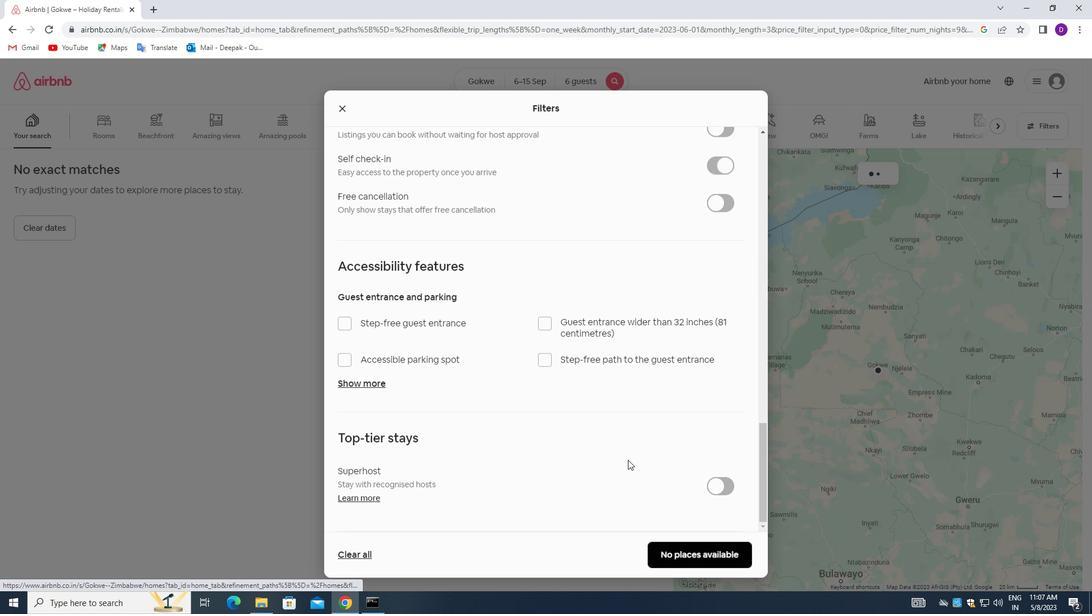 
